 Task: Buy 4 Salt Mills from Kitchen Utensils & Gadgets section under best seller category for shipping address: Marie Turner, 1237 Ridge Road, Dodge City, Kansas 67801, Cell Number 6205197251. Pay from credit card ending with 7965, CVV 549
Action: Mouse moved to (21, 76)
Screenshot: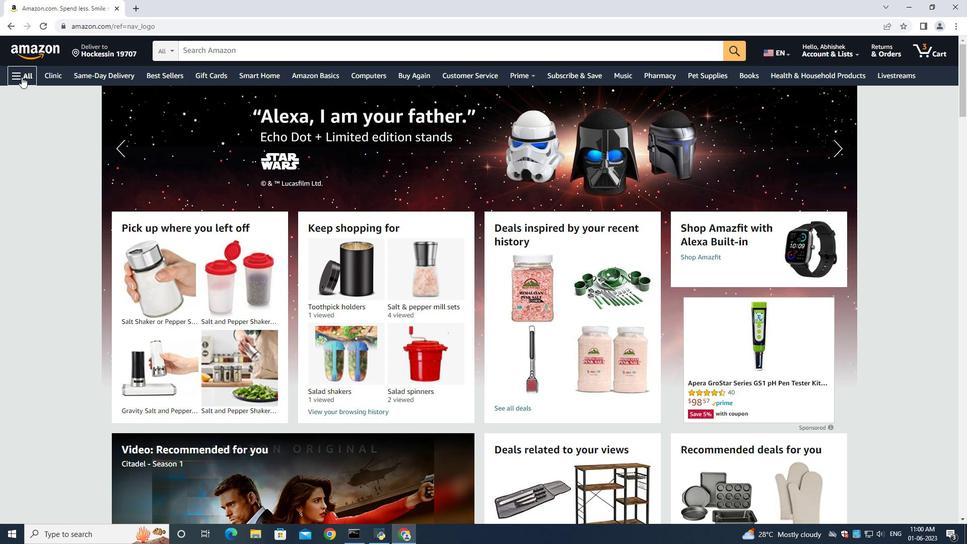 
Action: Mouse pressed left at (21, 76)
Screenshot: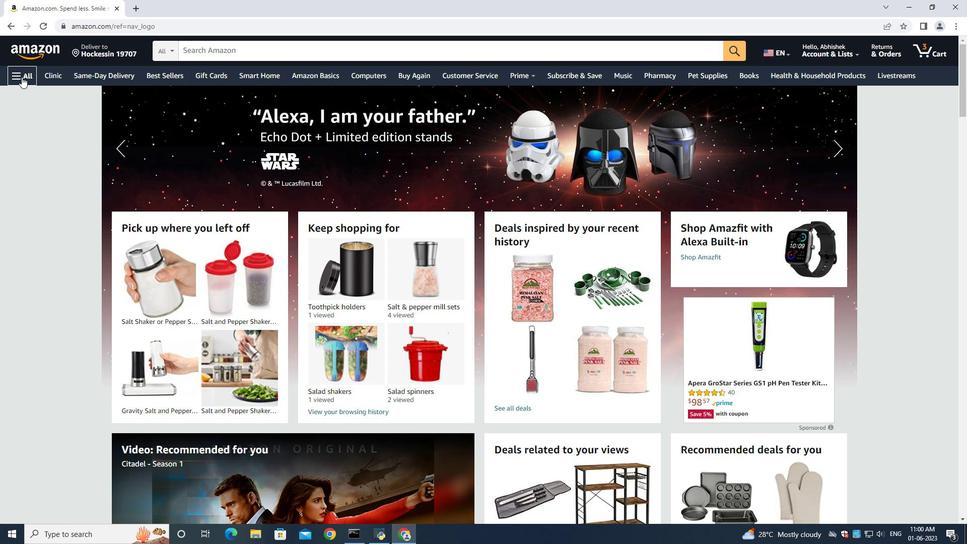 
Action: Mouse moved to (53, 96)
Screenshot: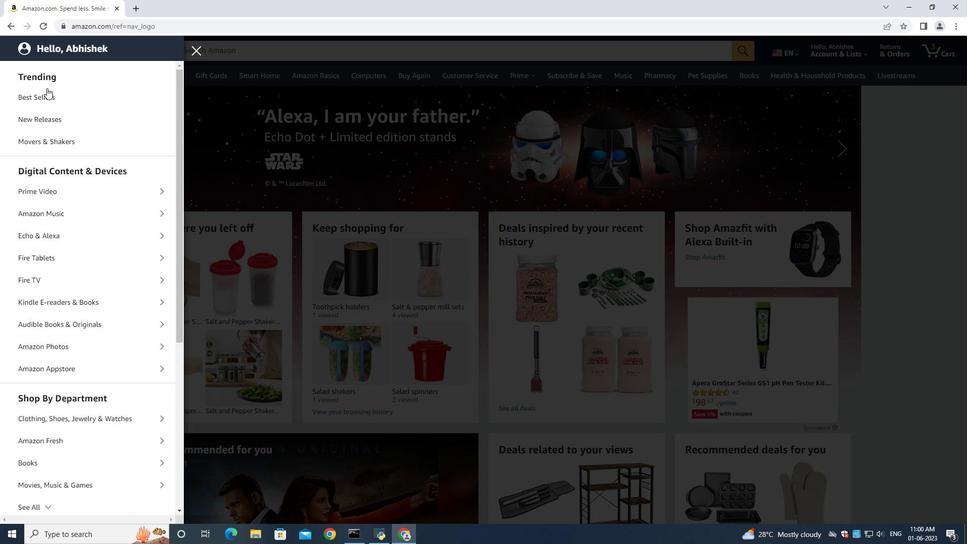 
Action: Mouse pressed left at (53, 96)
Screenshot: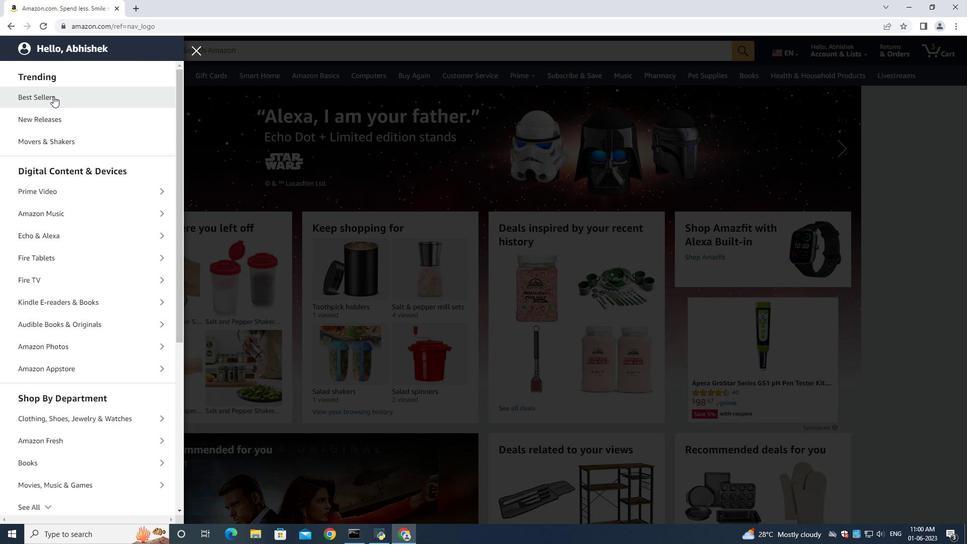 
Action: Mouse moved to (942, 212)
Screenshot: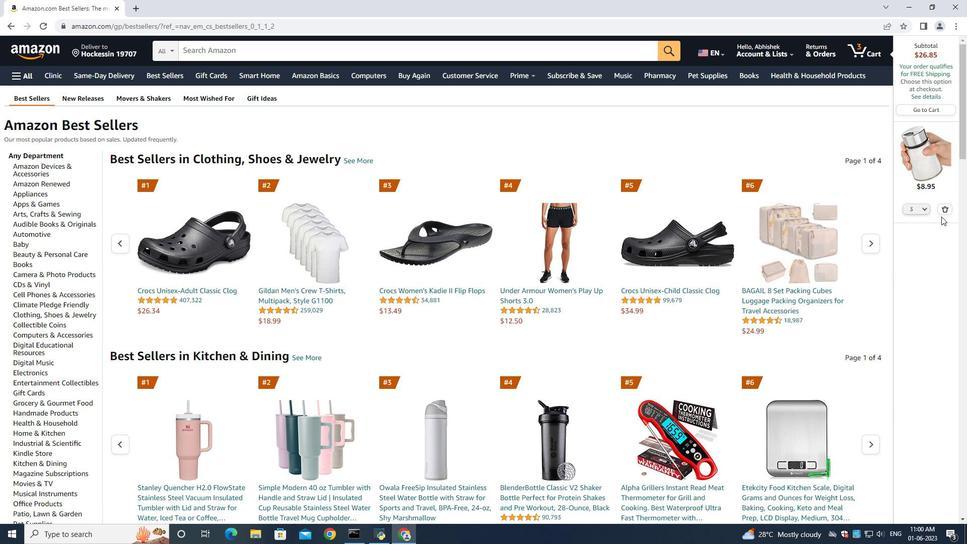 
Action: Mouse pressed left at (942, 212)
Screenshot: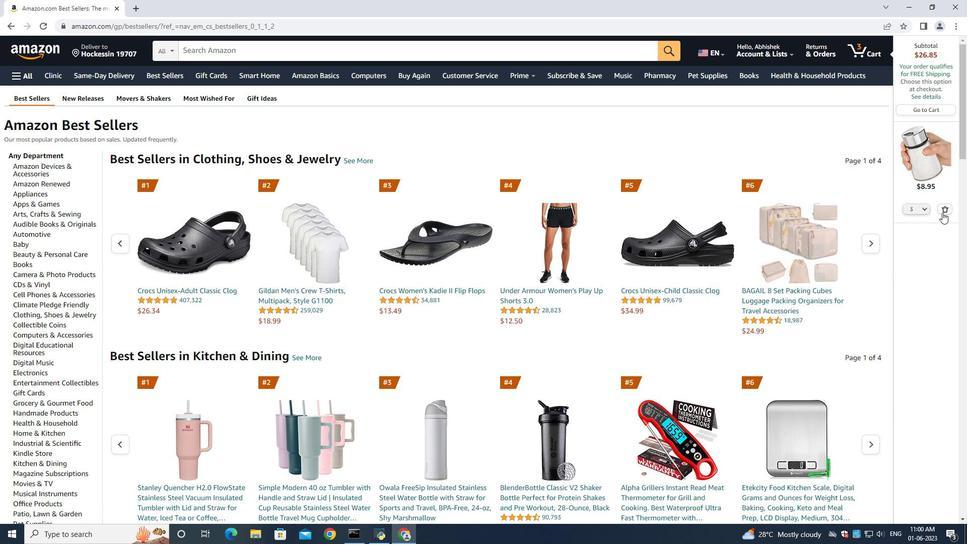 
Action: Mouse moved to (355, 56)
Screenshot: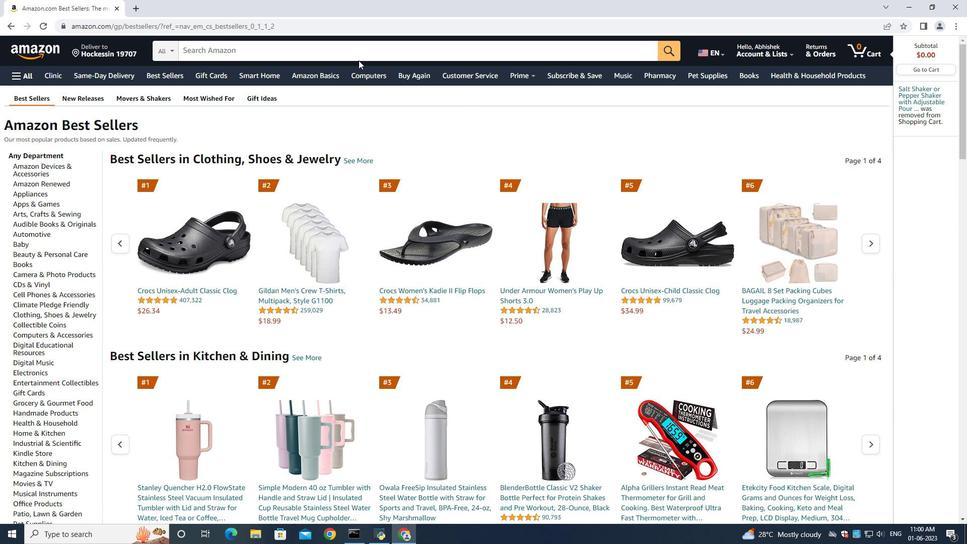 
Action: Mouse pressed left at (355, 56)
Screenshot: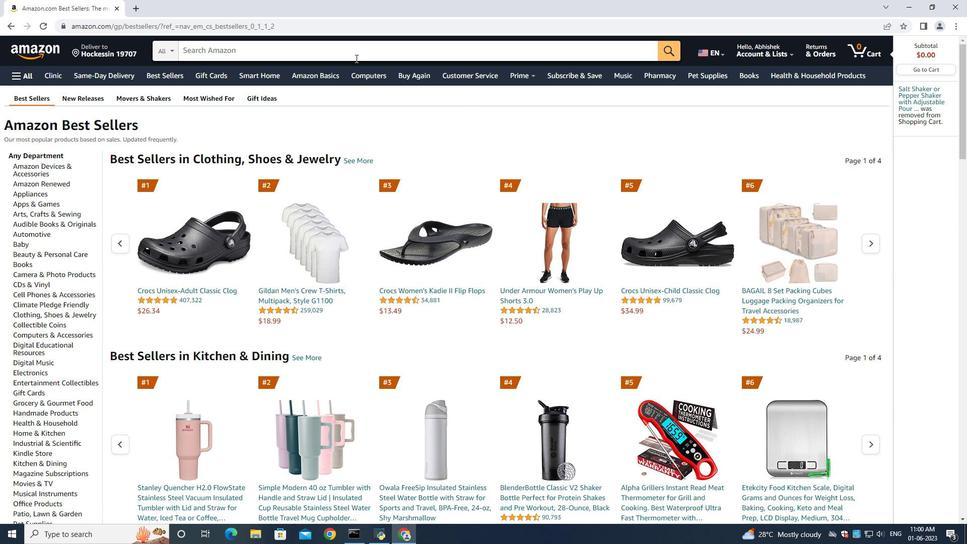 
Action: Key pressed <Key.shift>Salt<Key.space><Key.shift><Key.shift>Mills<Key.enter>
Screenshot: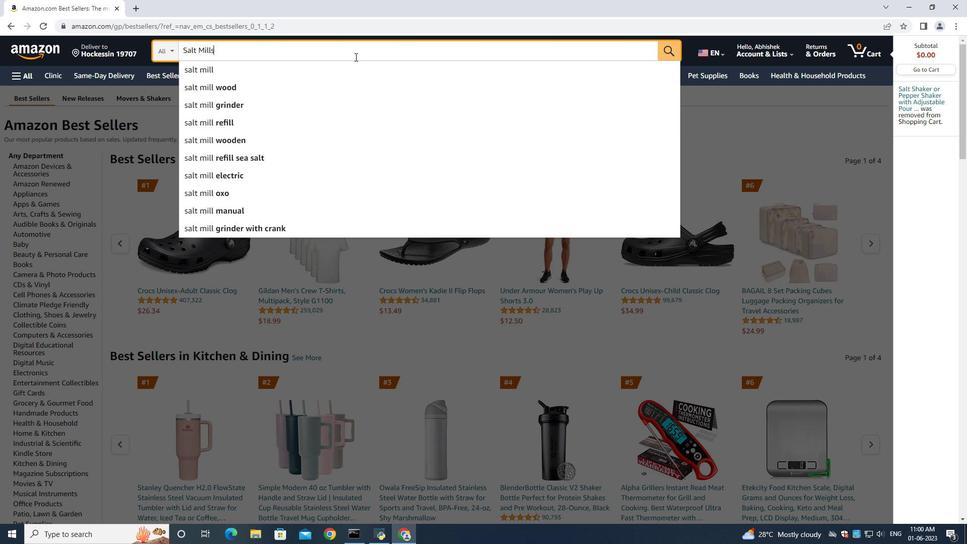 
Action: Mouse moved to (259, 54)
Screenshot: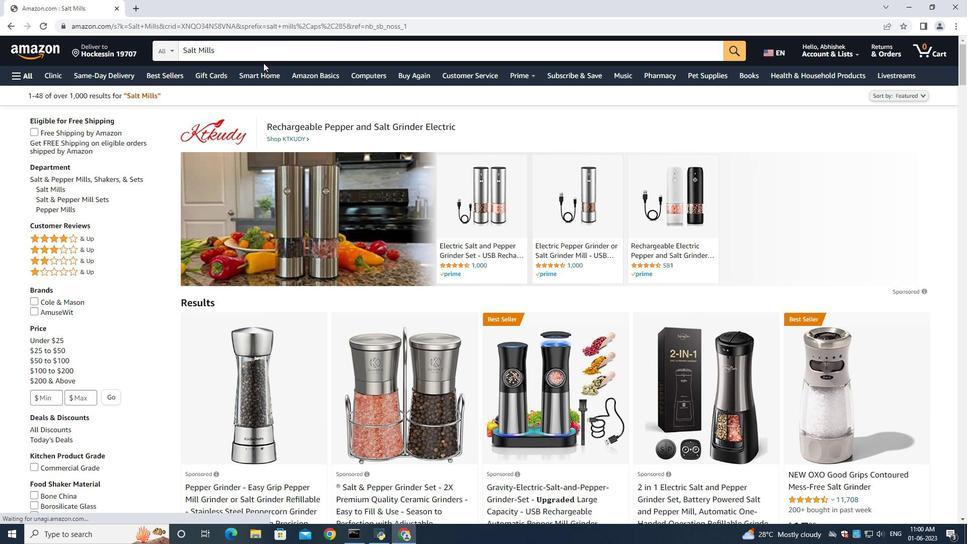
Action: Mouse pressed left at (259, 54)
Screenshot: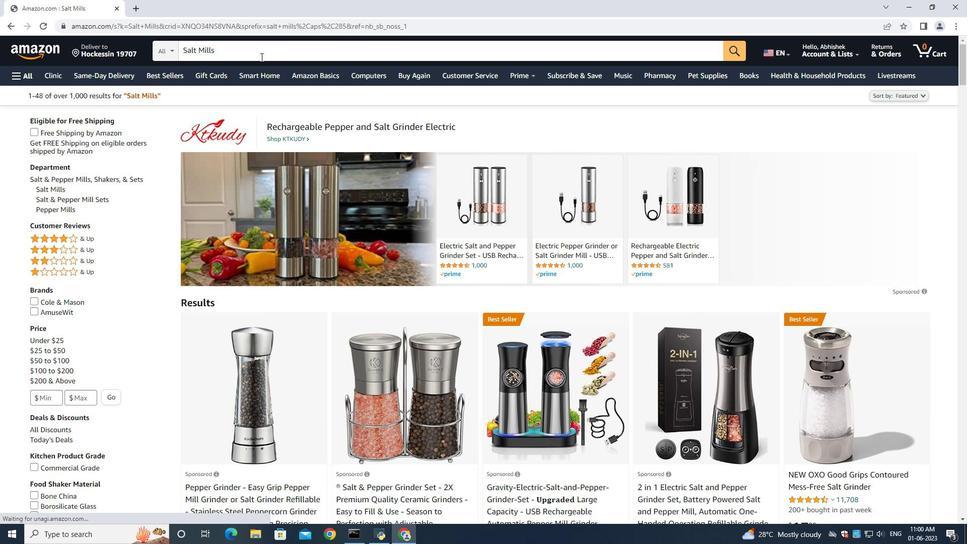 
Action: Mouse moved to (259, 54)
Screenshot: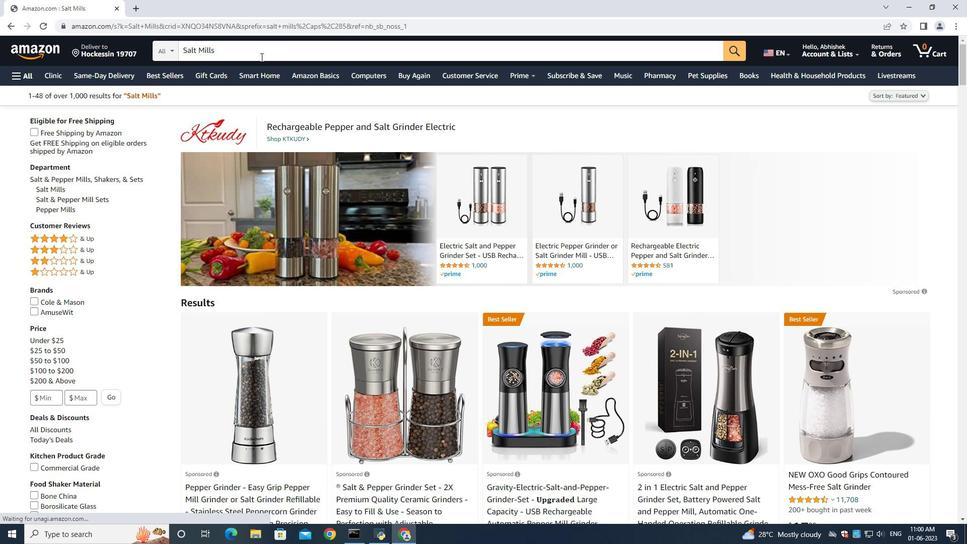 
Action: Key pressed <Key.space>kicthen<Key.enter>
Screenshot: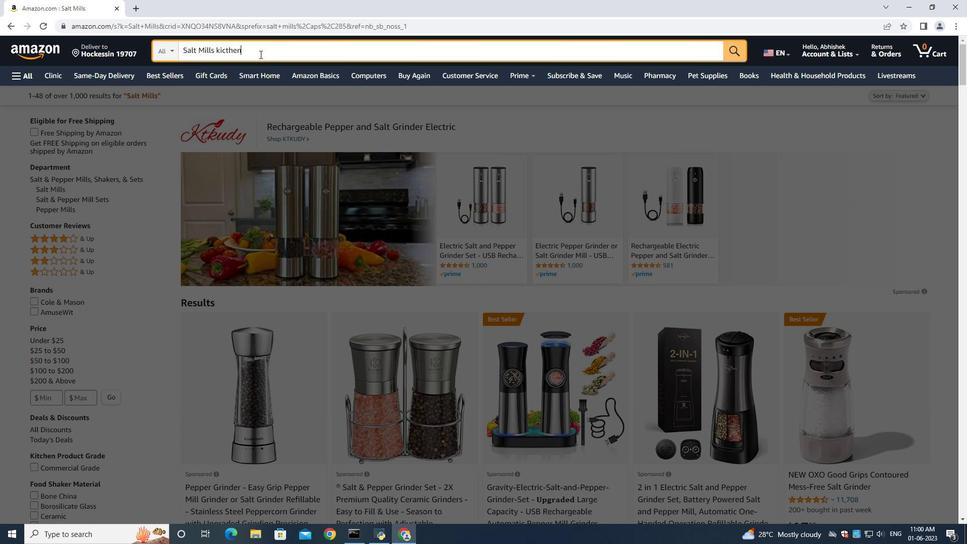 
Action: Mouse moved to (251, 57)
Screenshot: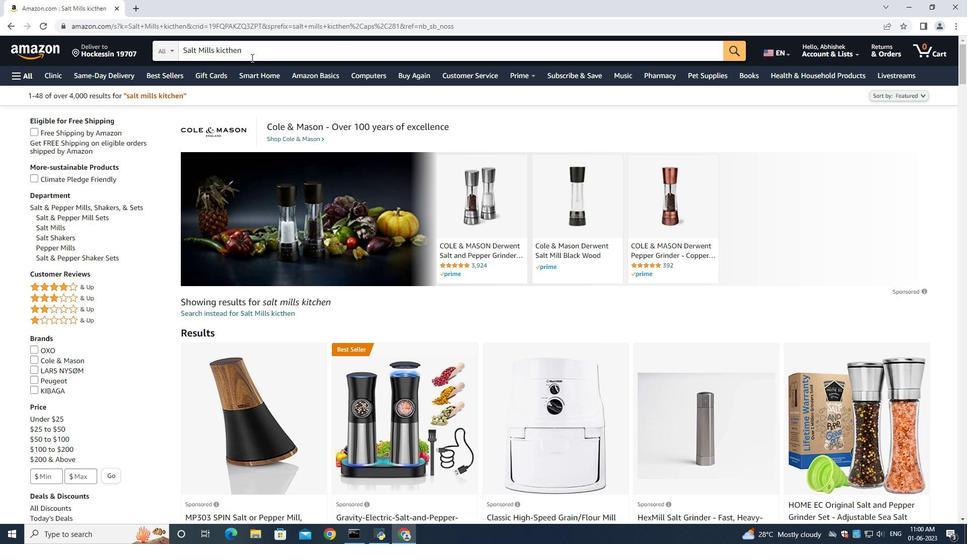 
Action: Mouse pressed left at (251, 57)
Screenshot: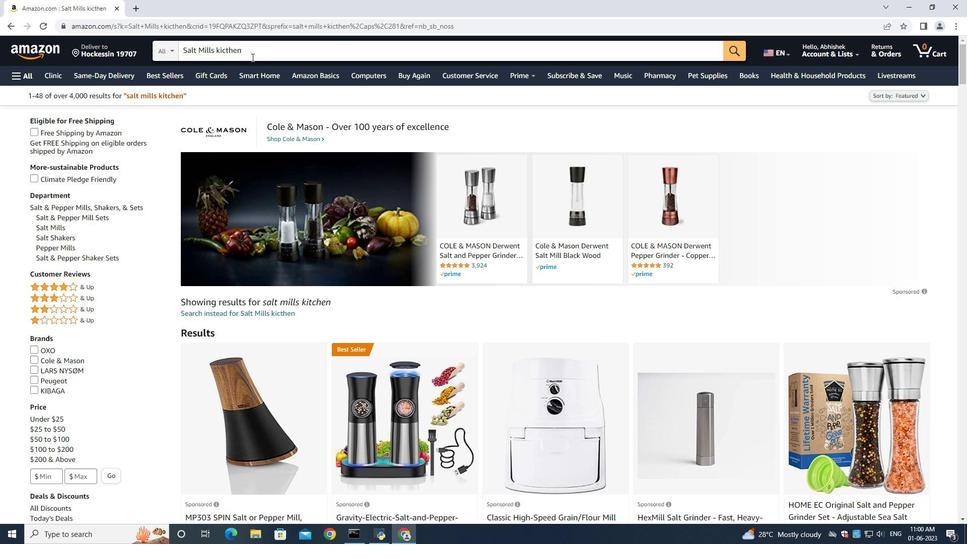 
Action: Mouse moved to (250, 53)
Screenshot: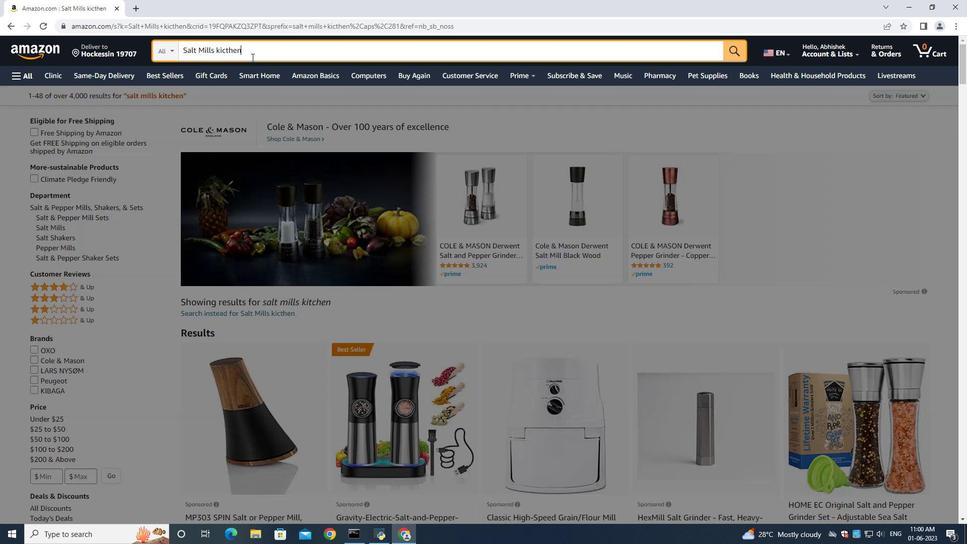 
Action: Key pressed <Key.space>
Screenshot: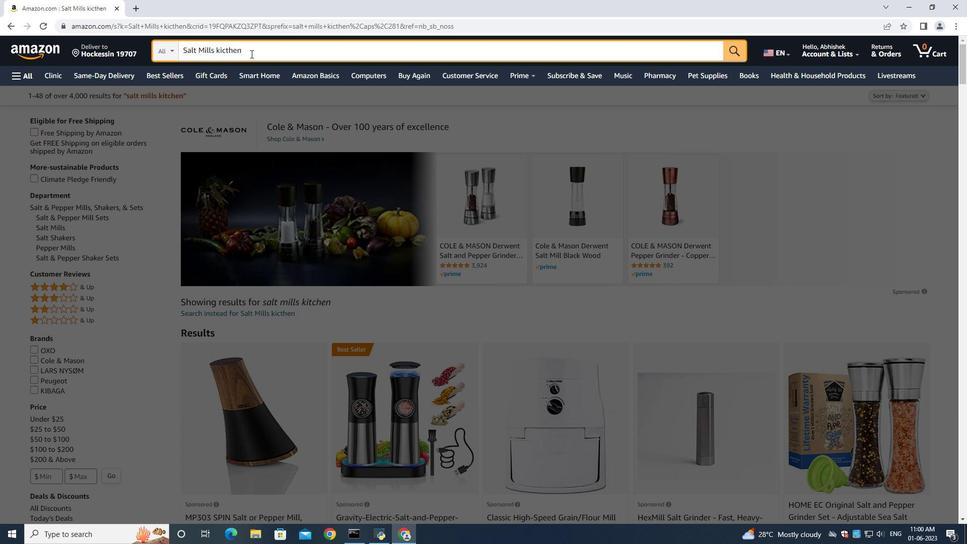 
Action: Mouse moved to (250, 53)
Screenshot: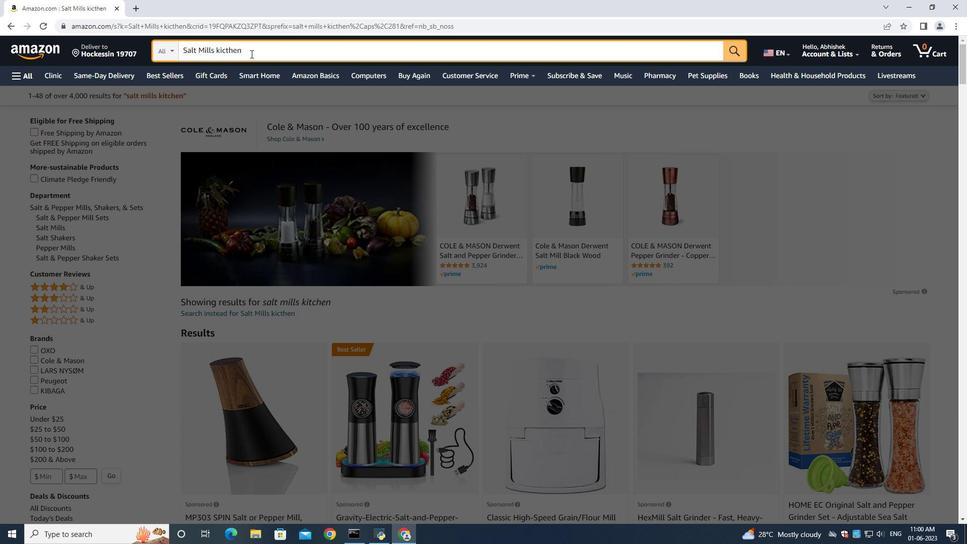 
Action: Key pressed utensils<Key.enter>
Screenshot: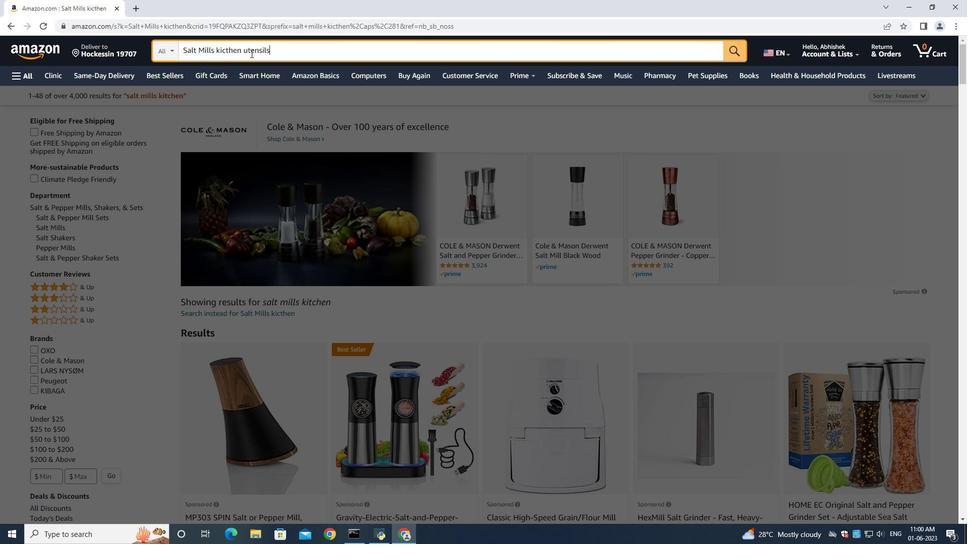 
Action: Mouse moved to (215, 47)
Screenshot: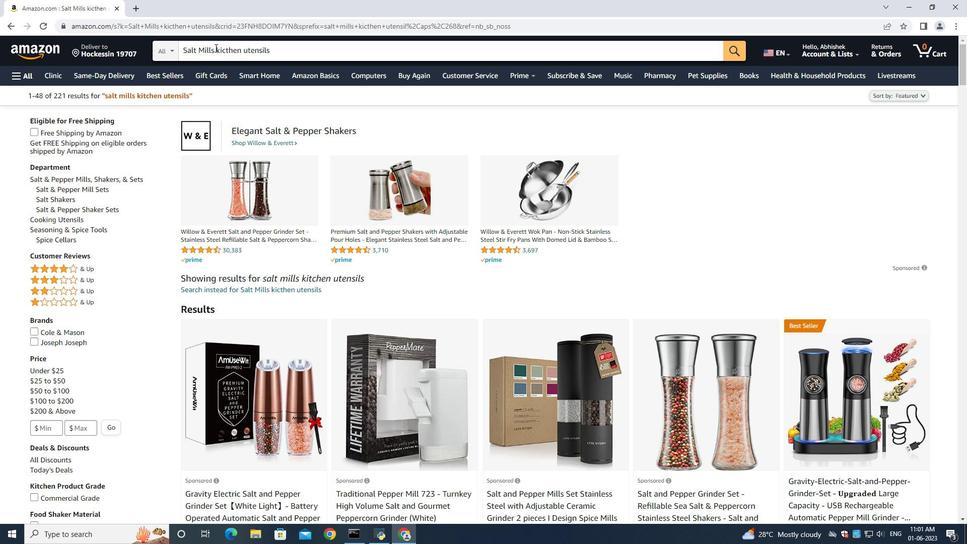 
Action: Mouse pressed left at (215, 47)
Screenshot: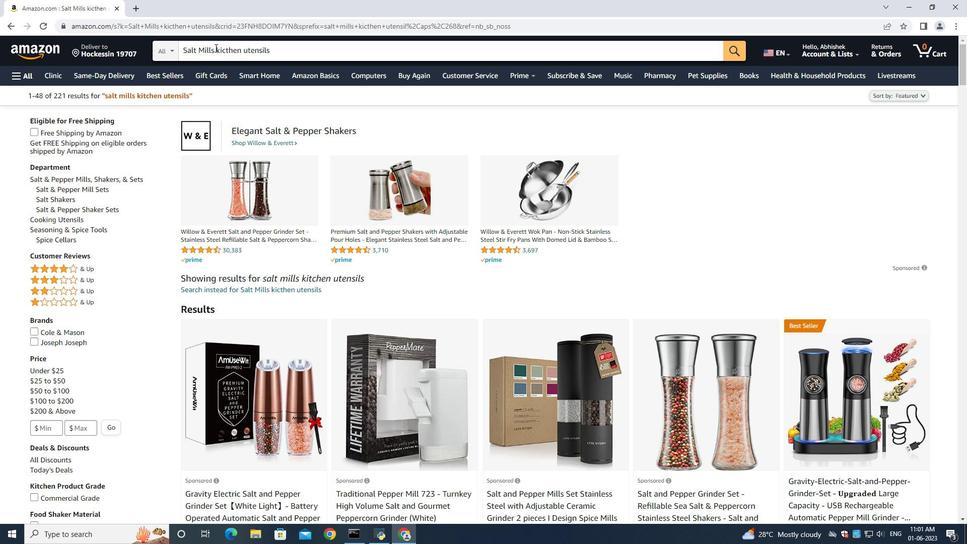 
Action: Mouse moved to (324, 57)
Screenshot: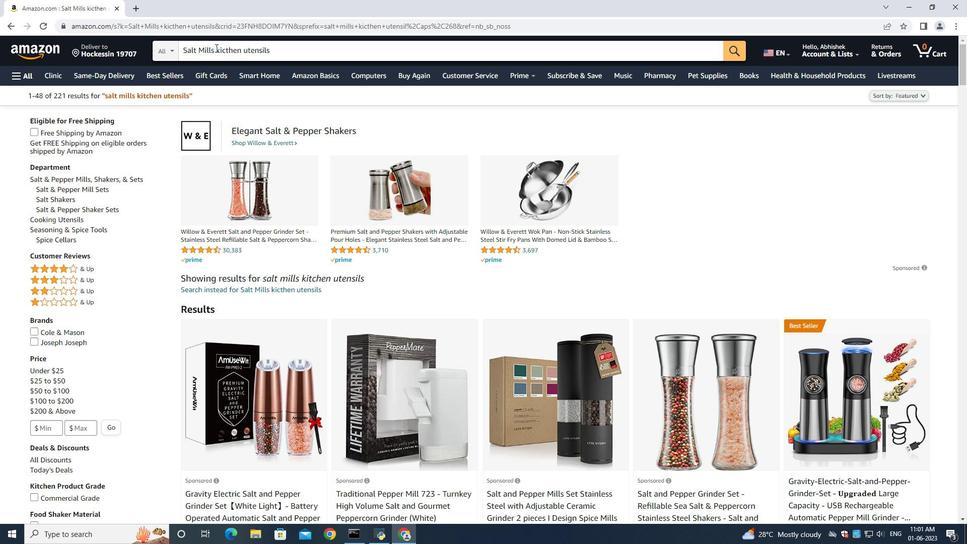 
Action: Key pressed <Key.backspace>
Screenshot: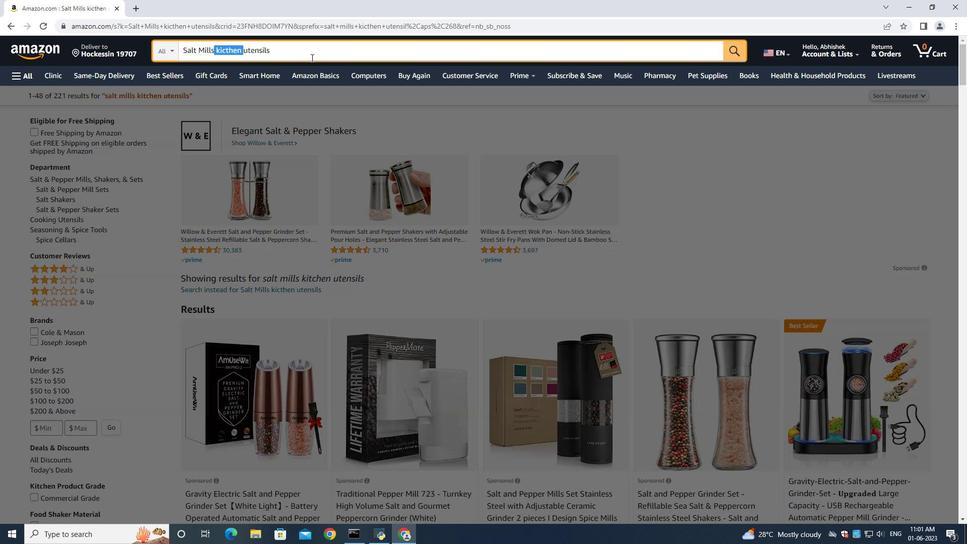 
Action: Mouse moved to (294, 75)
Screenshot: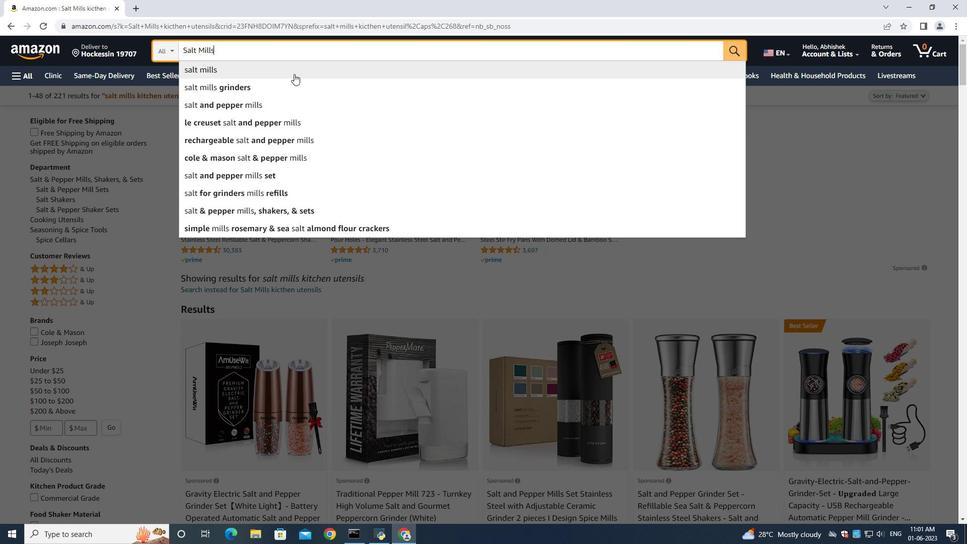 
Action: Key pressed <Key.enter>
Screenshot: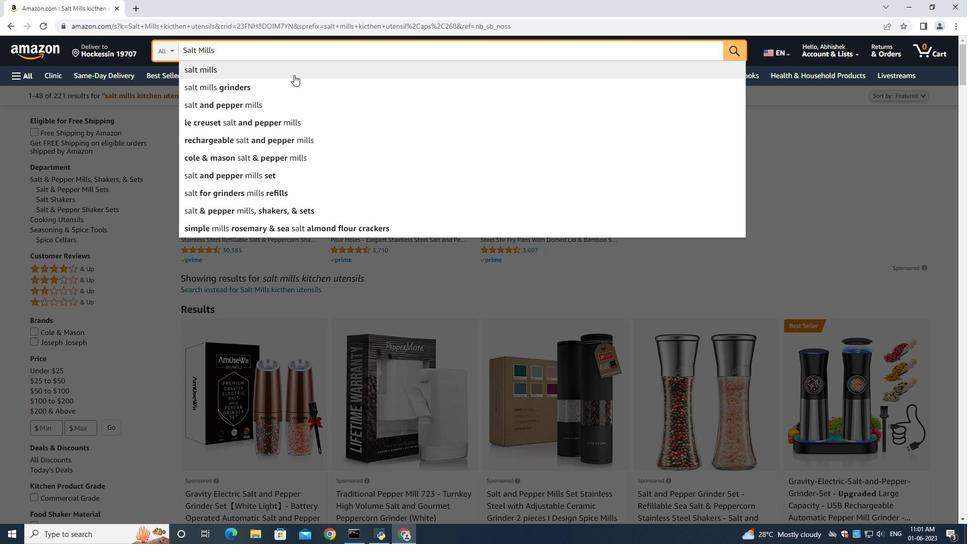 
Action: Mouse moved to (217, 50)
Screenshot: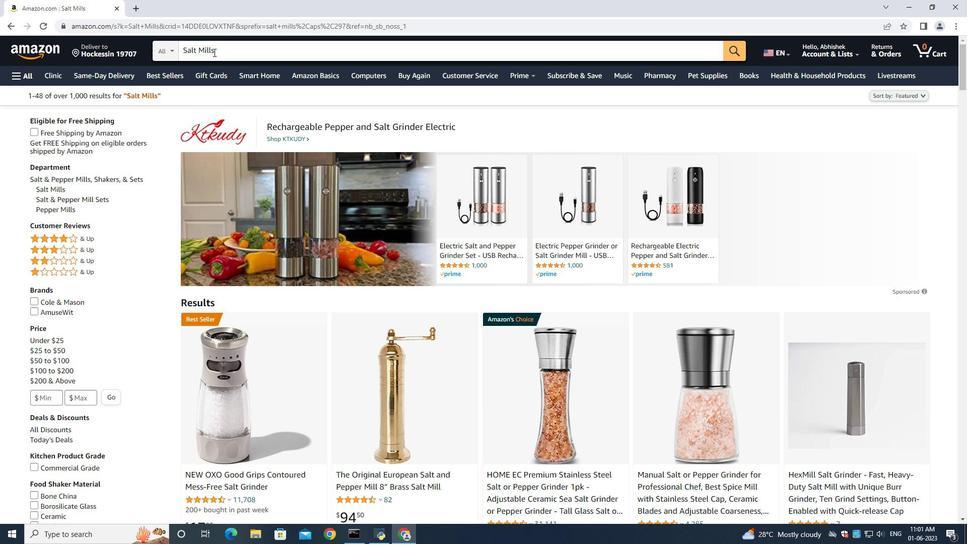 
Action: Mouse pressed left at (217, 50)
Screenshot: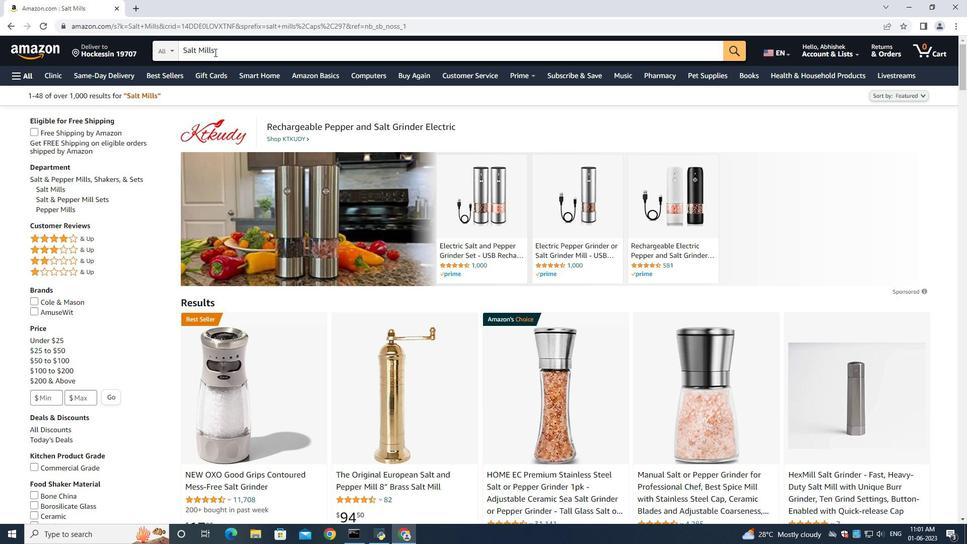 
Action: Mouse moved to (268, 74)
Screenshot: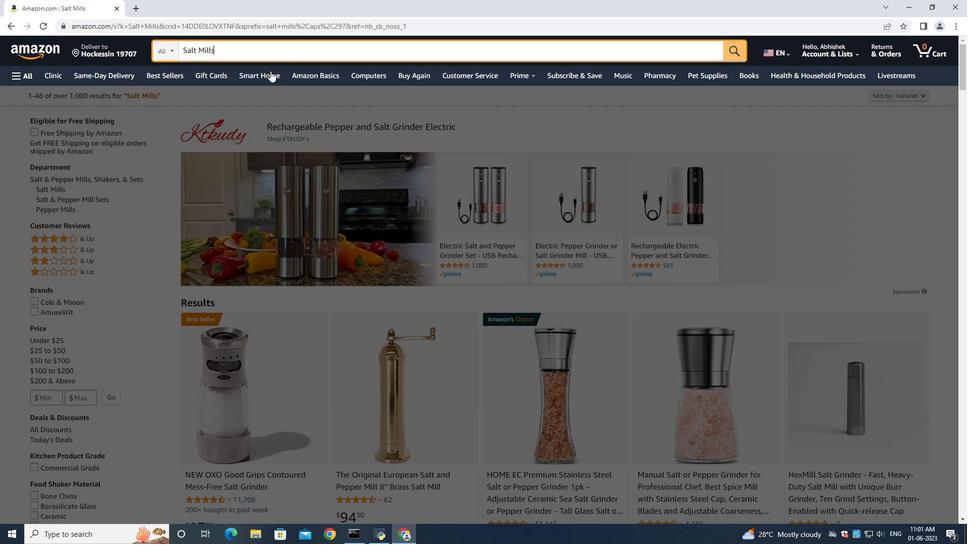 
Action: Key pressed <Key.space>
Screenshot: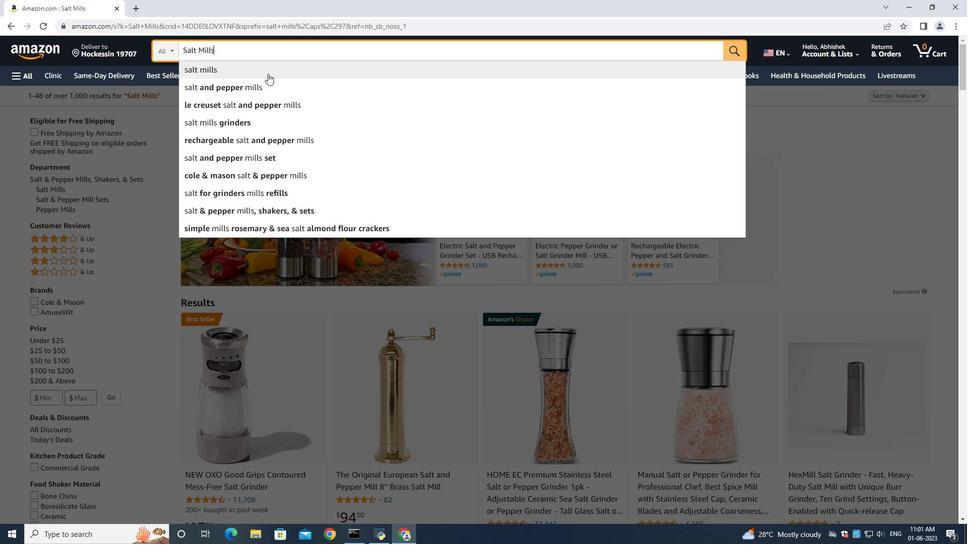 
Action: Mouse moved to (186, 135)
Screenshot: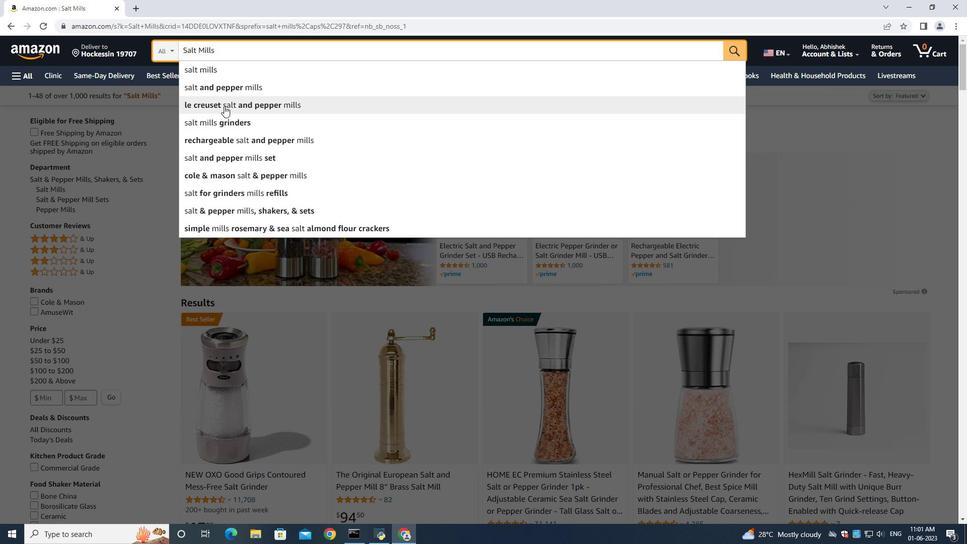 
Action: Key pressed kit<Key.enter>
Screenshot: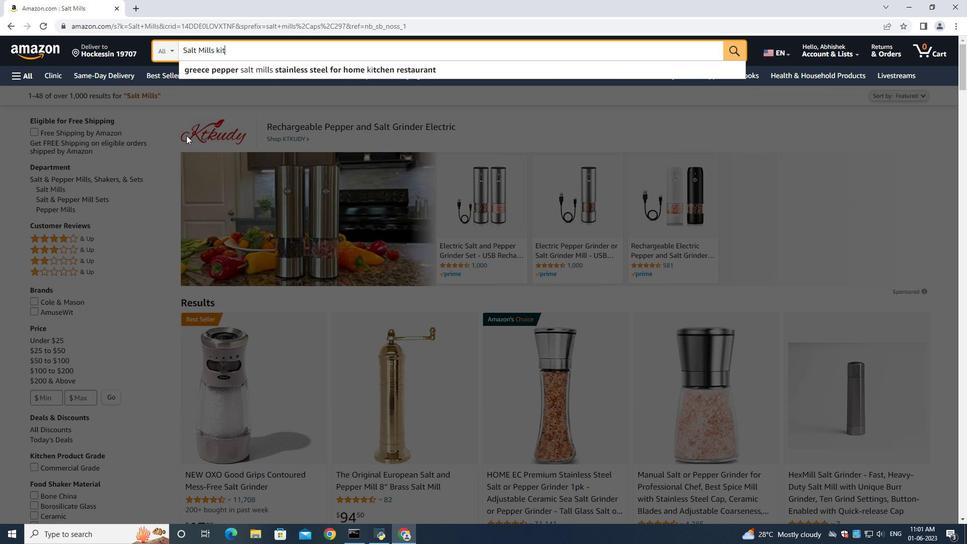 
Action: Mouse moved to (232, 54)
Screenshot: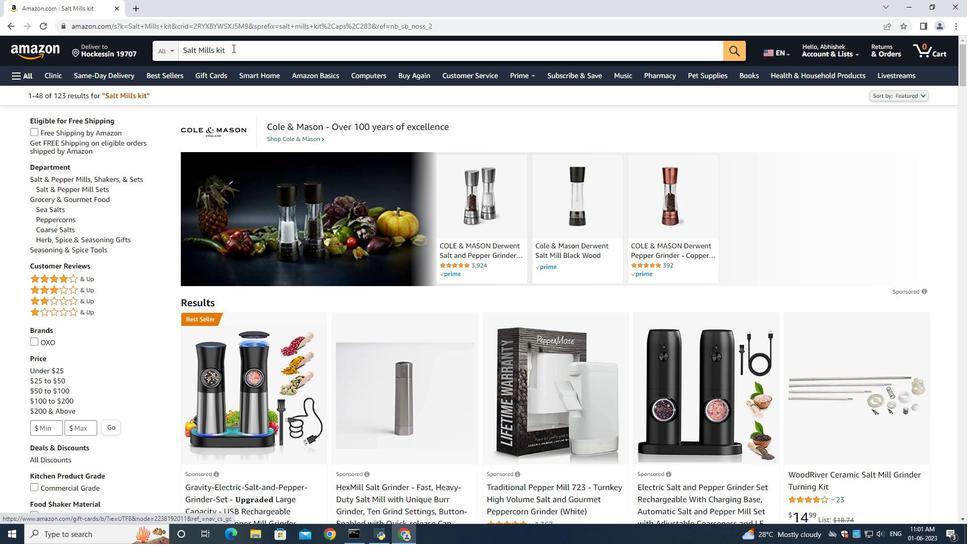 
Action: Mouse pressed left at (232, 54)
Screenshot: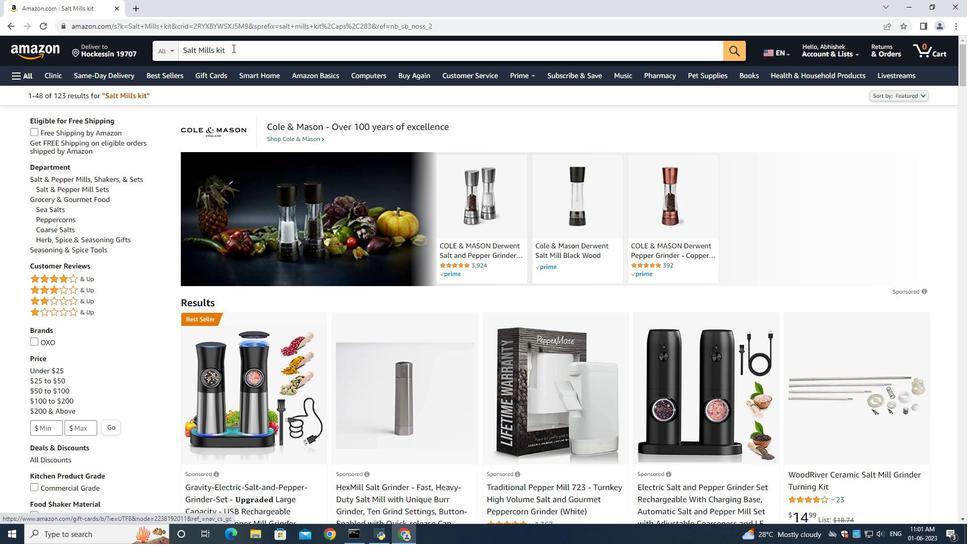 
Action: Key pressed <Key.backspace>
Screenshot: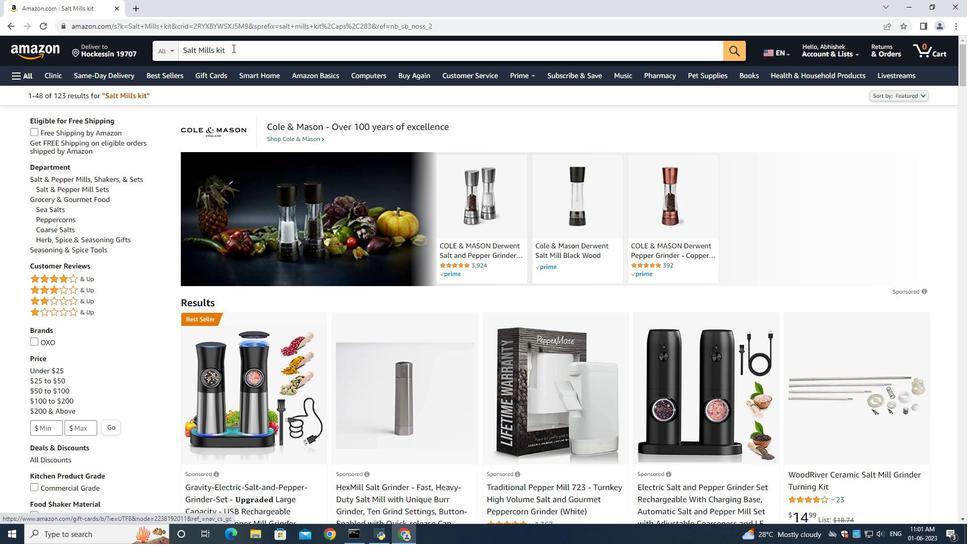 
Action: Mouse moved to (232, 54)
Screenshot: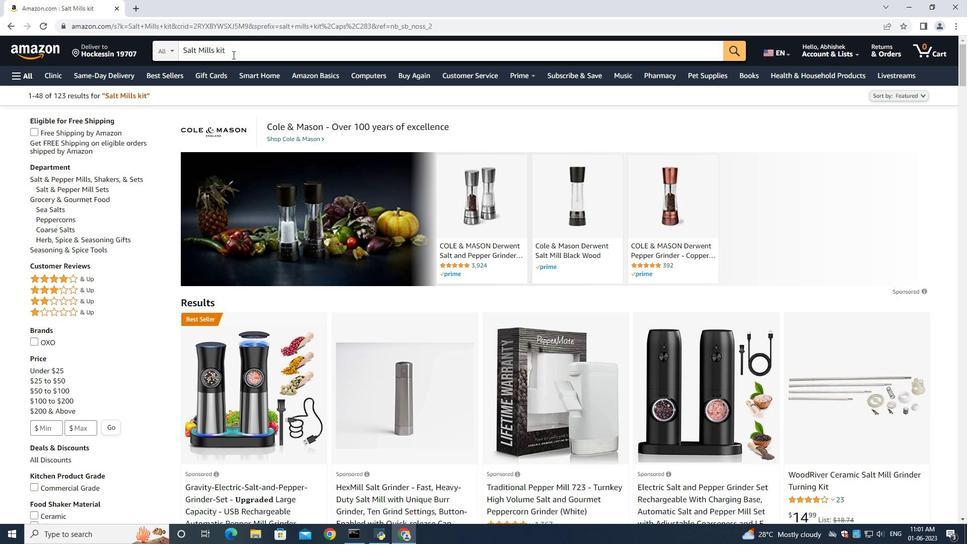 
Action: Key pressed <Key.backspace><Key.backspace><Key.enter>
Screenshot: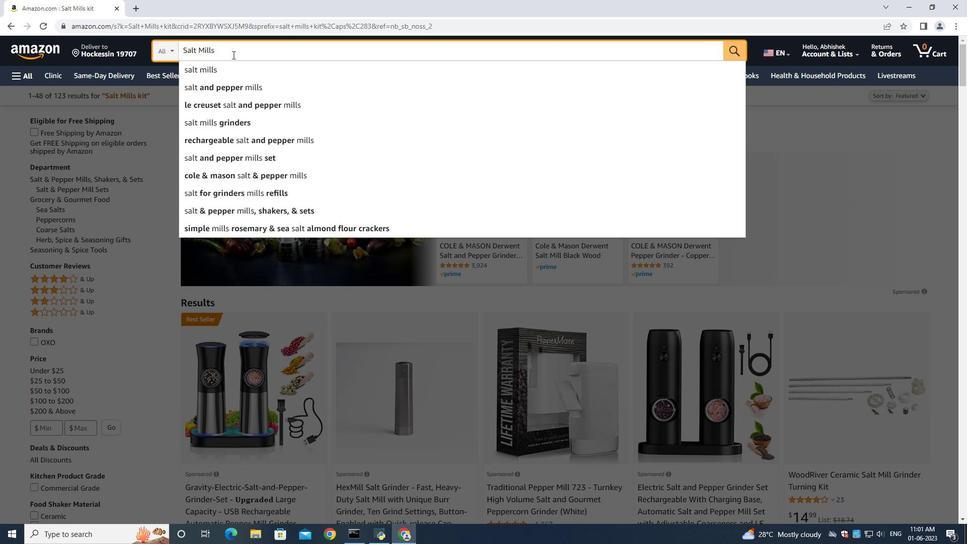 
Action: Mouse moved to (75, 177)
Screenshot: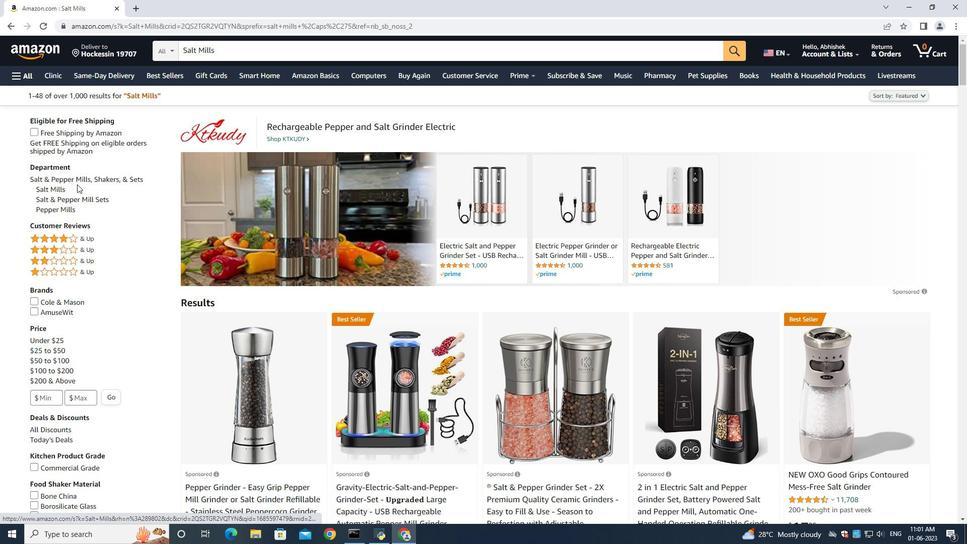 
Action: Mouse pressed left at (75, 177)
Screenshot: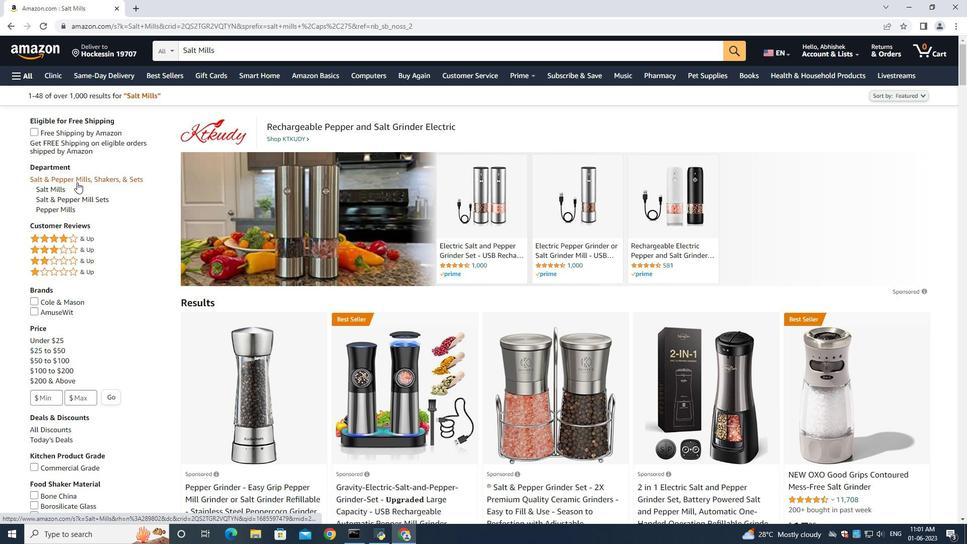 
Action: Mouse moved to (61, 295)
Screenshot: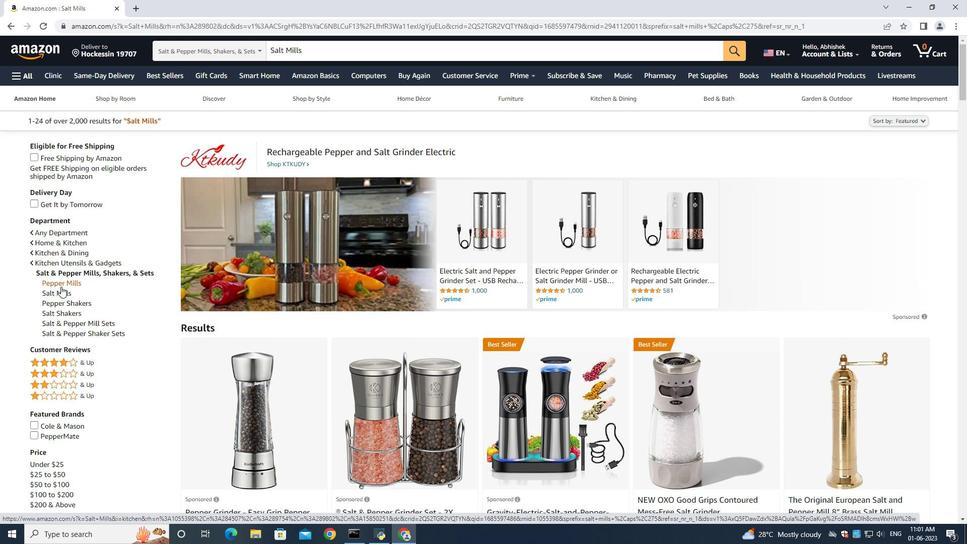 
Action: Mouse pressed left at (61, 295)
Screenshot: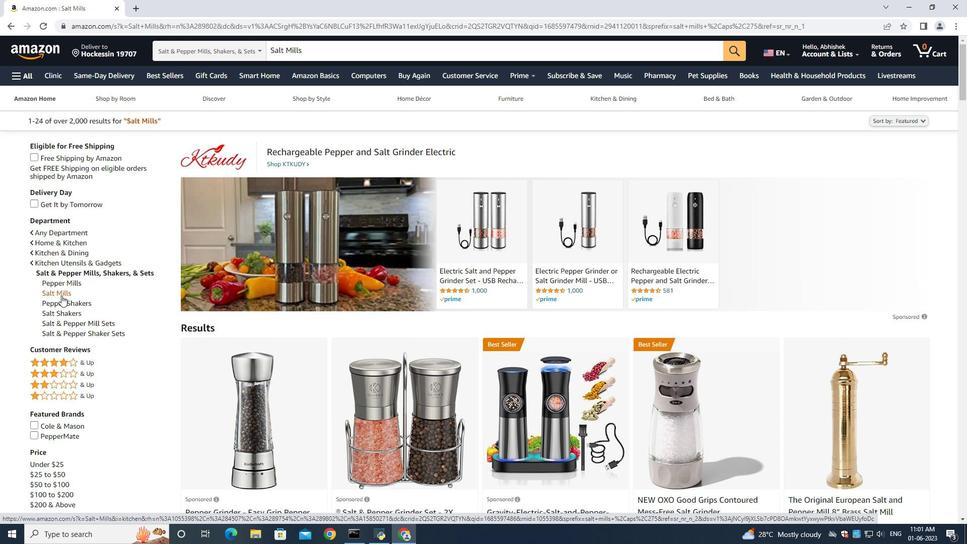 
Action: Mouse moved to (7, 29)
Screenshot: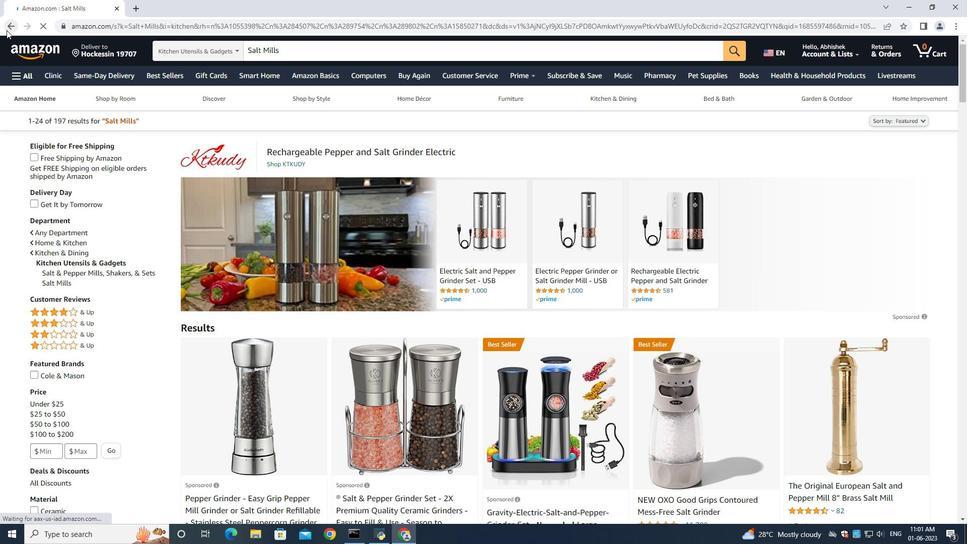
Action: Mouse pressed left at (7, 29)
Screenshot: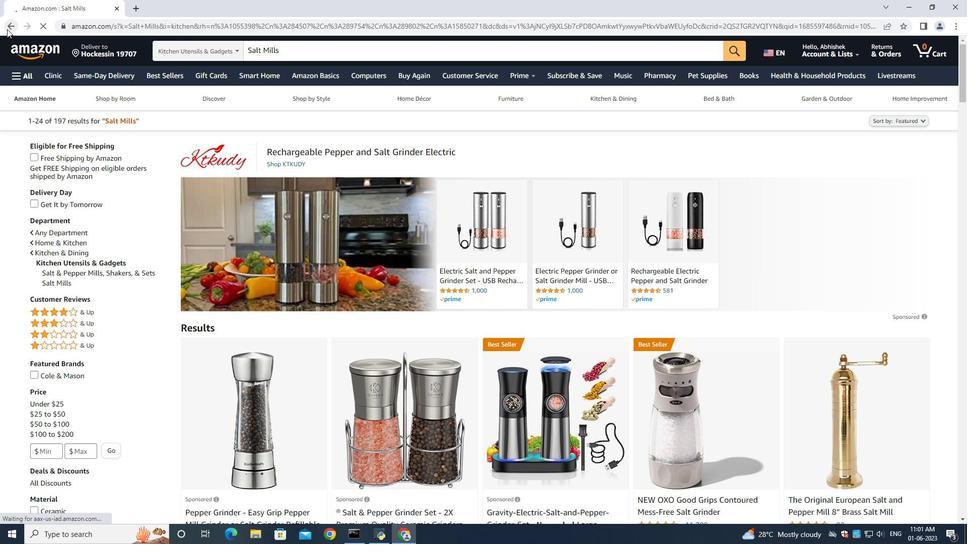 
Action: Mouse moved to (64, 269)
Screenshot: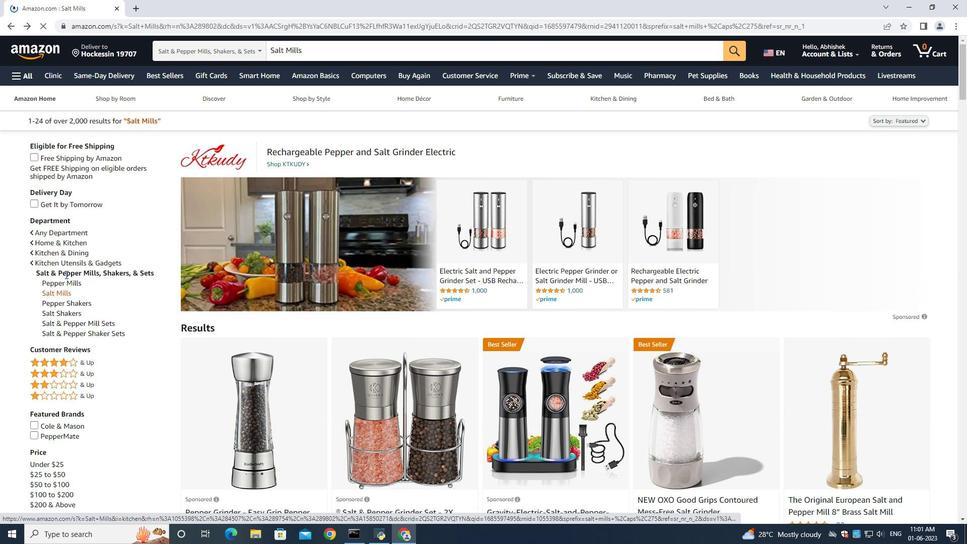 
Action: Mouse pressed left at (64, 269)
Screenshot: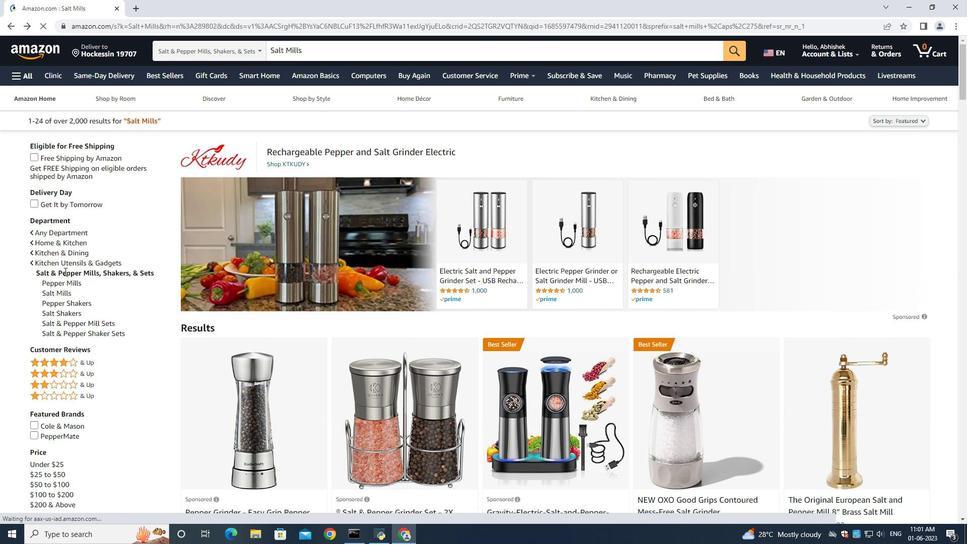 
Action: Mouse moved to (62, 267)
Screenshot: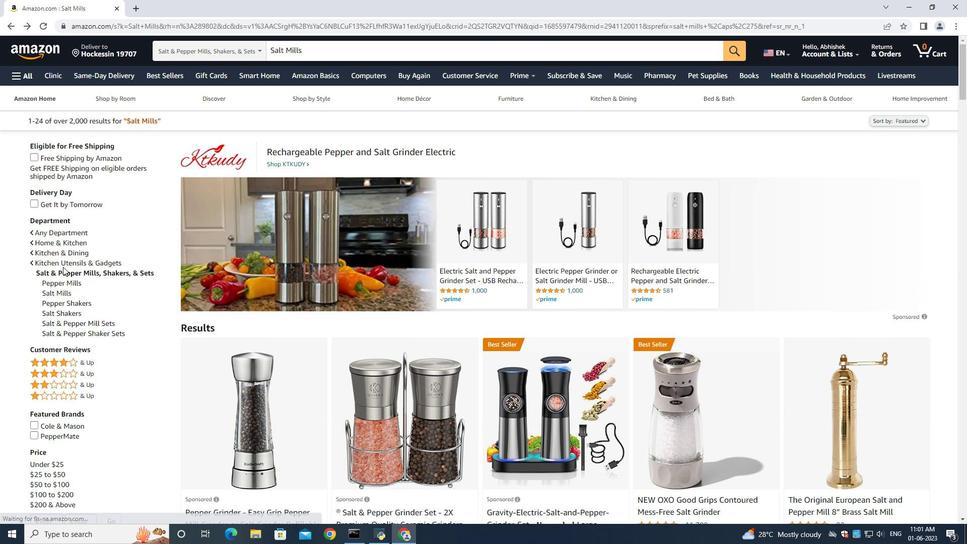 
Action: Mouse pressed left at (62, 267)
Screenshot: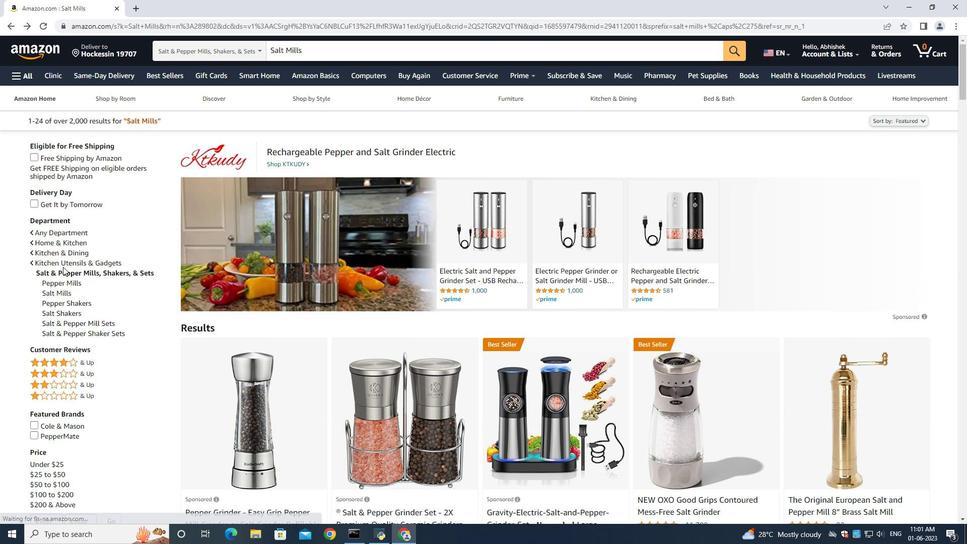 
Action: Mouse moved to (493, 319)
Screenshot: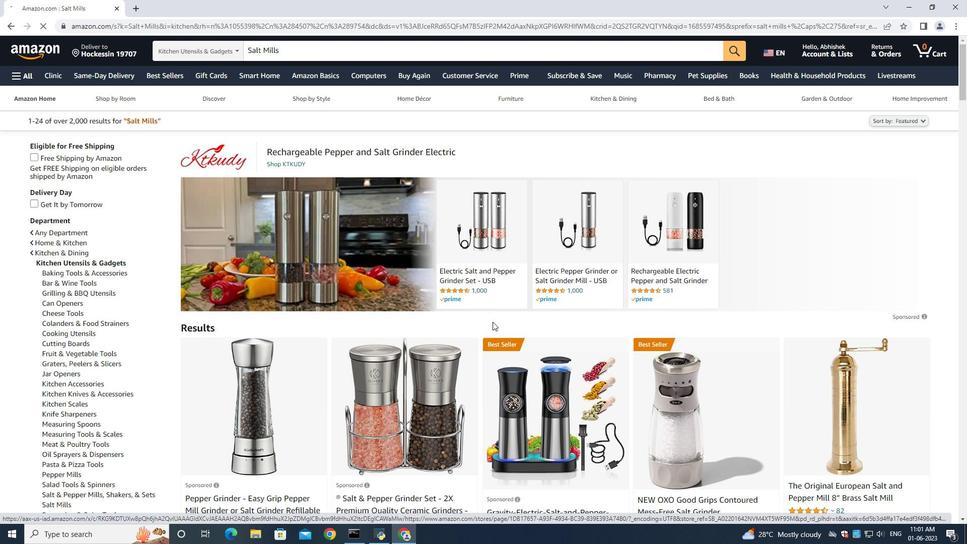 
Action: Mouse scrolled (493, 318) with delta (0, 0)
Screenshot: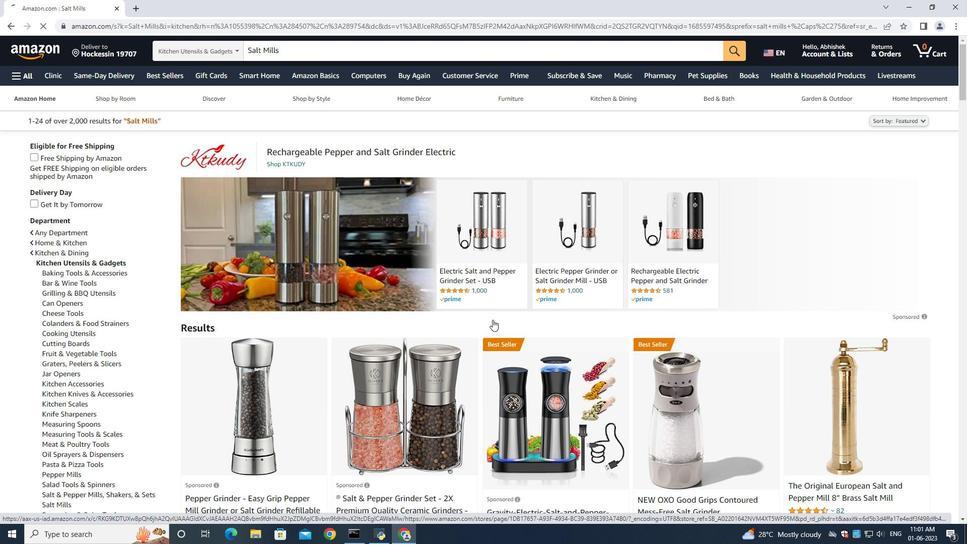 
Action: Mouse scrolled (493, 318) with delta (0, 0)
Screenshot: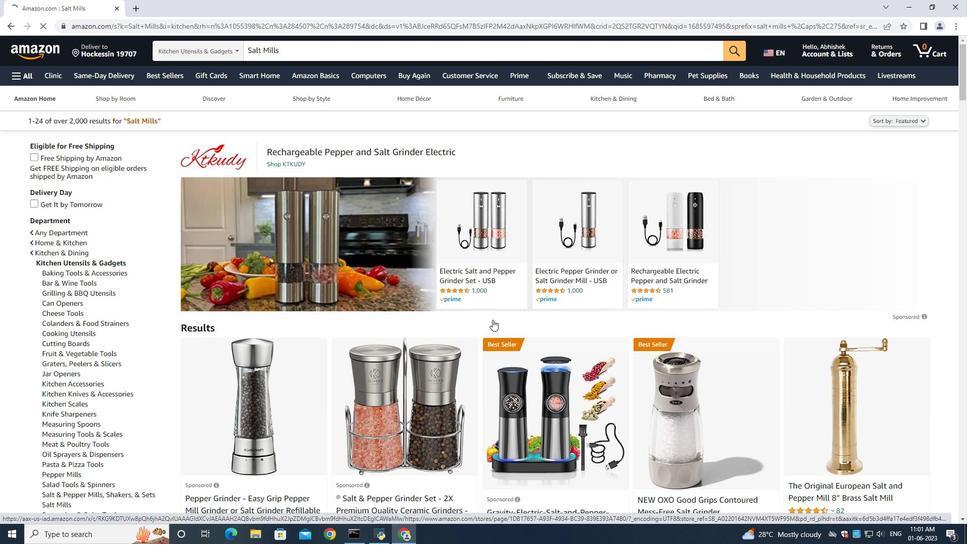 
Action: Mouse scrolled (493, 318) with delta (0, 0)
Screenshot: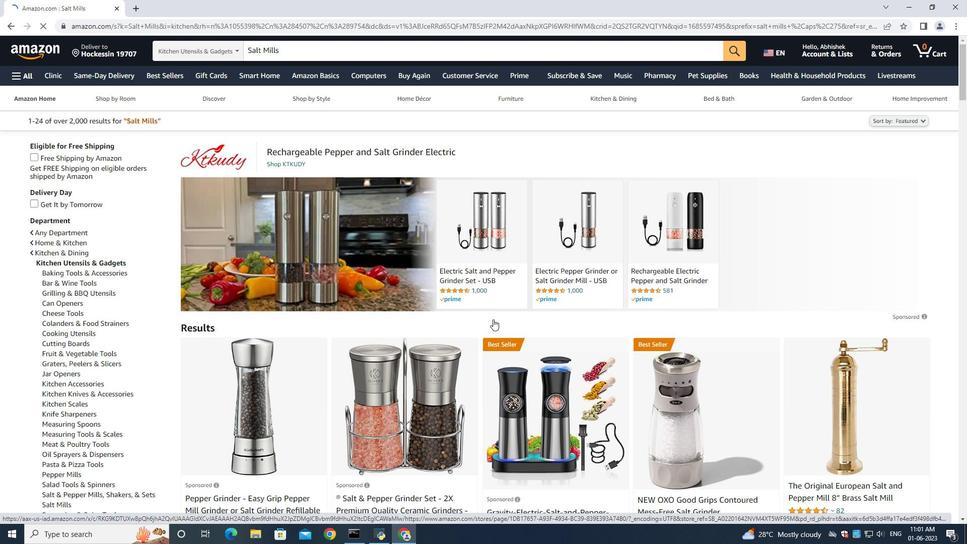 
Action: Mouse scrolled (493, 318) with delta (0, 0)
Screenshot: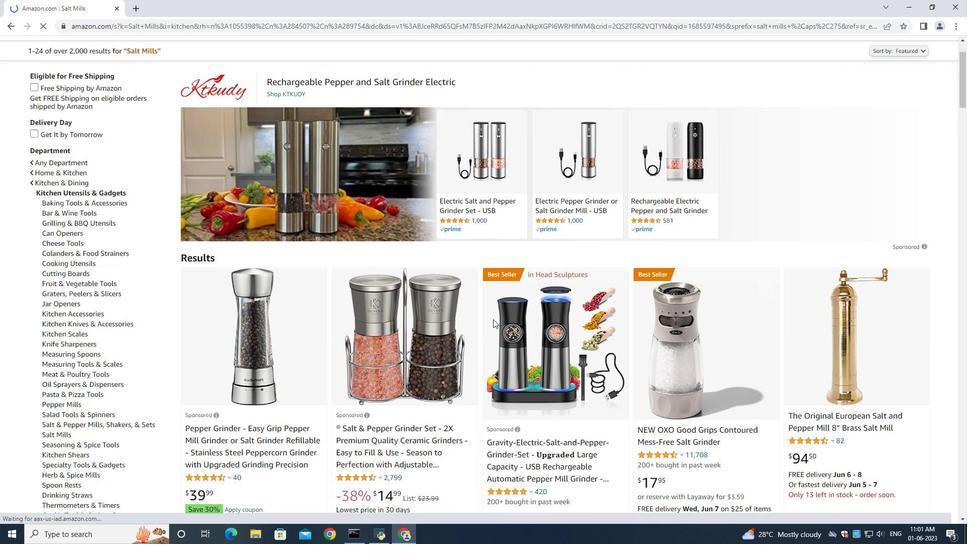 
Action: Mouse scrolled (493, 318) with delta (0, 0)
Screenshot: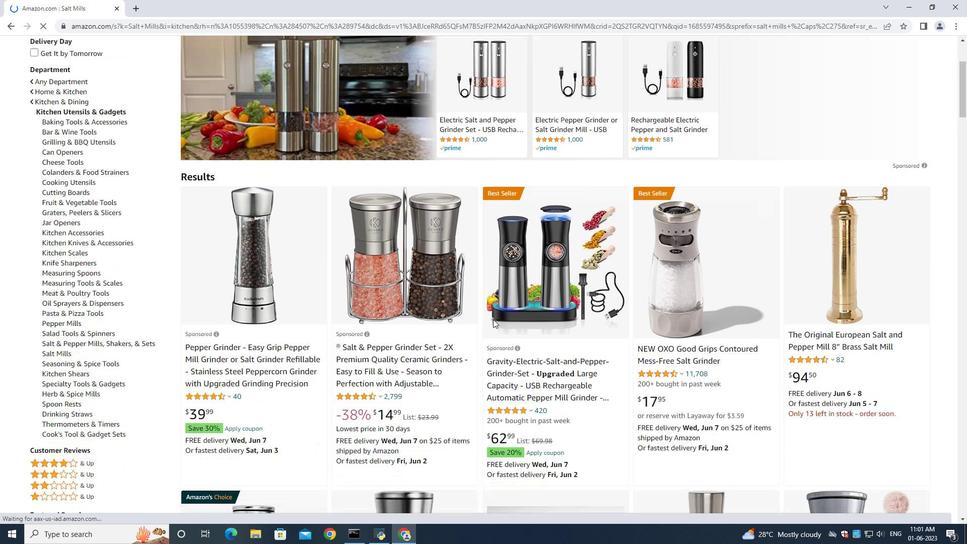 
Action: Mouse scrolled (493, 318) with delta (0, 0)
Screenshot: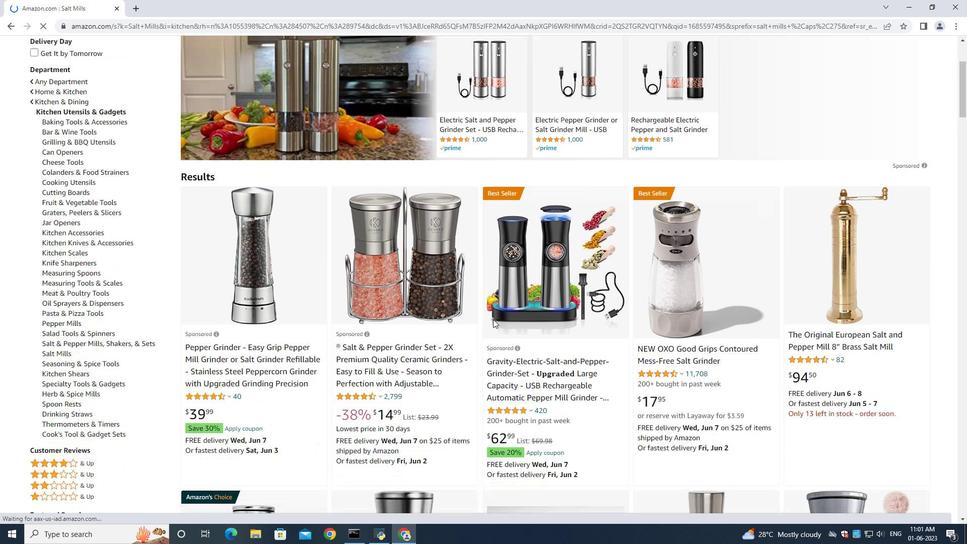 
Action: Mouse moved to (884, 192)
Screenshot: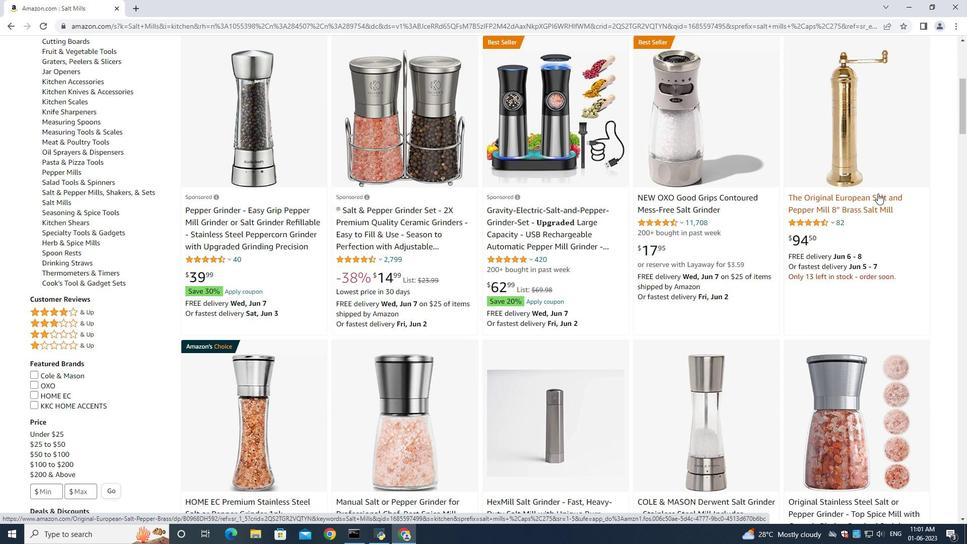 
Action: Mouse scrolled (894, 192) with delta (0, 0)
Screenshot: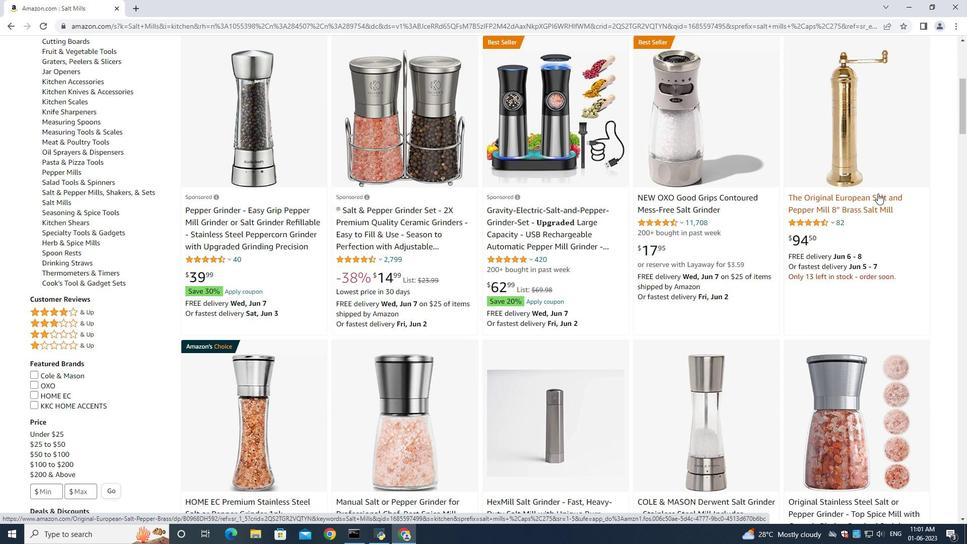 
Action: Mouse moved to (879, 195)
Screenshot: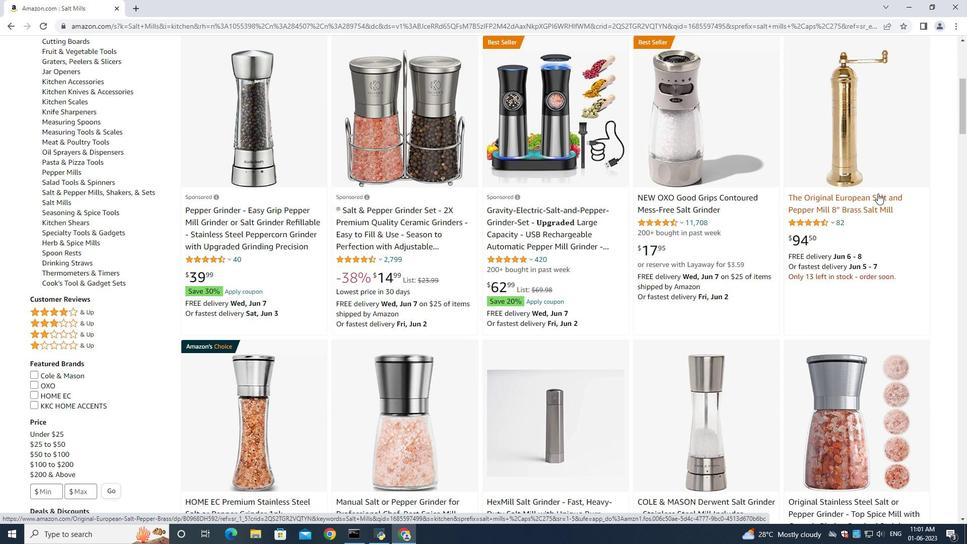 
Action: Mouse scrolled (884, 192) with delta (0, 0)
Screenshot: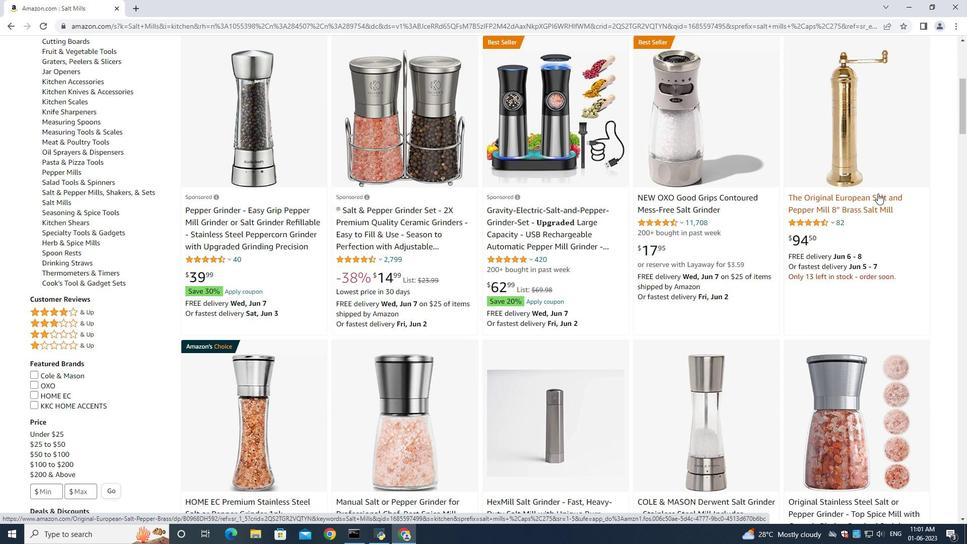 
Action: Mouse moved to (874, 197)
Screenshot: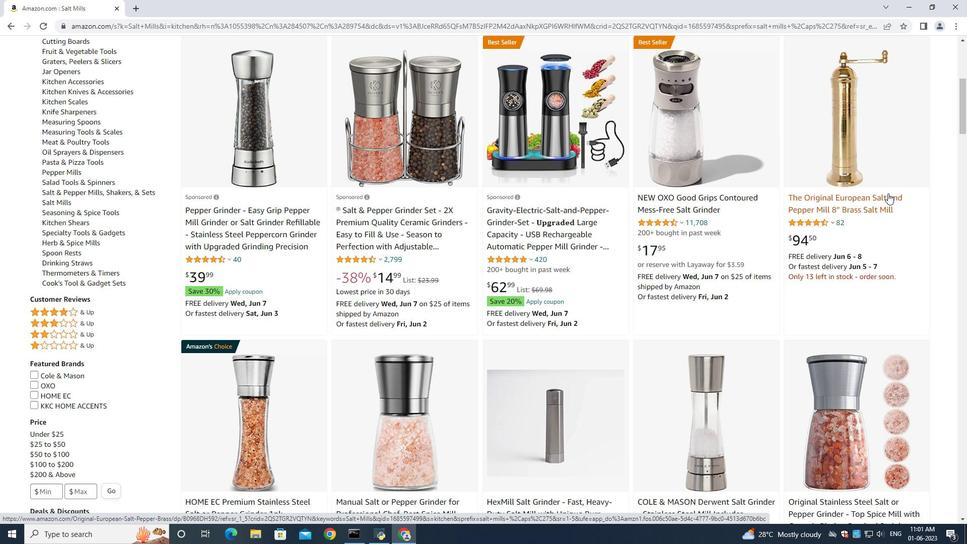 
Action: Mouse scrolled (879, 195) with delta (0, 0)
Screenshot: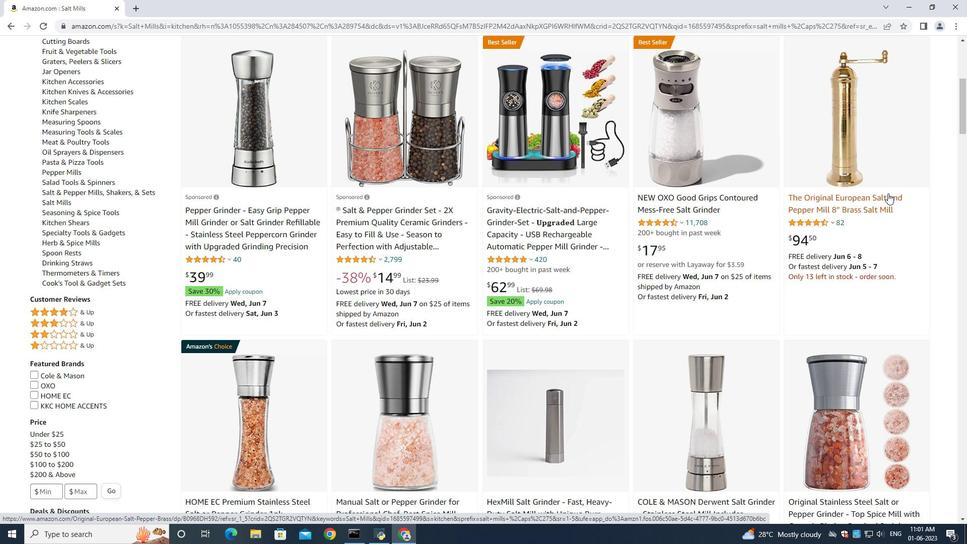 
Action: Mouse moved to (869, 198)
Screenshot: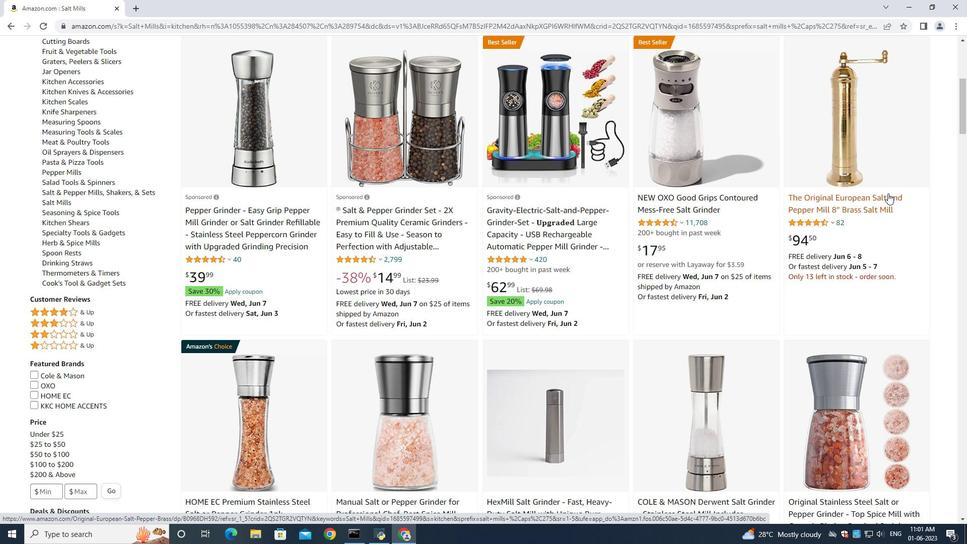 
Action: Mouse scrolled (872, 198) with delta (0, 0)
Screenshot: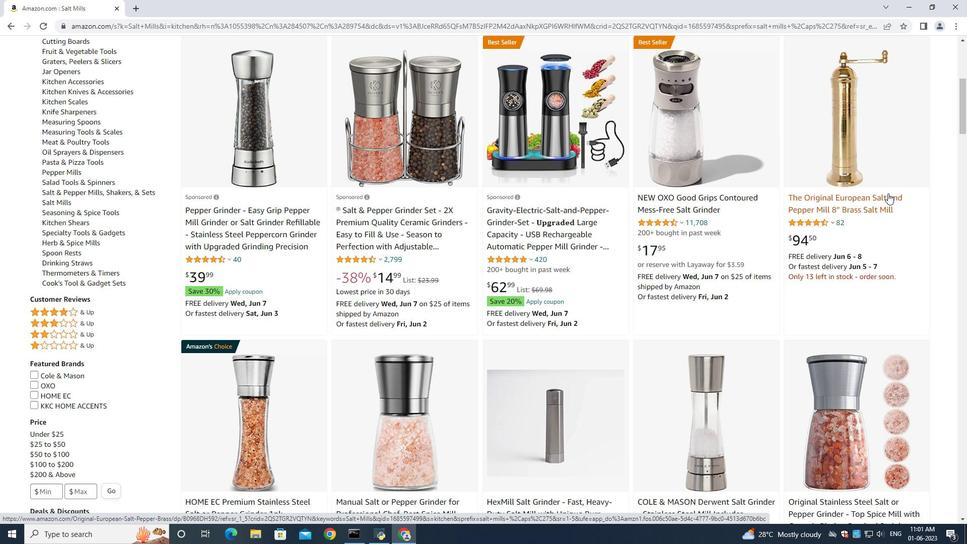 
Action: Mouse scrolled (871, 198) with delta (0, 0)
Screenshot: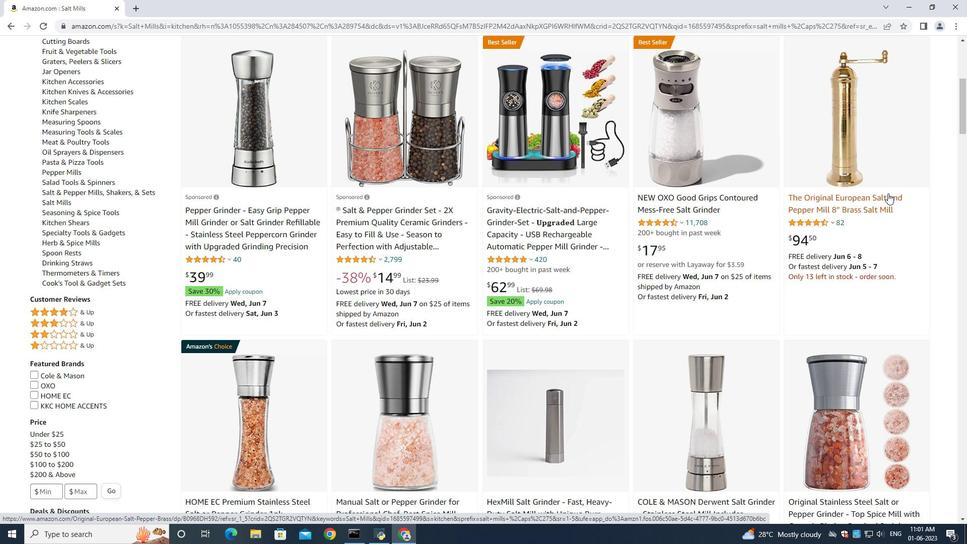
Action: Mouse scrolled (870, 198) with delta (0, 0)
Screenshot: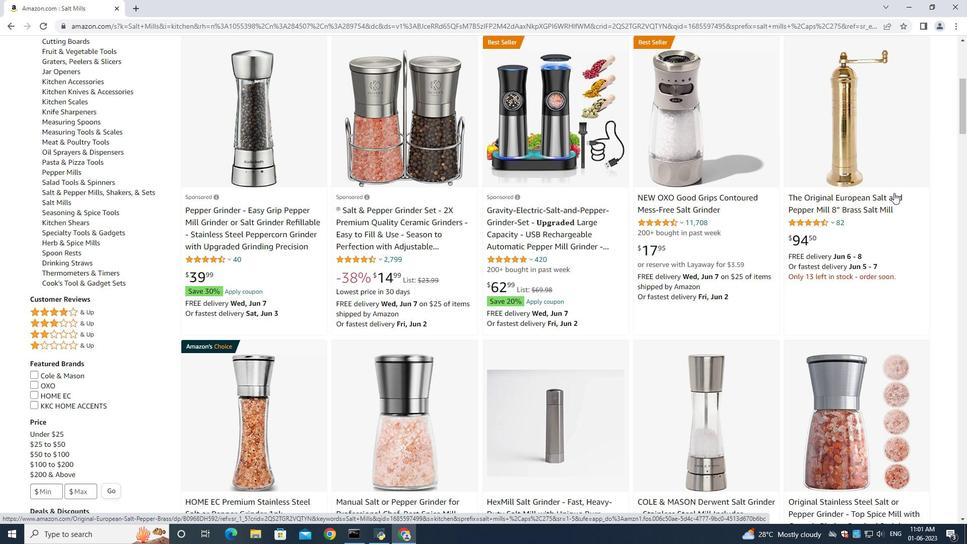 
Action: Mouse scrolled (869, 198) with delta (0, 0)
Screenshot: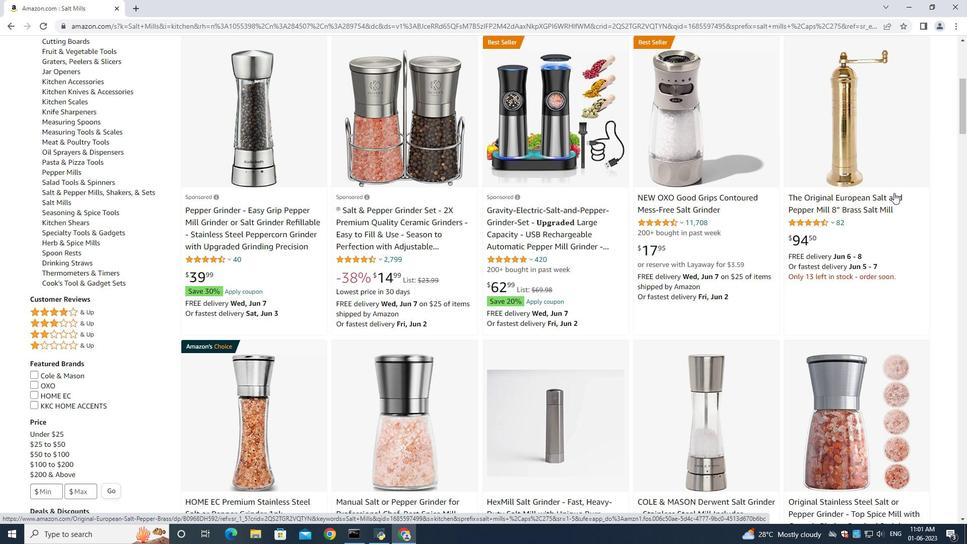 
Action: Mouse moved to (616, 185)
Screenshot: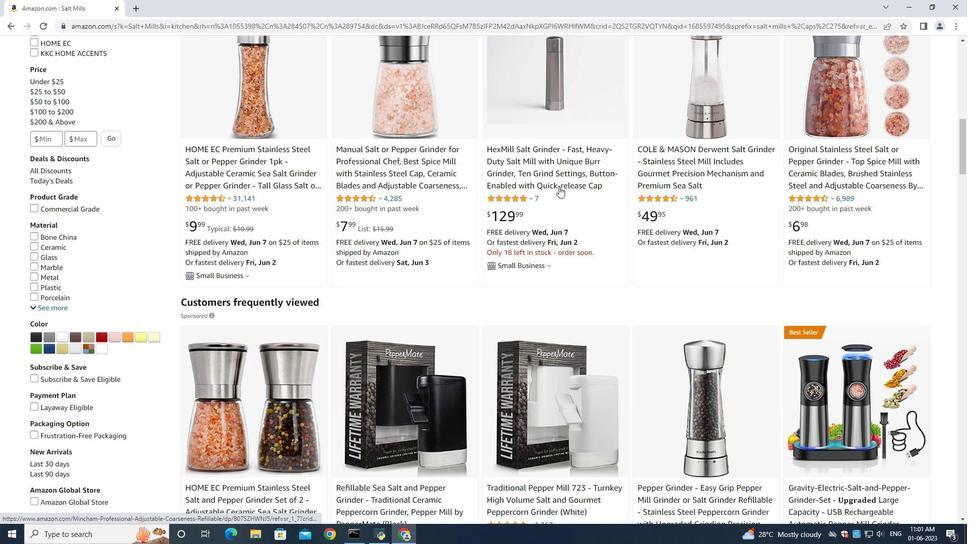 
Action: Mouse scrolled (616, 185) with delta (0, 0)
Screenshot: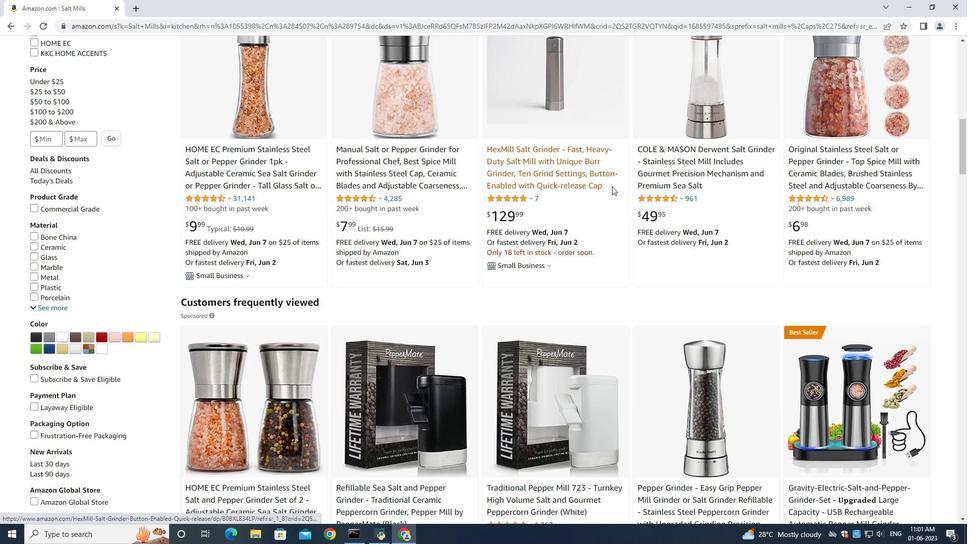 
Action: Mouse scrolled (616, 185) with delta (0, 0)
Screenshot: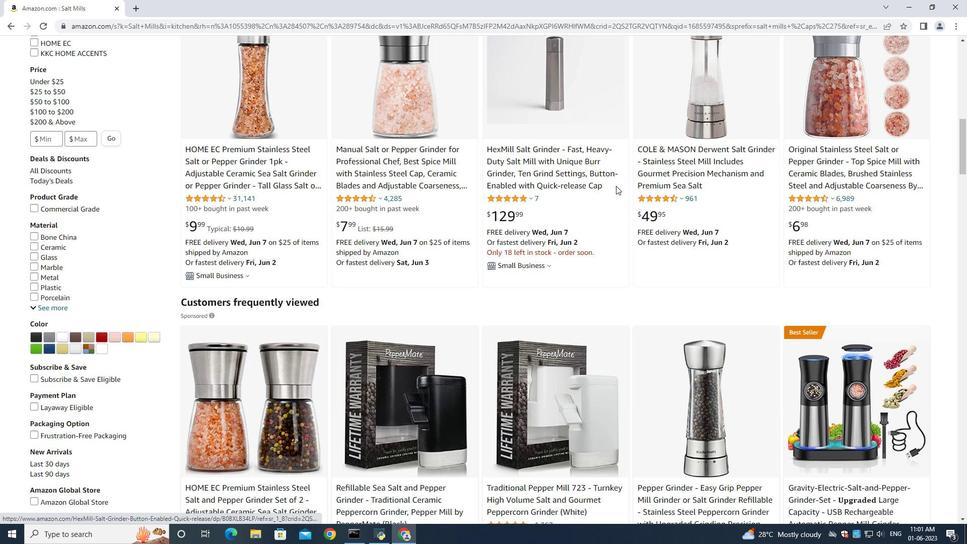 
Action: Mouse scrolled (616, 185) with delta (0, 0)
Screenshot: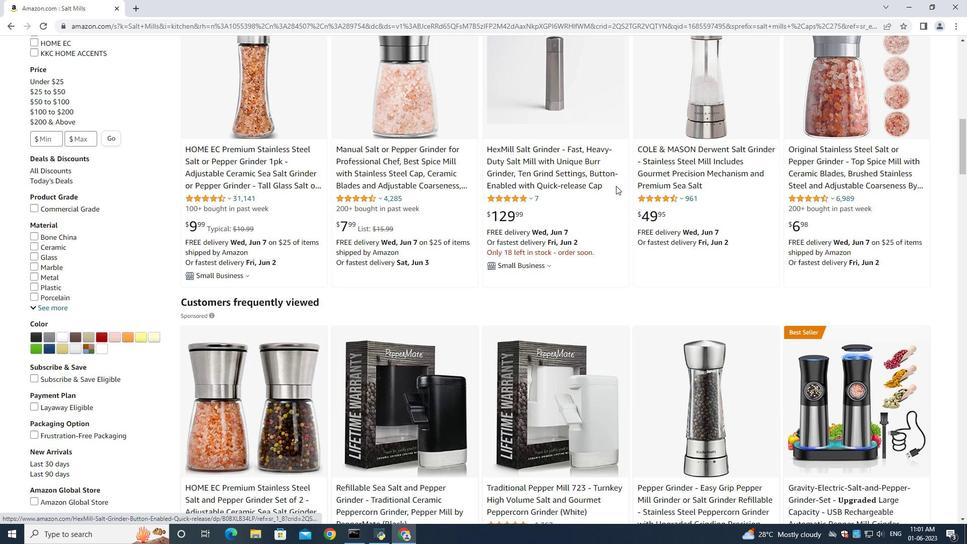 
Action: Mouse moved to (698, 348)
Screenshot: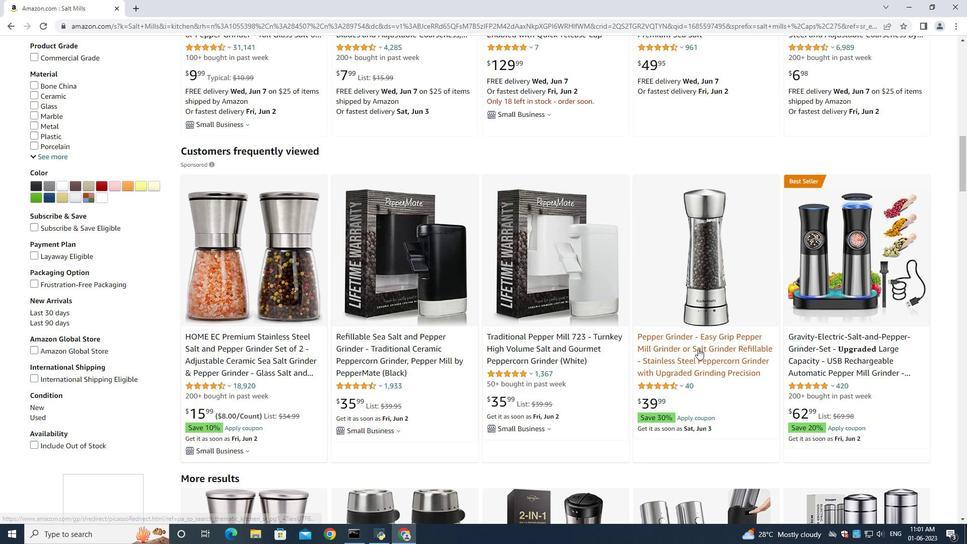 
Action: Mouse pressed left at (698, 348)
Screenshot: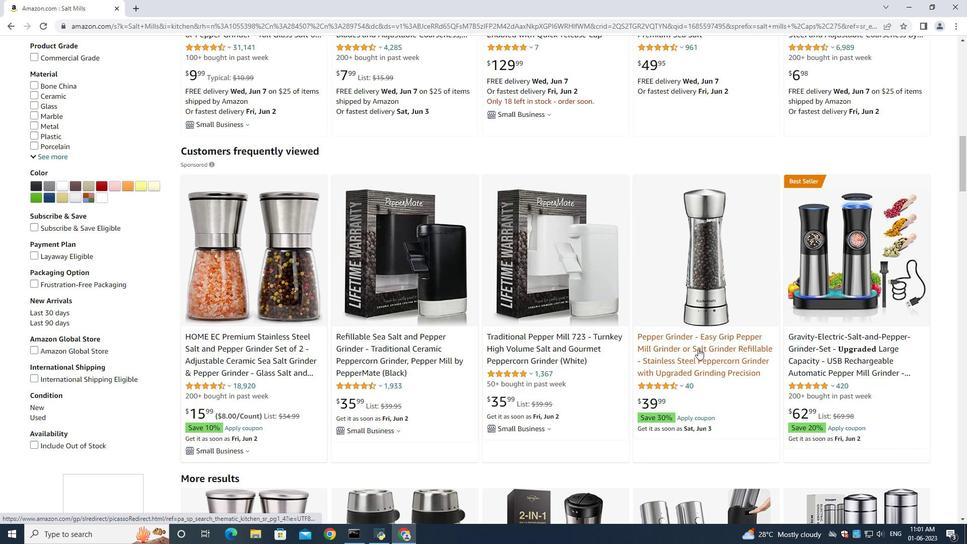 
Action: Mouse moved to (741, 374)
Screenshot: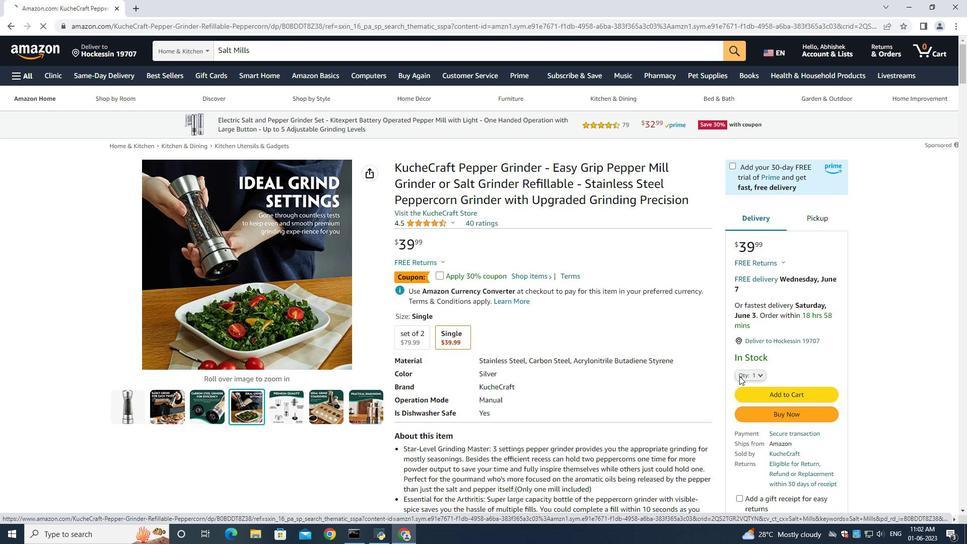 
Action: Mouse pressed left at (741, 374)
Screenshot: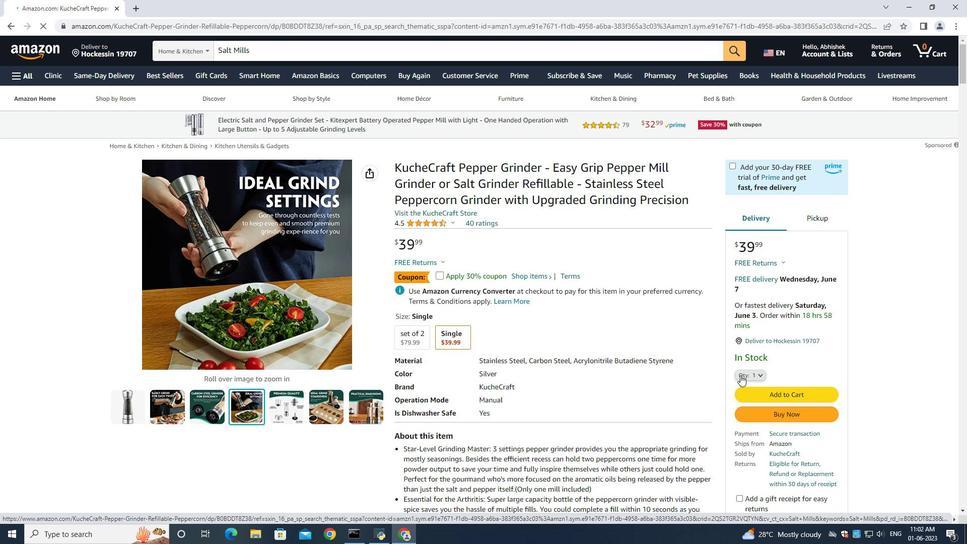 
Action: Mouse moved to (742, 416)
Screenshot: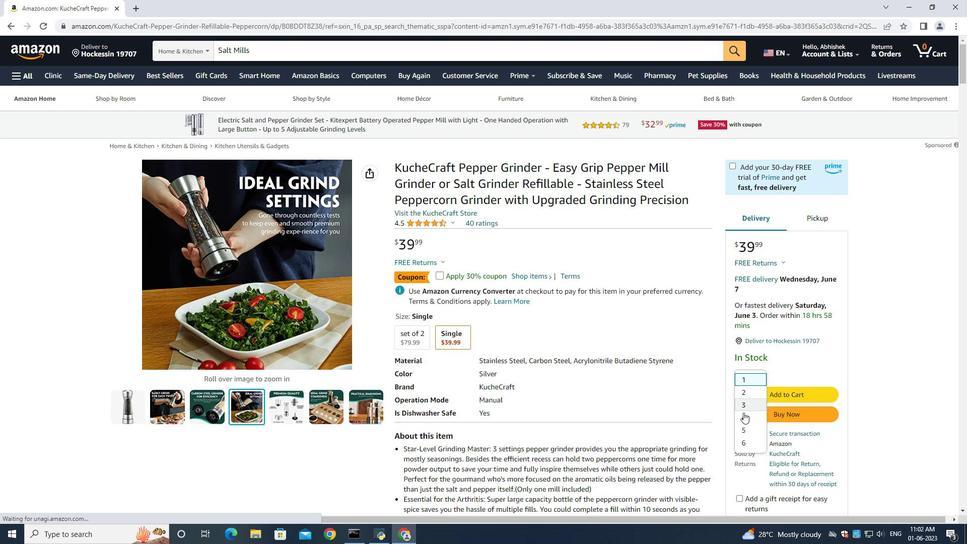 
Action: Mouse pressed left at (742, 416)
Screenshot: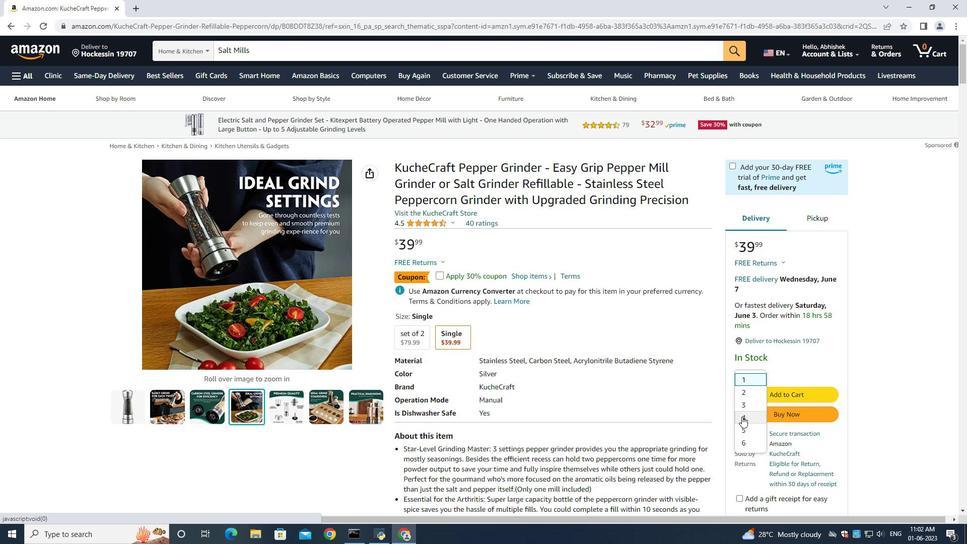 
Action: Mouse moved to (782, 416)
Screenshot: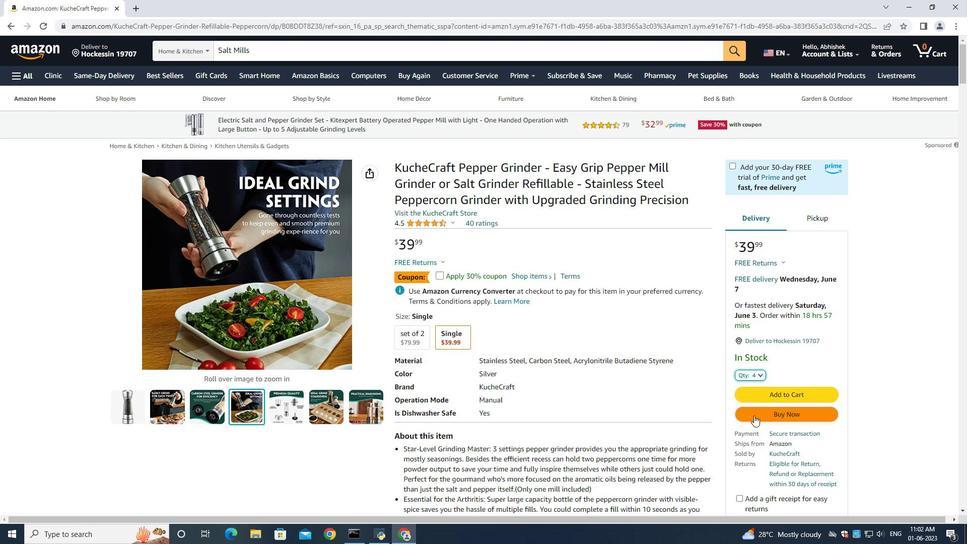
Action: Mouse pressed left at (782, 416)
Screenshot: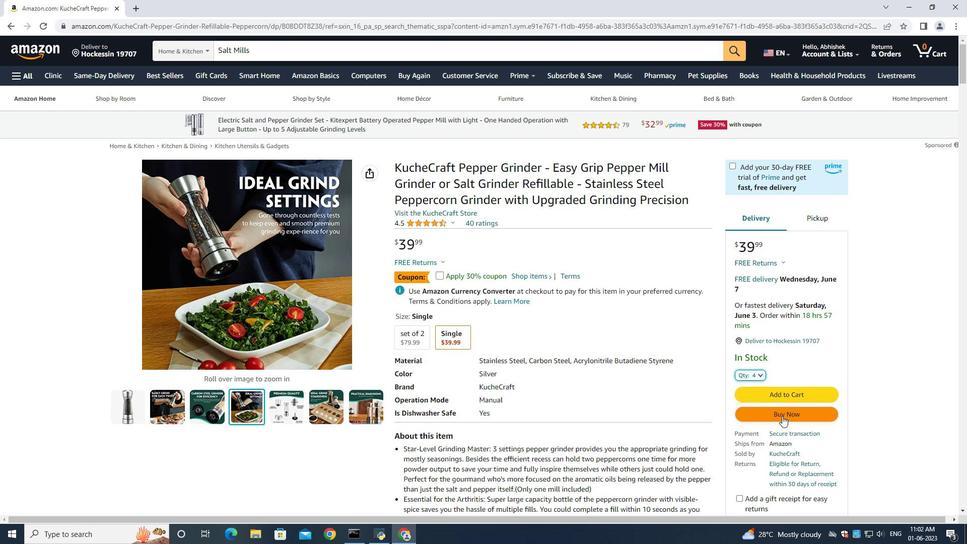 
Action: Mouse moved to (219, 297)
Screenshot: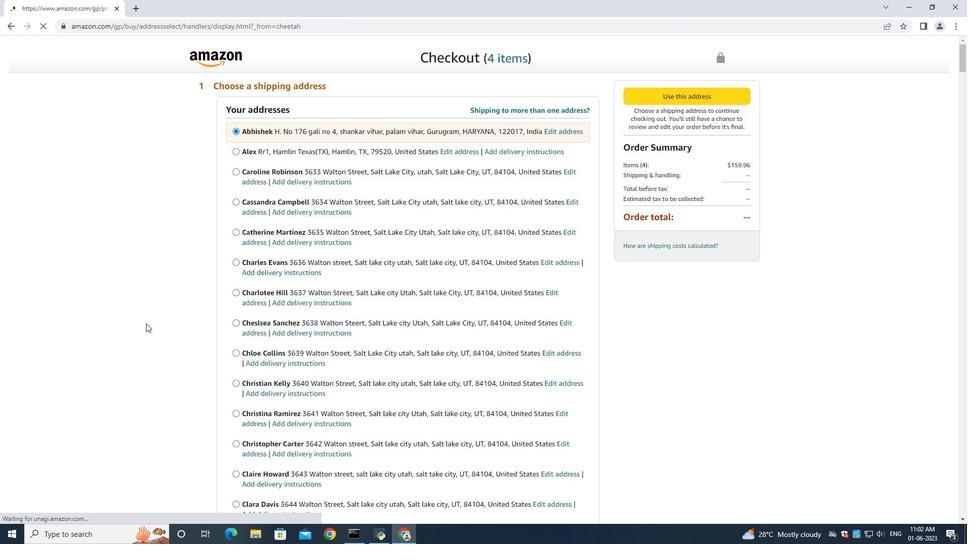
Action: Mouse scrolled (219, 296) with delta (0, 0)
Screenshot: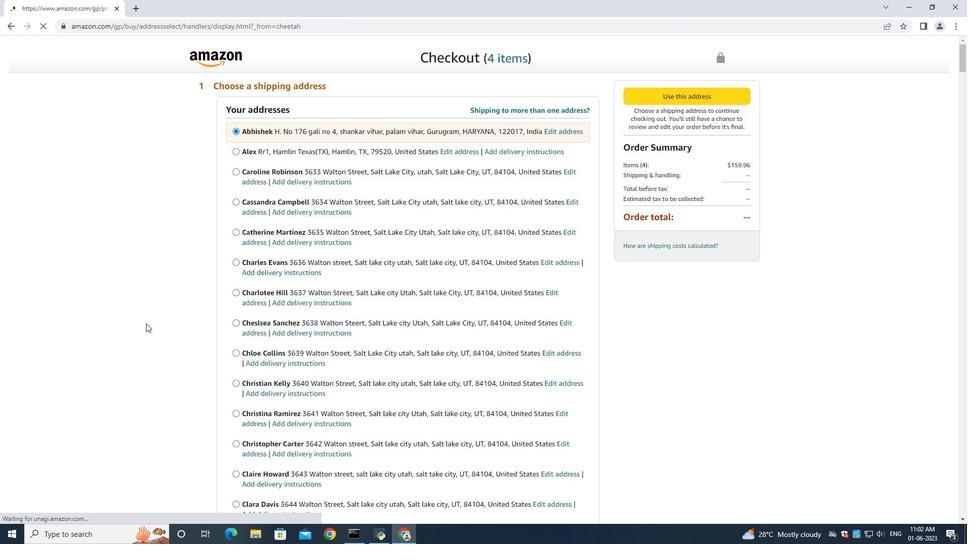 
Action: Mouse scrolled (219, 296) with delta (0, 0)
Screenshot: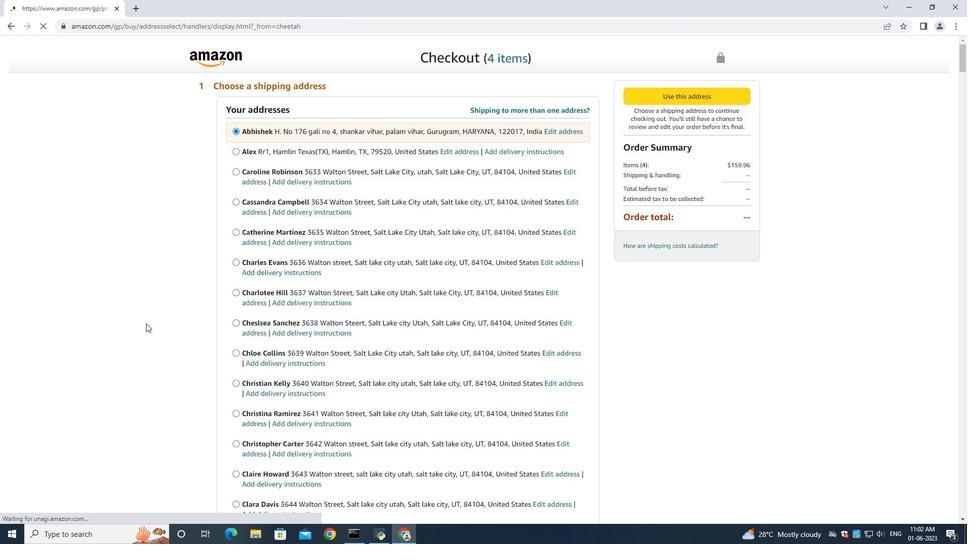 
Action: Mouse scrolled (219, 296) with delta (0, 0)
Screenshot: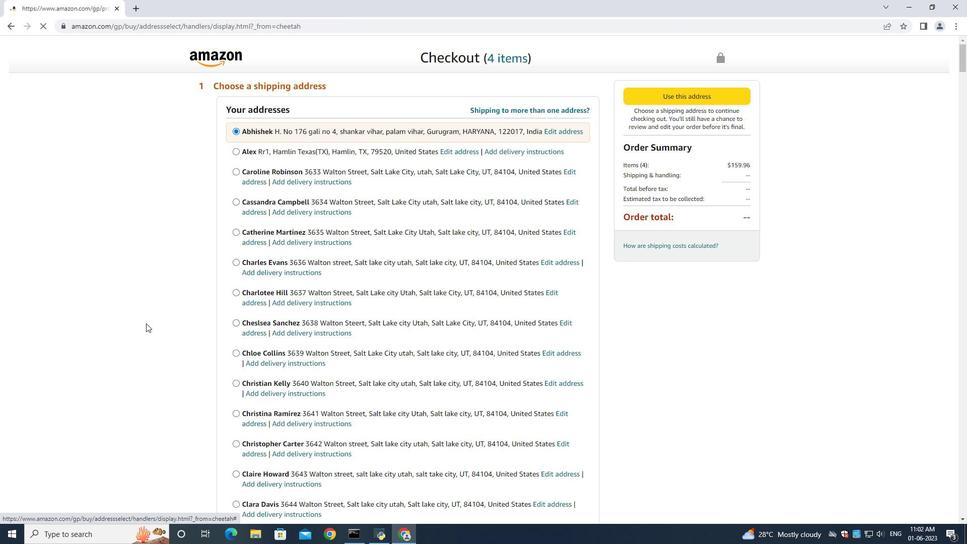 
Action: Mouse moved to (222, 297)
Screenshot: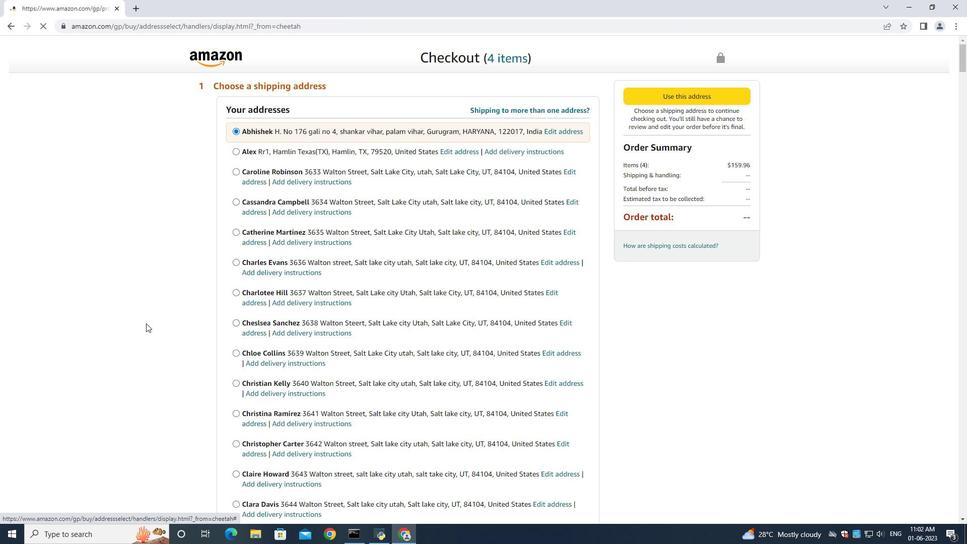 
Action: Mouse scrolled (220, 296) with delta (0, 0)
Screenshot: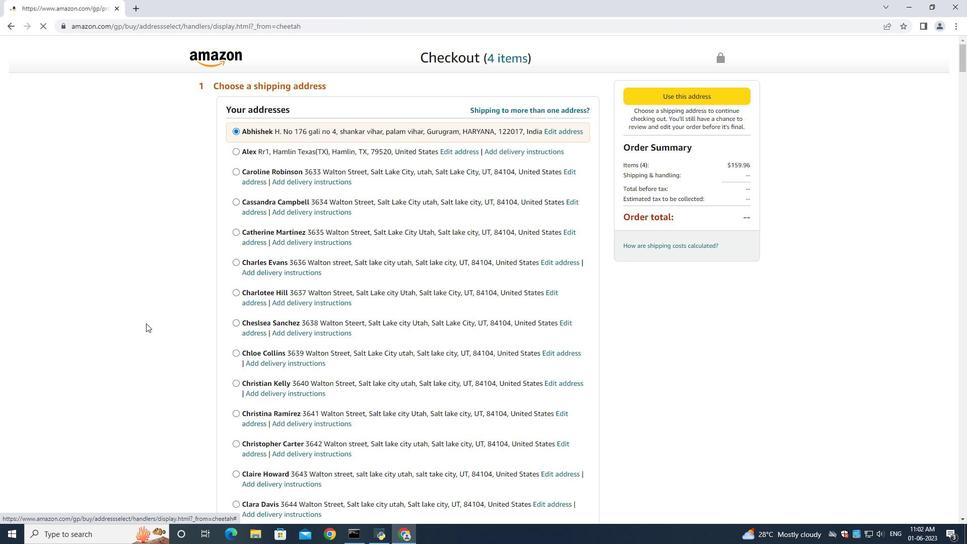 
Action: Mouse moved to (226, 295)
Screenshot: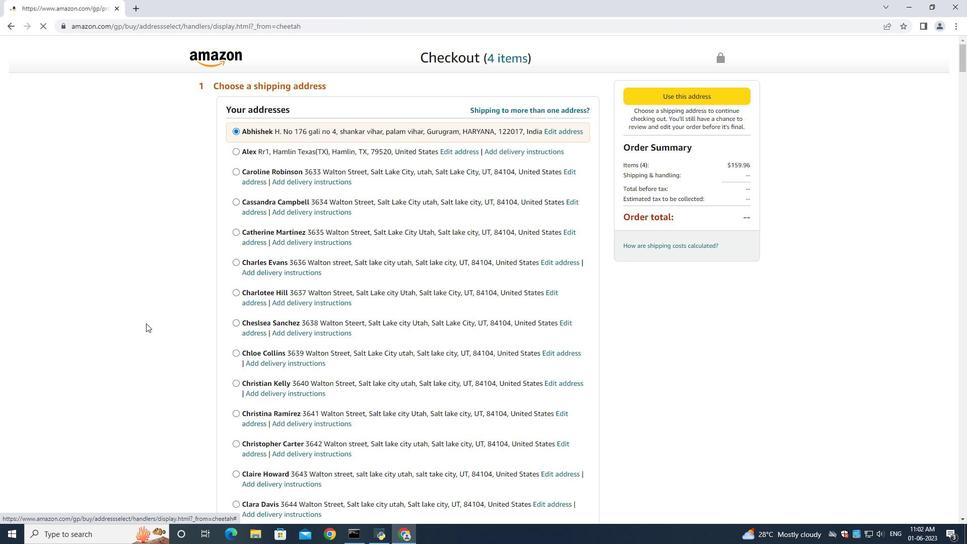 
Action: Mouse scrolled (222, 296) with delta (0, 0)
Screenshot: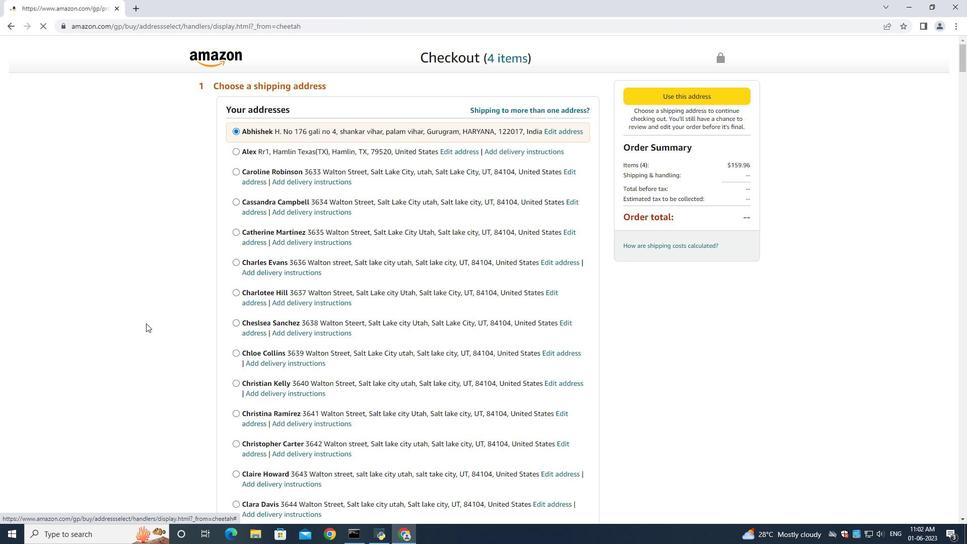 
Action: Mouse moved to (229, 294)
Screenshot: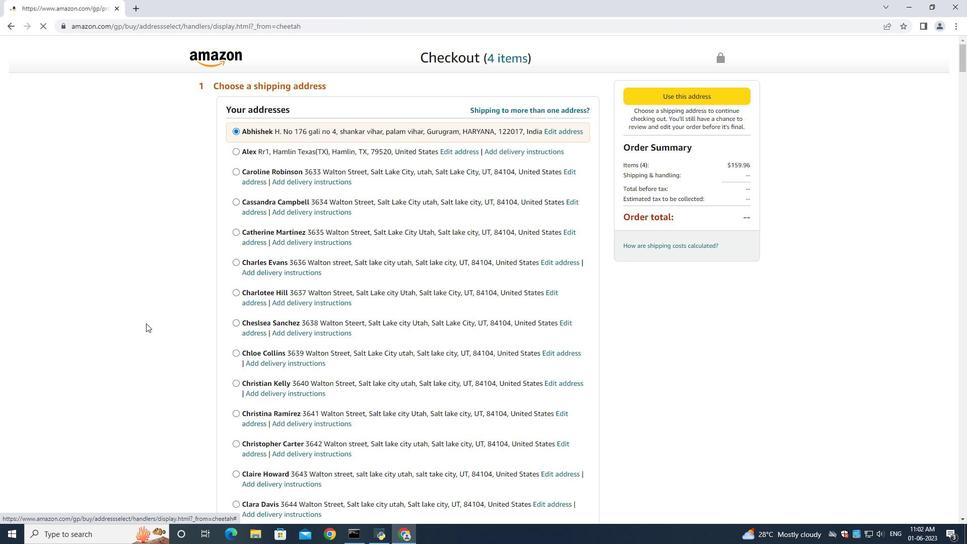 
Action: Mouse scrolled (226, 295) with delta (0, 0)
Screenshot: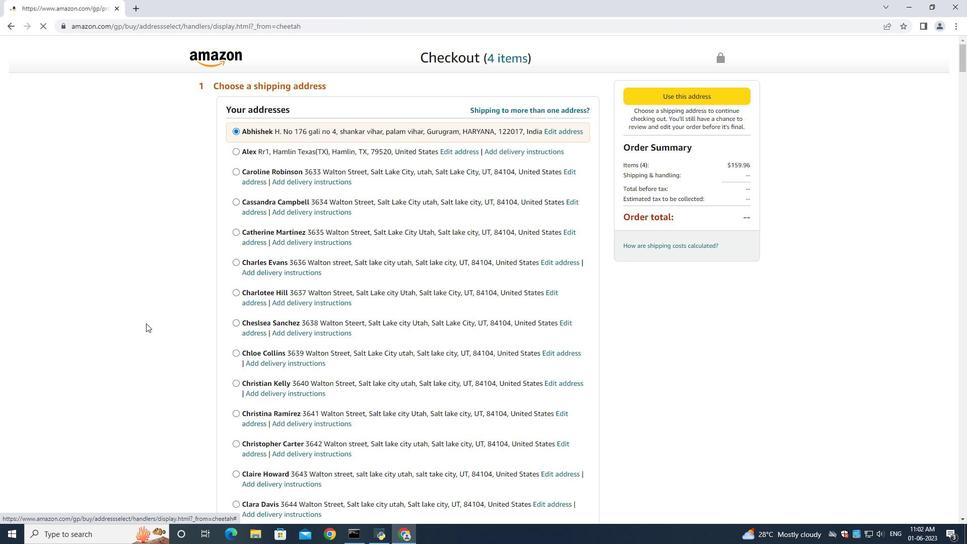
Action: Mouse moved to (232, 294)
Screenshot: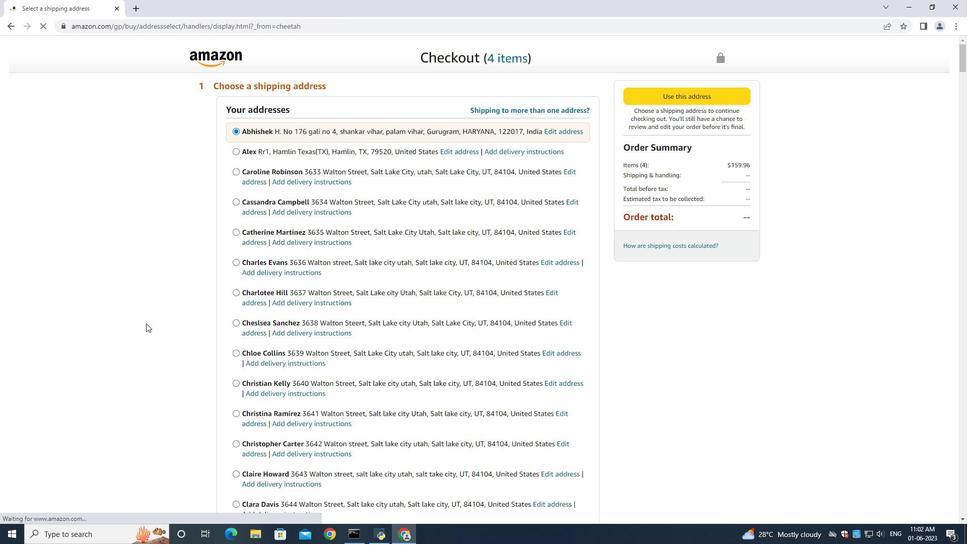 
Action: Mouse scrolled (229, 294) with delta (0, 0)
Screenshot: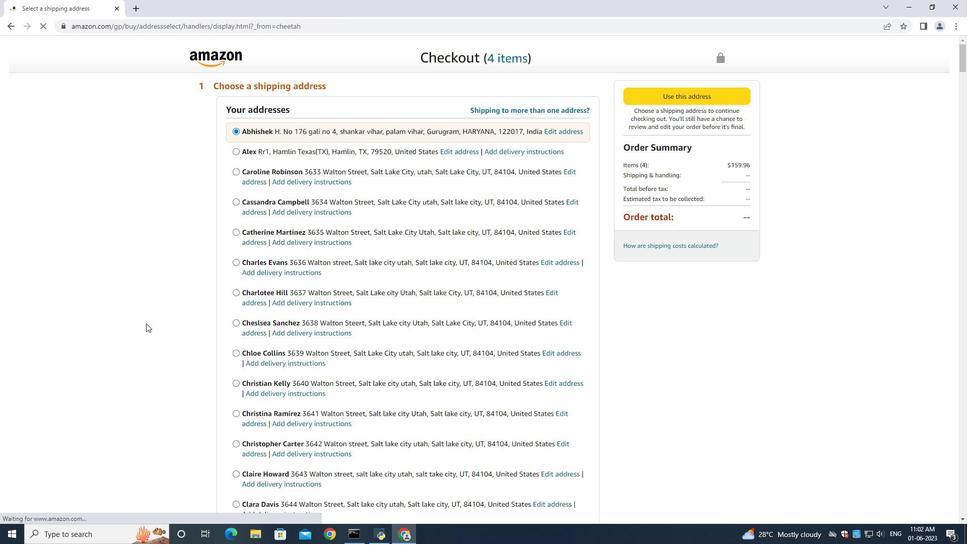 
Action: Mouse moved to (305, 300)
Screenshot: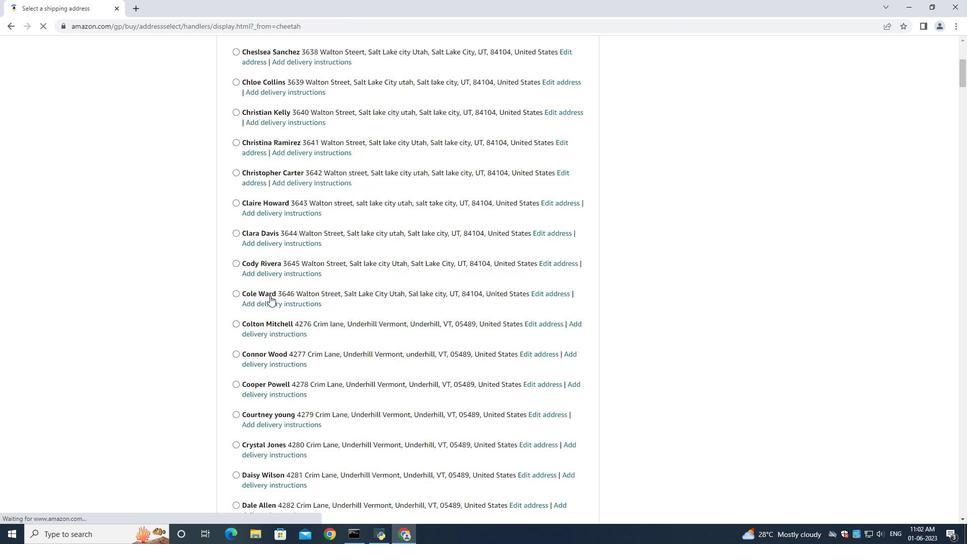 
Action: Mouse scrolled (305, 299) with delta (0, 0)
Screenshot: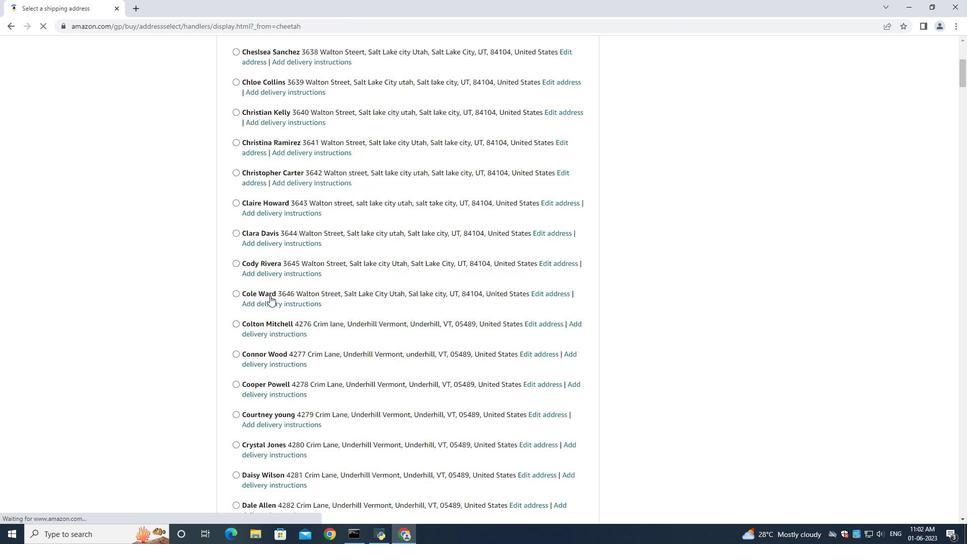 
Action: Mouse scrolled (305, 299) with delta (0, 0)
Screenshot: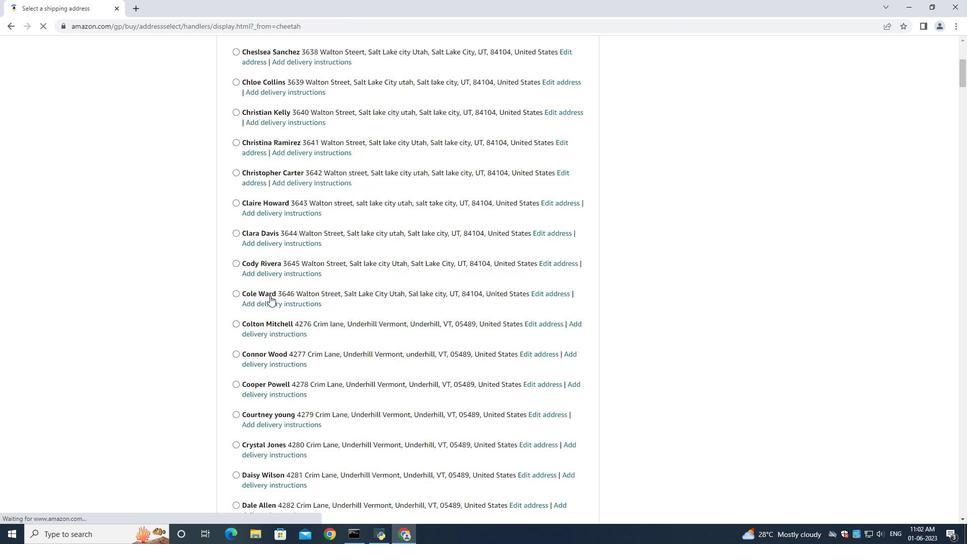 
Action: Mouse scrolled (305, 299) with delta (0, 0)
Screenshot: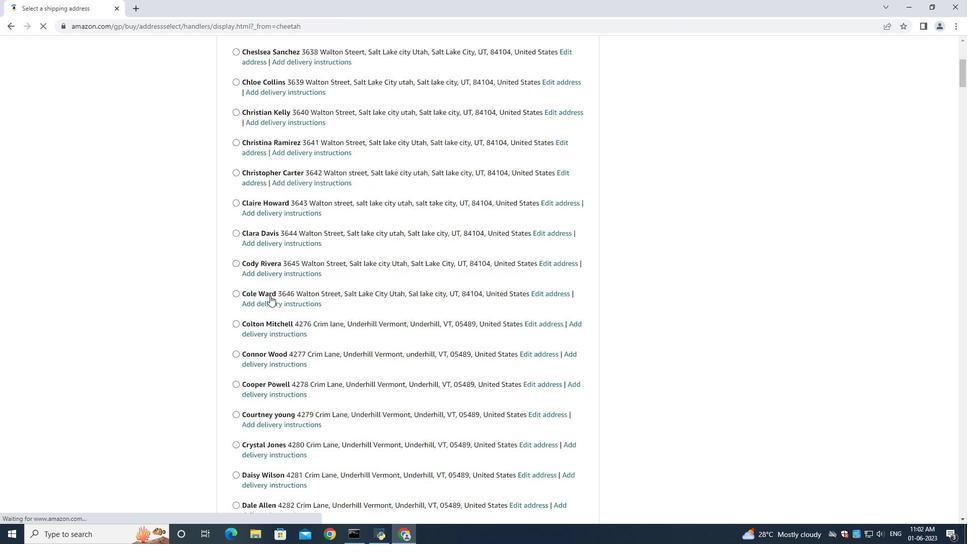 
Action: Mouse scrolled (305, 299) with delta (0, 0)
Screenshot: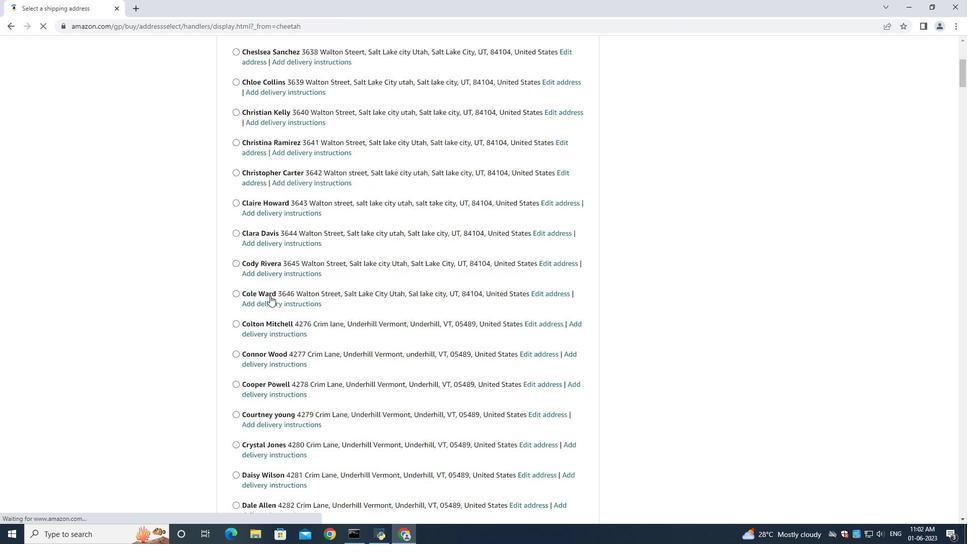 
Action: Mouse scrolled (305, 299) with delta (0, 0)
Screenshot: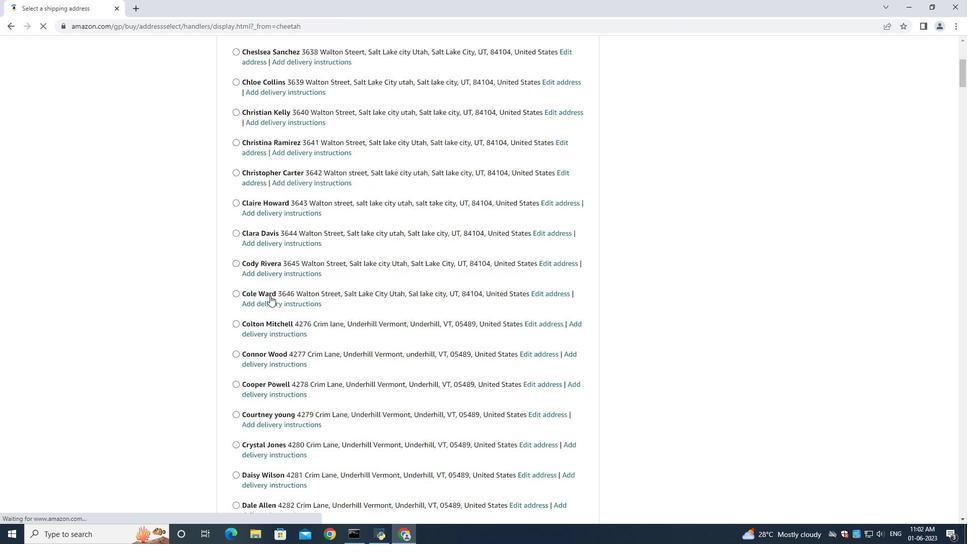 
Action: Mouse scrolled (305, 299) with delta (0, 0)
Screenshot: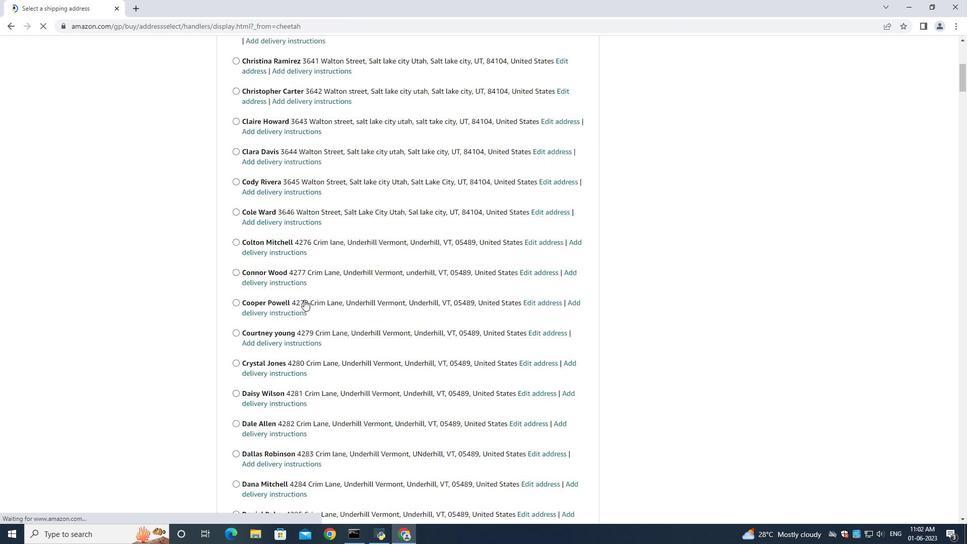 
Action: Mouse moved to (372, 321)
Screenshot: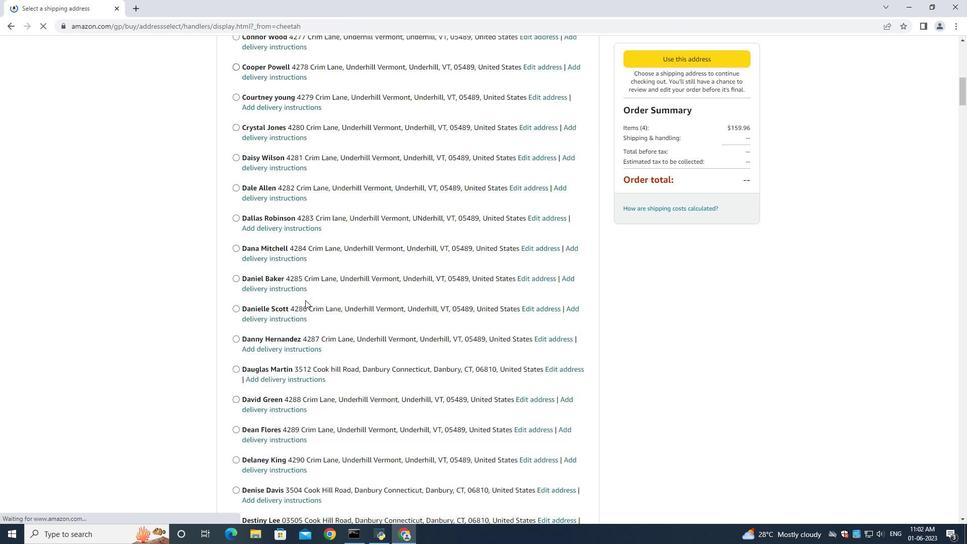 
Action: Mouse scrolled (369, 320) with delta (0, 0)
Screenshot: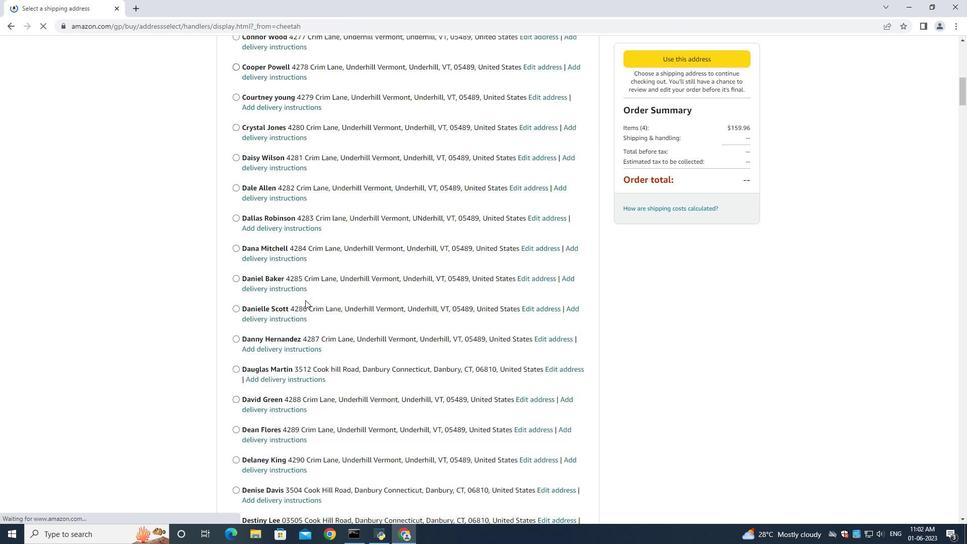 
Action: Mouse moved to (374, 322)
Screenshot: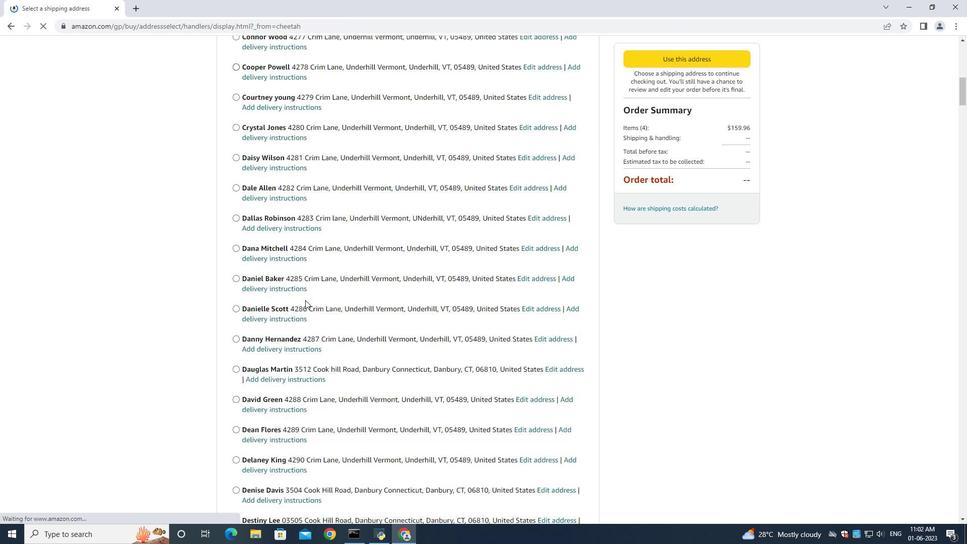 
Action: Mouse scrolled (373, 321) with delta (0, 0)
Screenshot: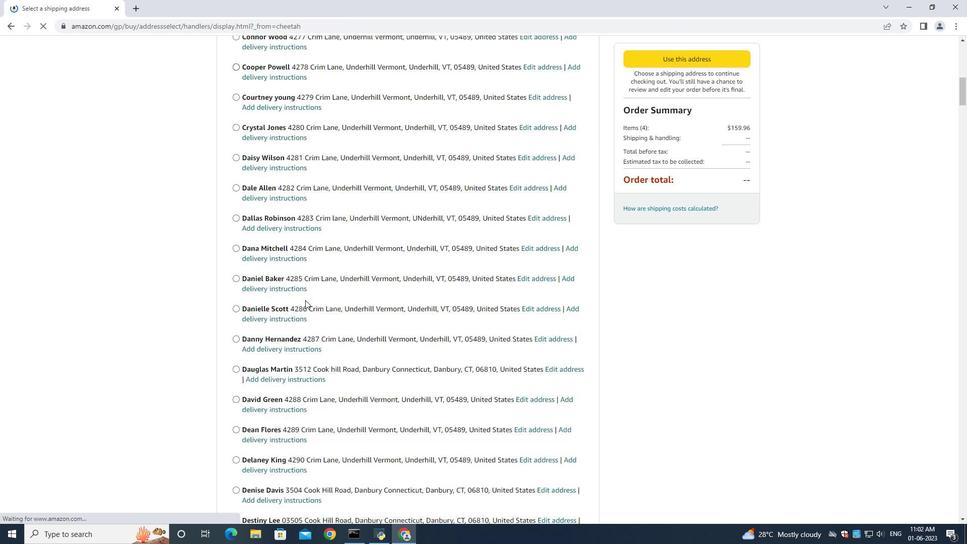 
Action: Mouse moved to (375, 322)
Screenshot: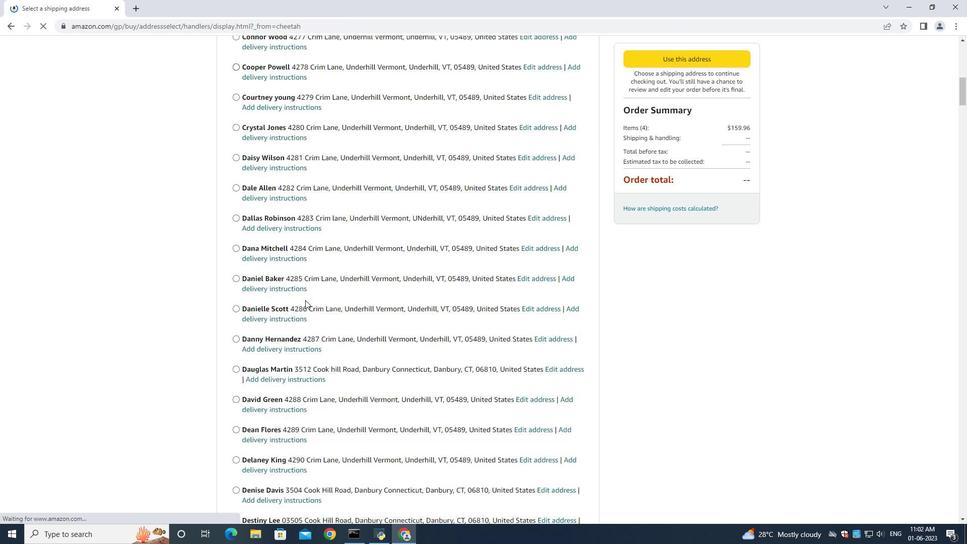 
Action: Mouse scrolled (374, 322) with delta (0, 0)
Screenshot: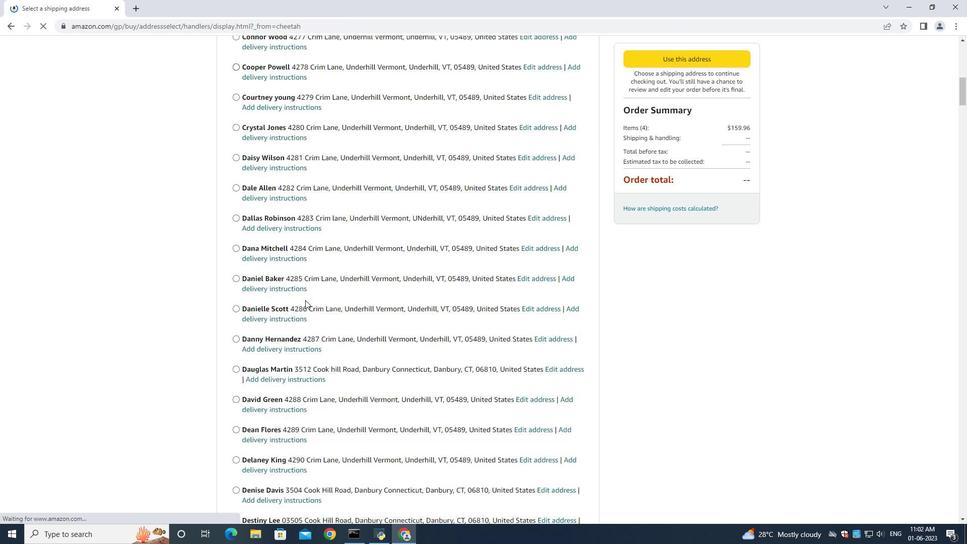 
Action: Mouse moved to (375, 322)
Screenshot: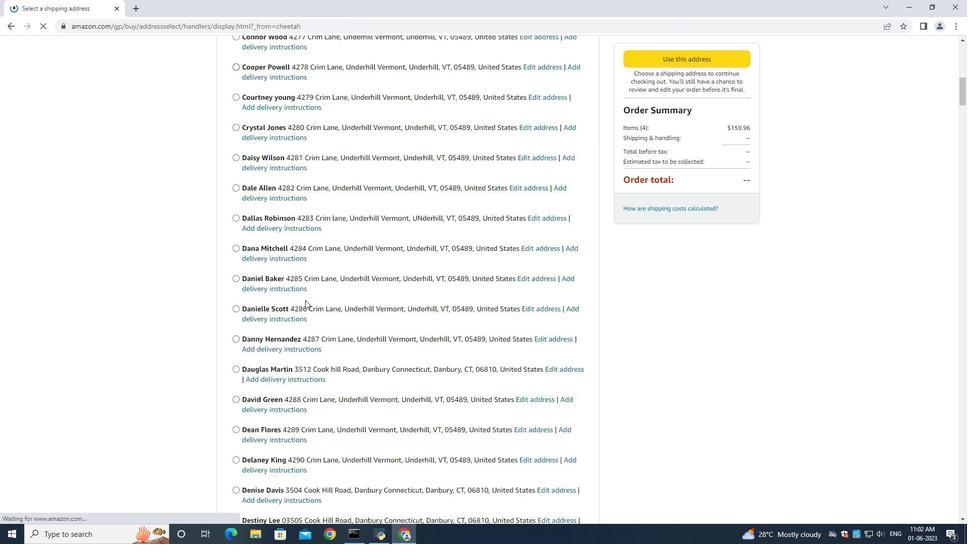 
Action: Mouse scrolled (375, 322) with delta (0, 0)
Screenshot: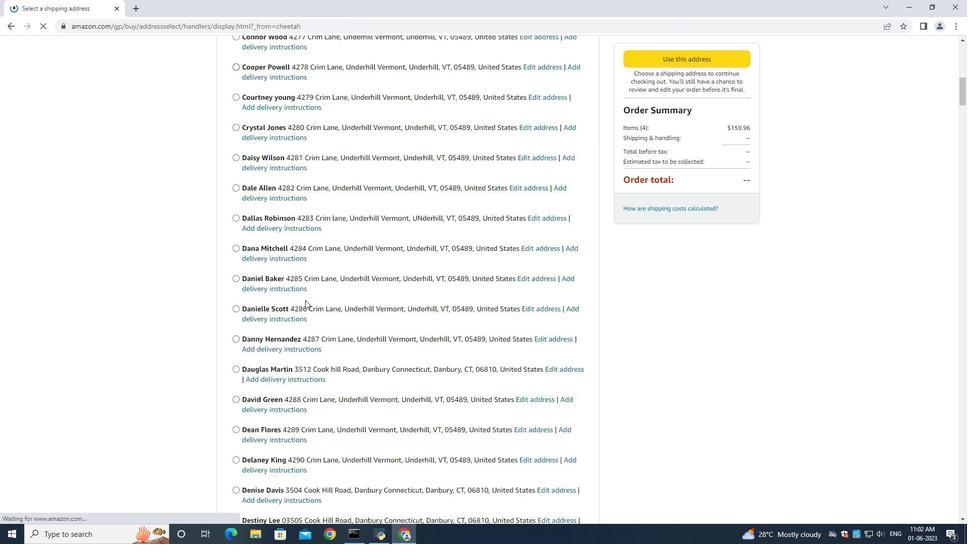 
Action: Mouse moved to (376, 322)
Screenshot: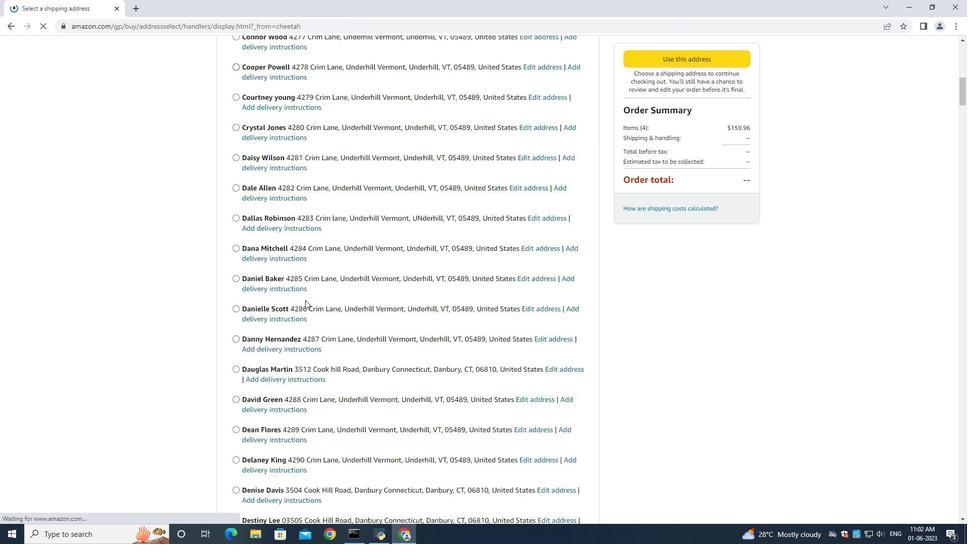 
Action: Mouse scrolled (375, 322) with delta (0, 0)
Screenshot: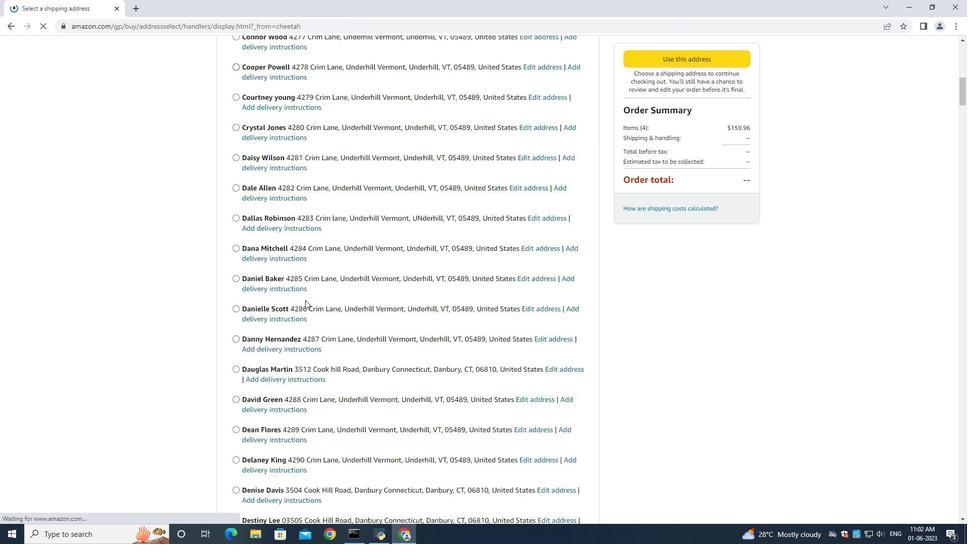 
Action: Mouse moved to (376, 323)
Screenshot: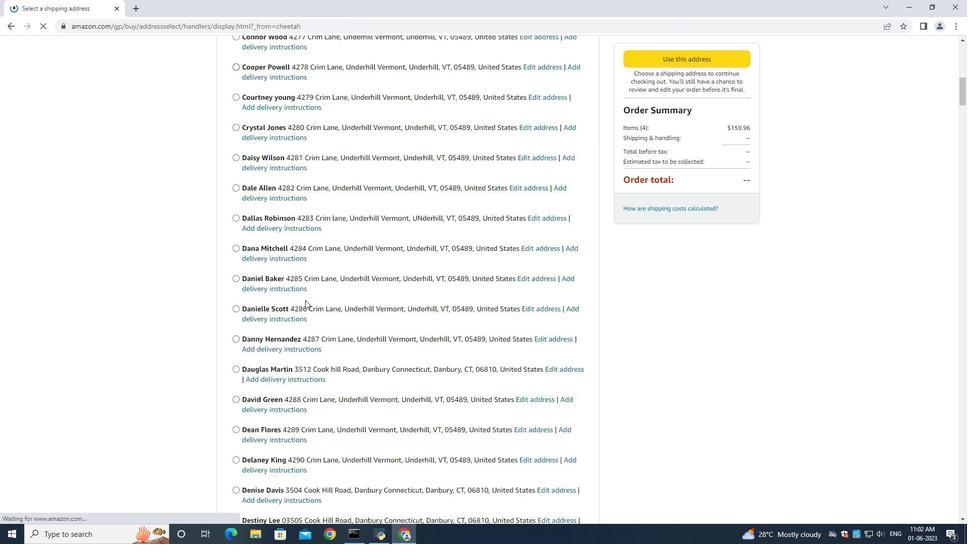 
Action: Mouse scrolled (376, 322) with delta (0, 0)
Screenshot: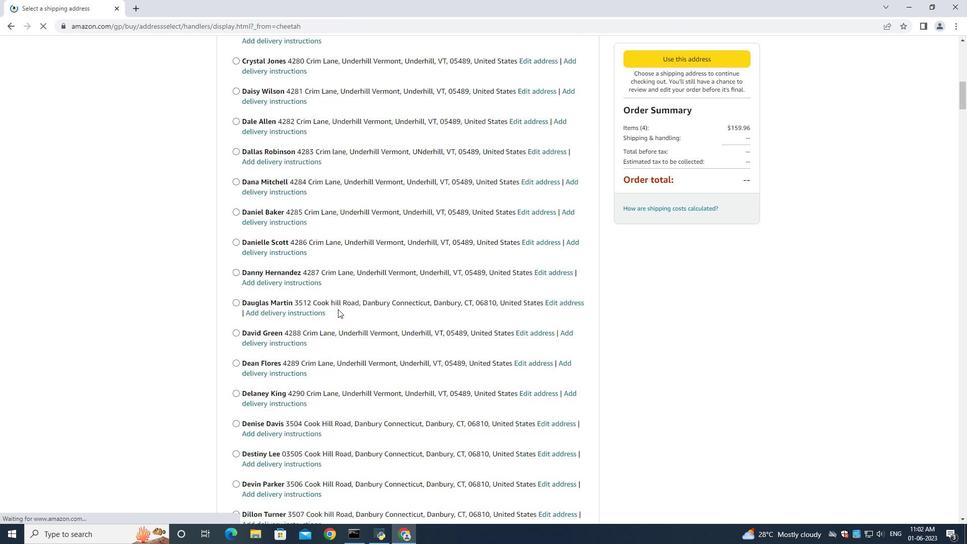 
Action: Mouse scrolled (376, 322) with delta (0, 0)
Screenshot: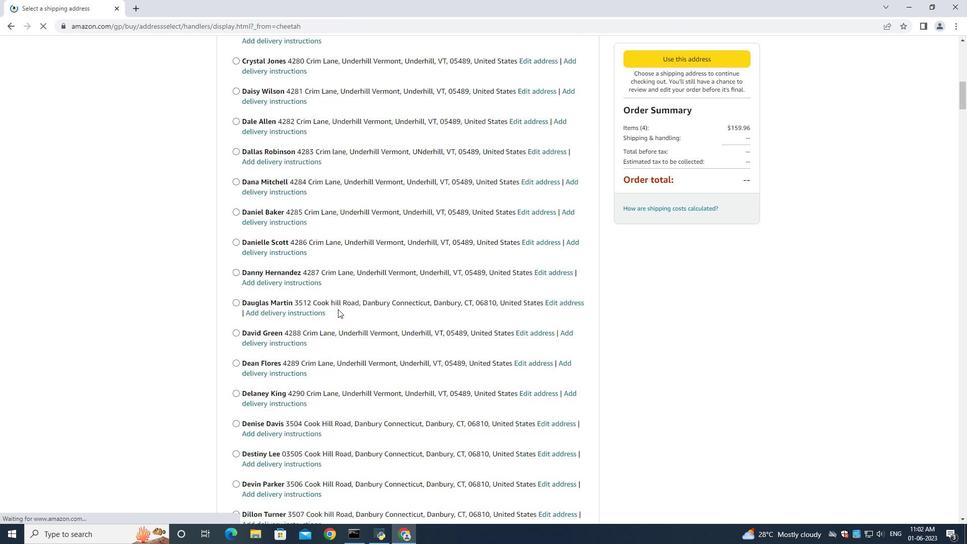 
Action: Mouse moved to (373, 323)
Screenshot: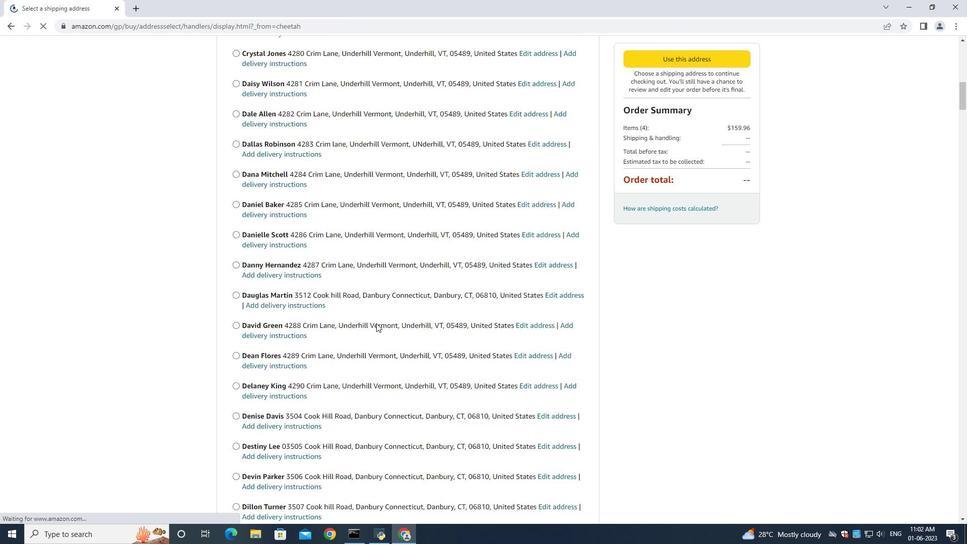 
Action: Mouse scrolled (373, 322) with delta (0, 0)
Screenshot: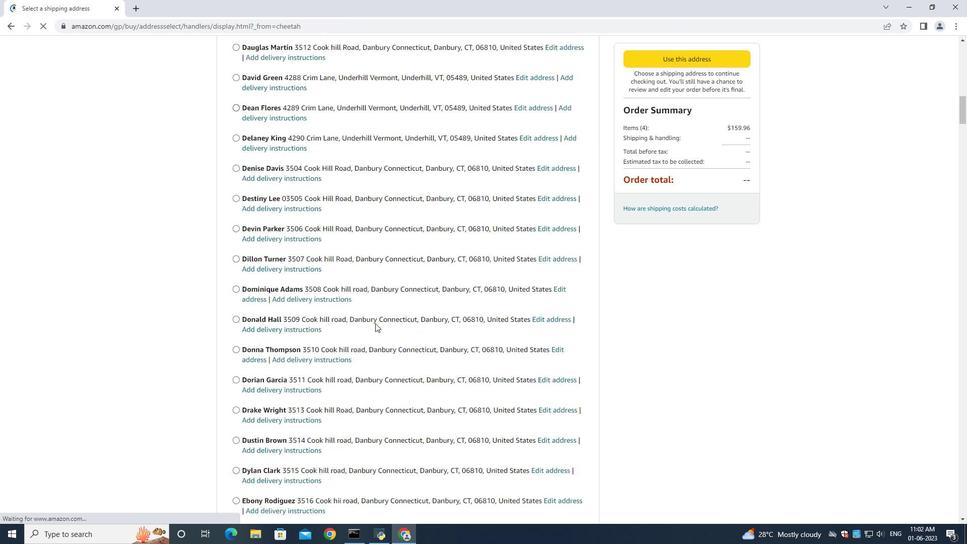 
Action: Mouse scrolled (373, 322) with delta (0, 0)
Screenshot: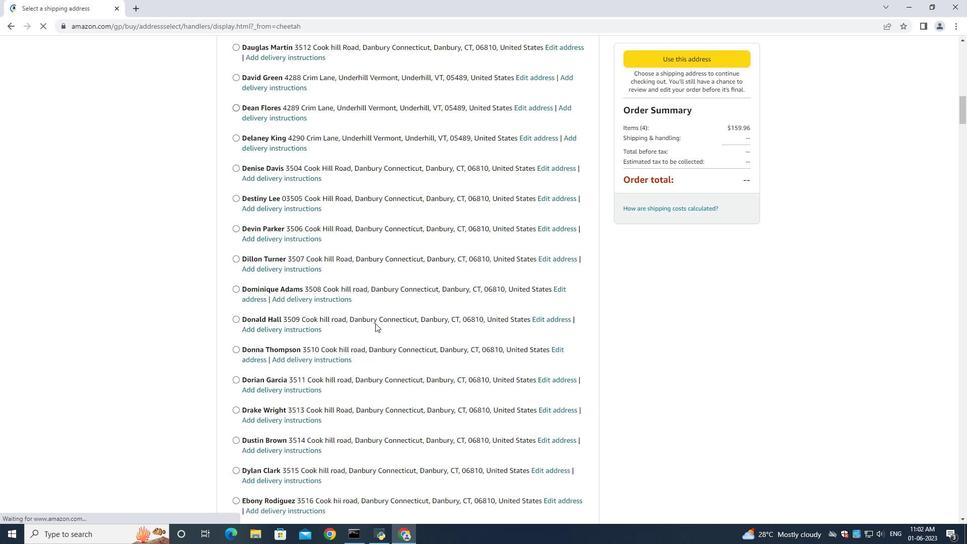 
Action: Mouse scrolled (373, 322) with delta (0, 0)
Screenshot: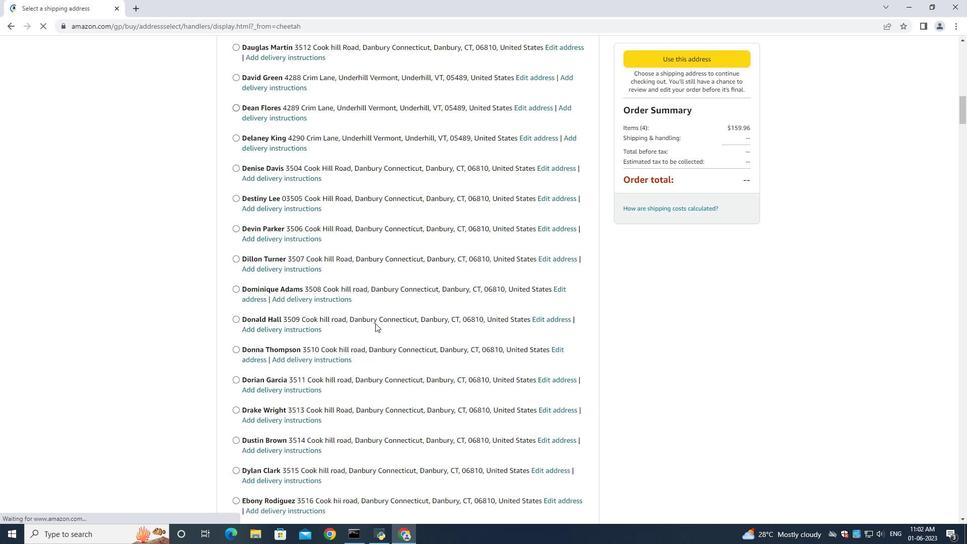 
Action: Mouse scrolled (373, 322) with delta (0, 0)
Screenshot: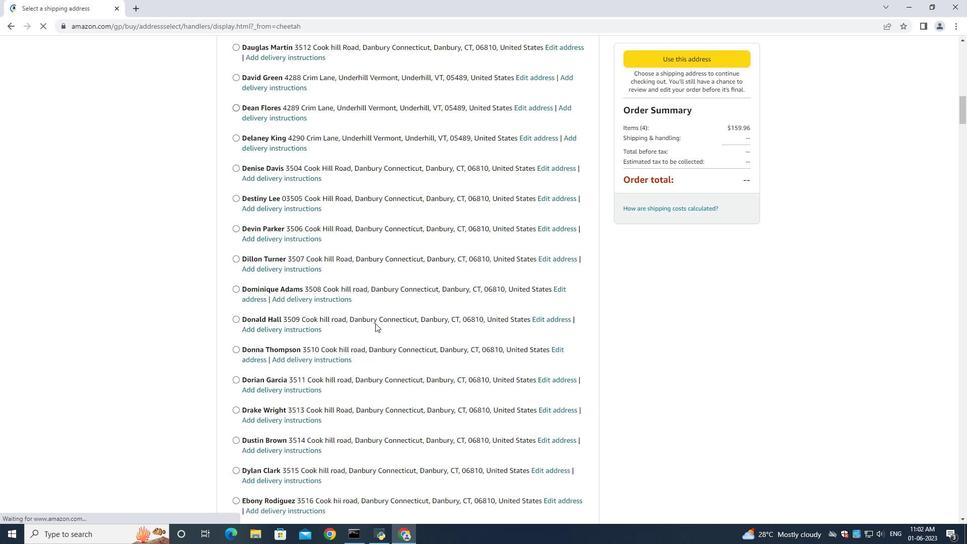 
Action: Mouse scrolled (373, 322) with delta (0, 0)
Screenshot: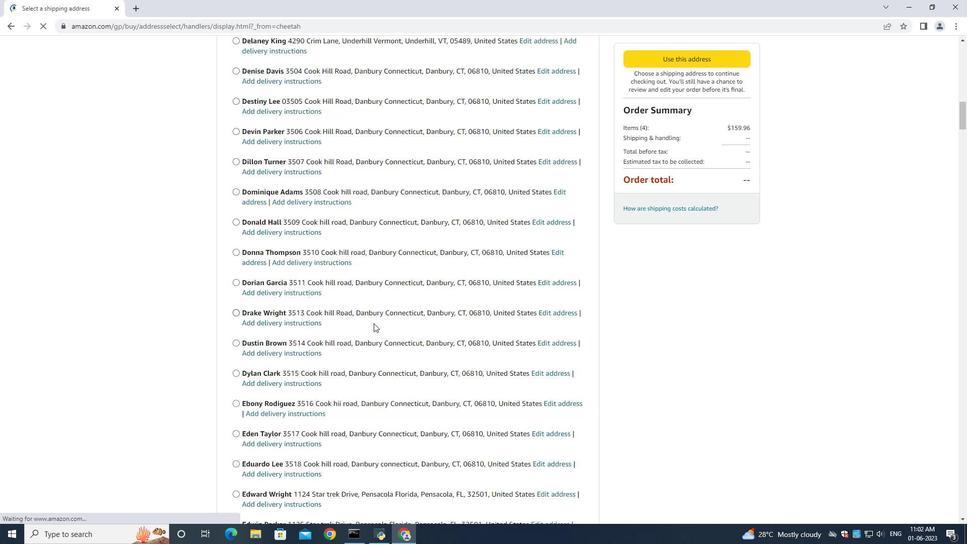 
Action: Mouse moved to (371, 319)
Screenshot: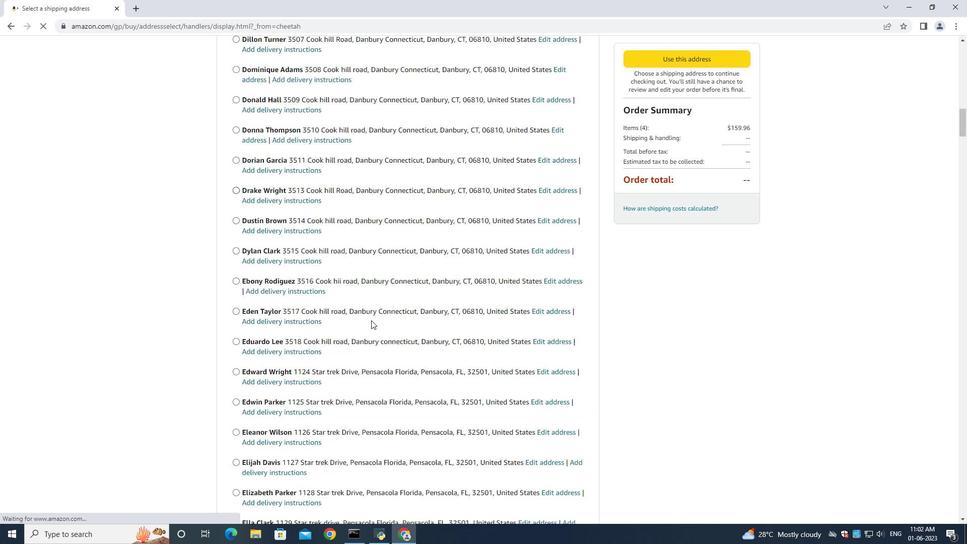 
Action: Mouse scrolled (371, 319) with delta (0, 0)
Screenshot: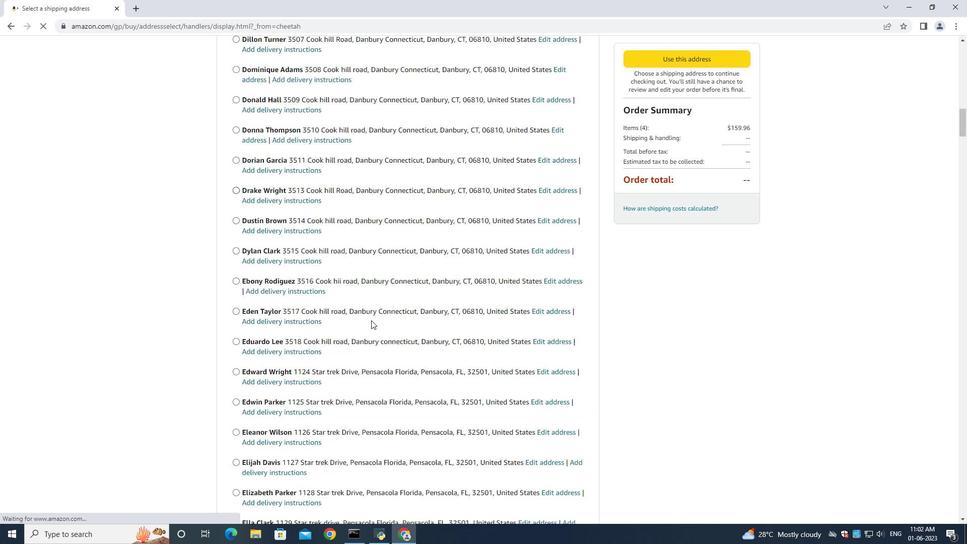 
Action: Mouse scrolled (371, 319) with delta (0, 0)
Screenshot: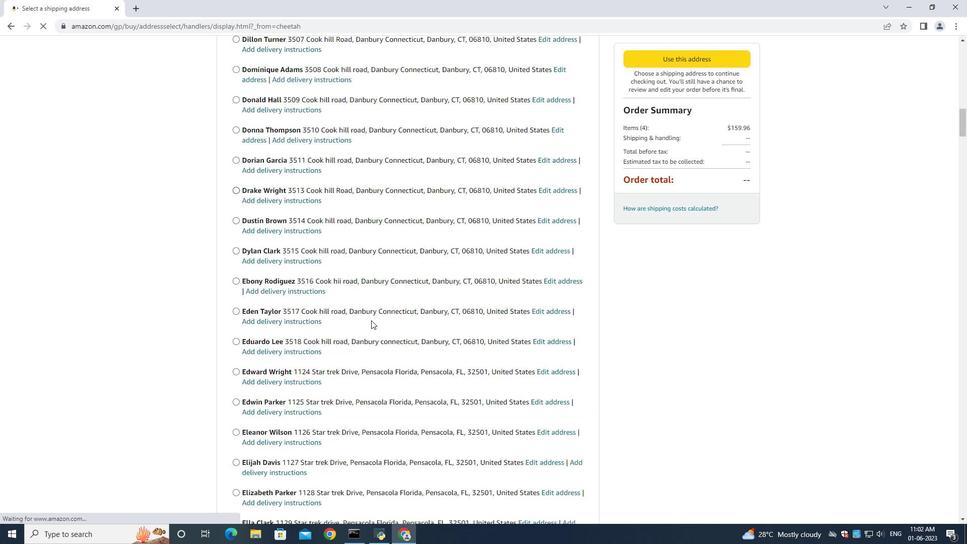 
Action: Mouse scrolled (371, 319) with delta (0, 0)
Screenshot: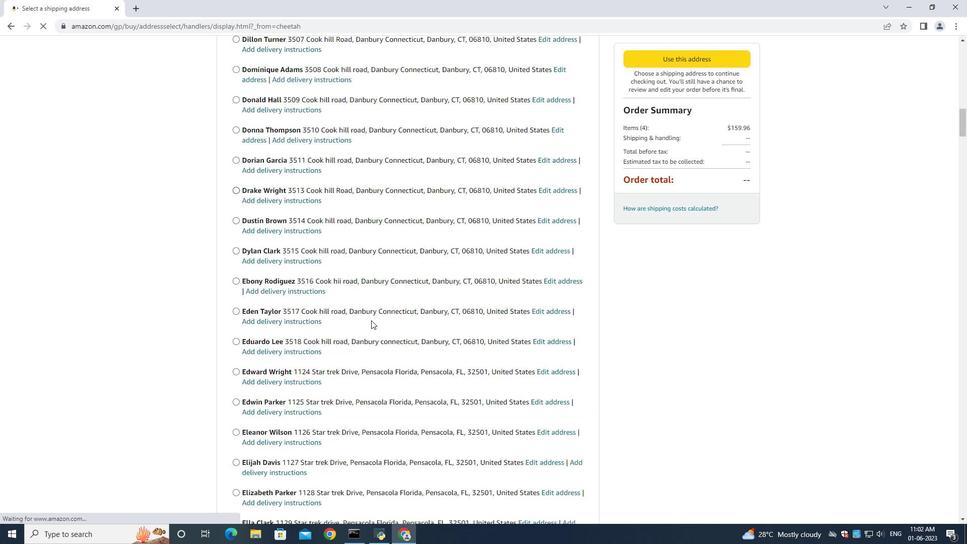 
Action: Mouse scrolled (371, 319) with delta (0, 0)
Screenshot: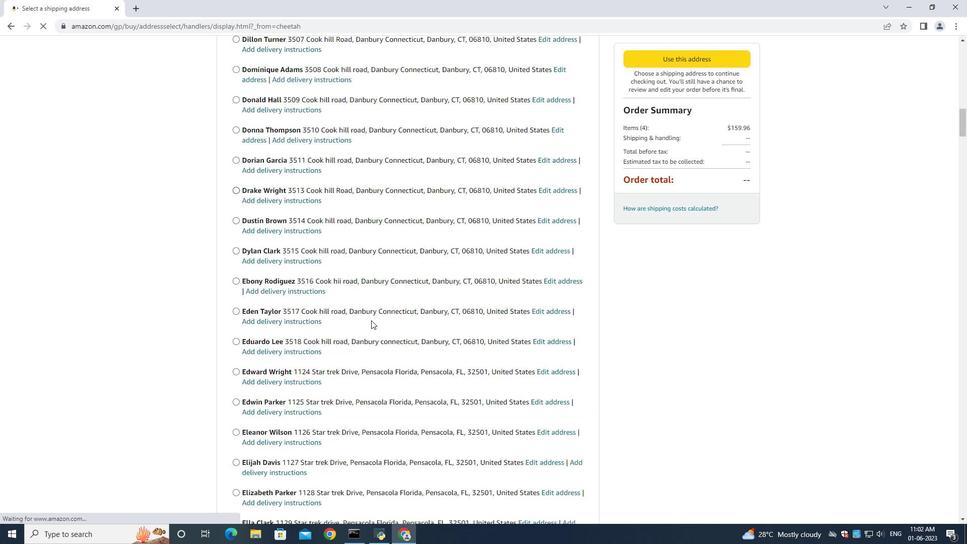 
Action: Mouse scrolled (371, 319) with delta (0, 0)
Screenshot: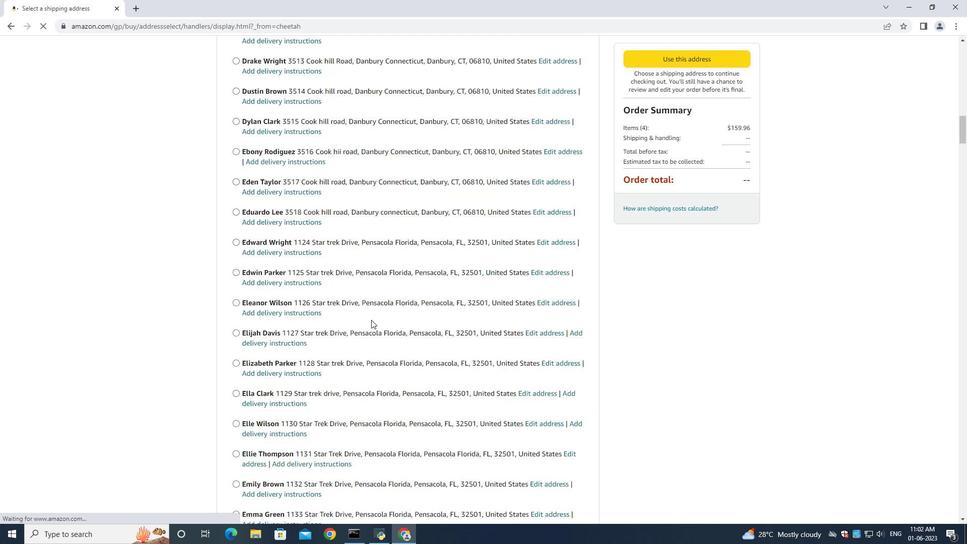 
Action: Mouse moved to (371, 319)
Screenshot: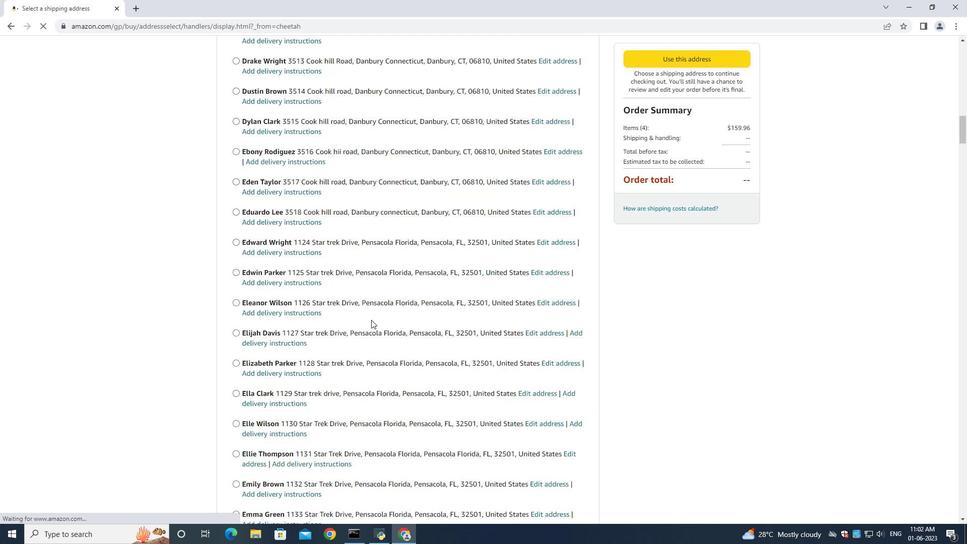
Action: Mouse scrolled (371, 319) with delta (0, 0)
Screenshot: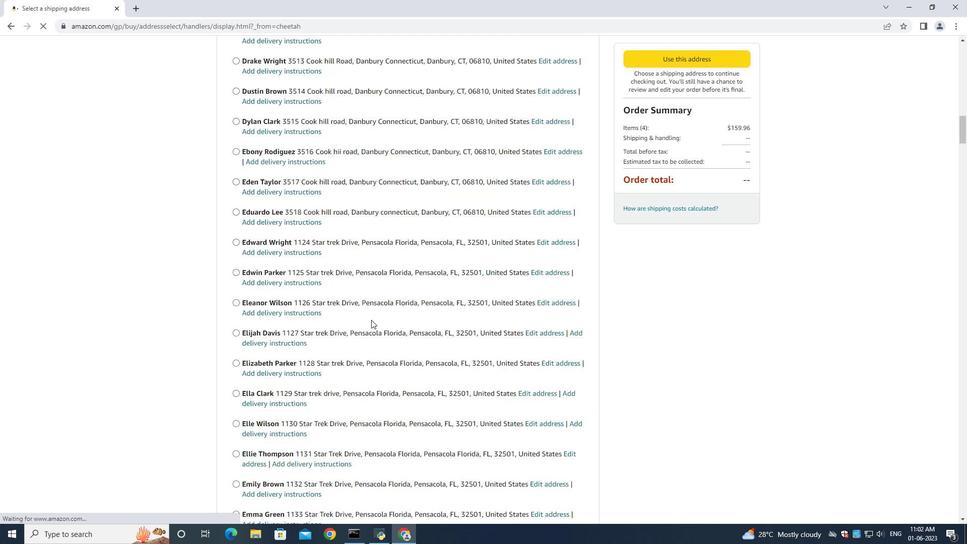 
Action: Mouse scrolled (371, 319) with delta (0, 0)
Screenshot: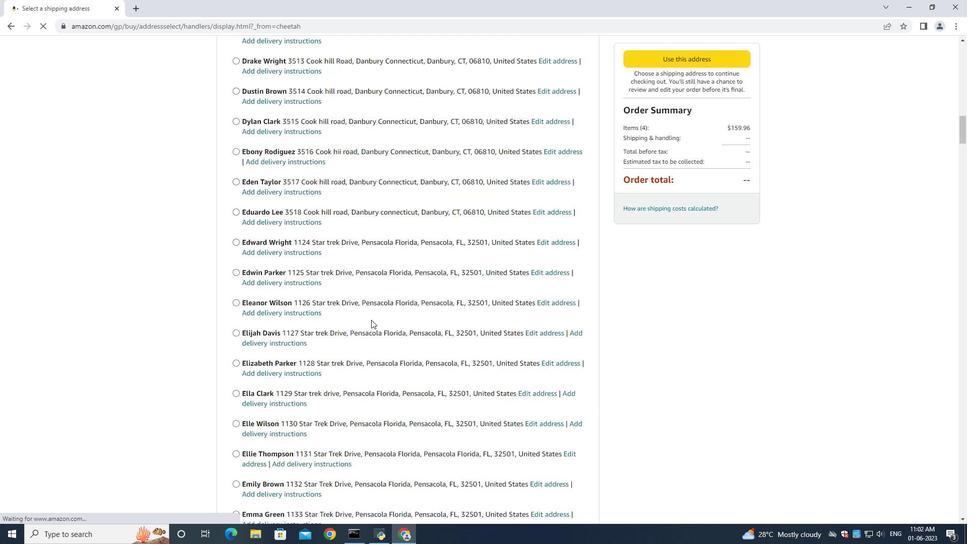 
Action: Mouse moved to (371, 319)
Screenshot: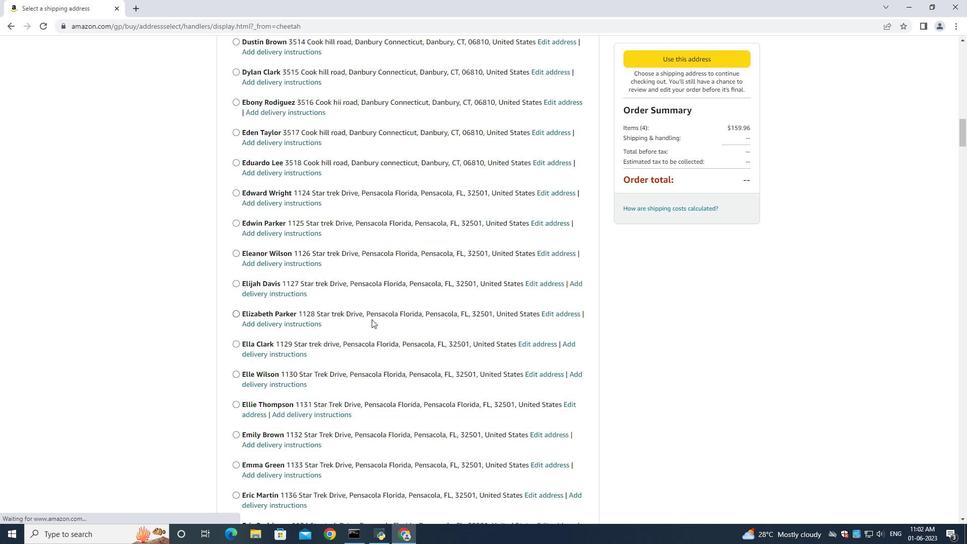 
Action: Mouse scrolled (371, 318) with delta (0, 0)
Screenshot: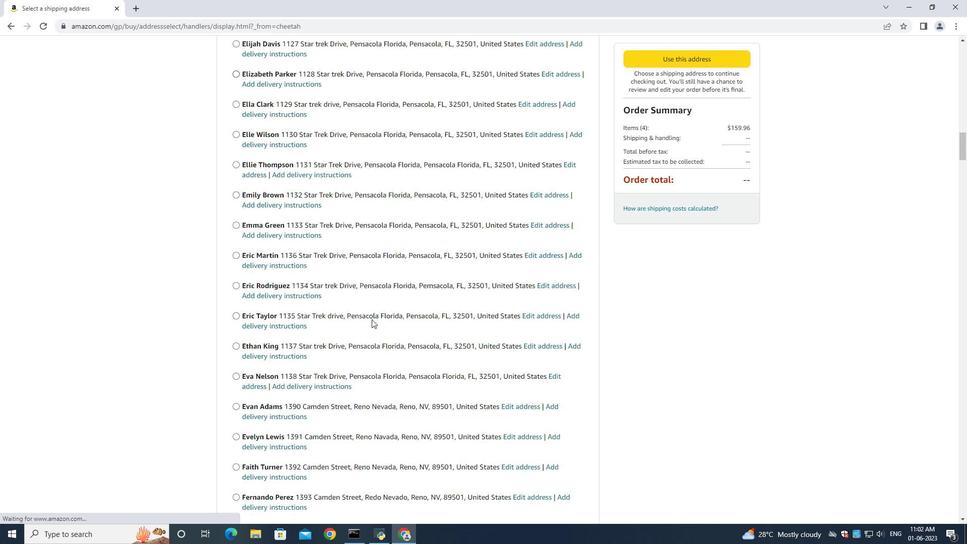 
Action: Mouse scrolled (371, 318) with delta (0, 0)
Screenshot: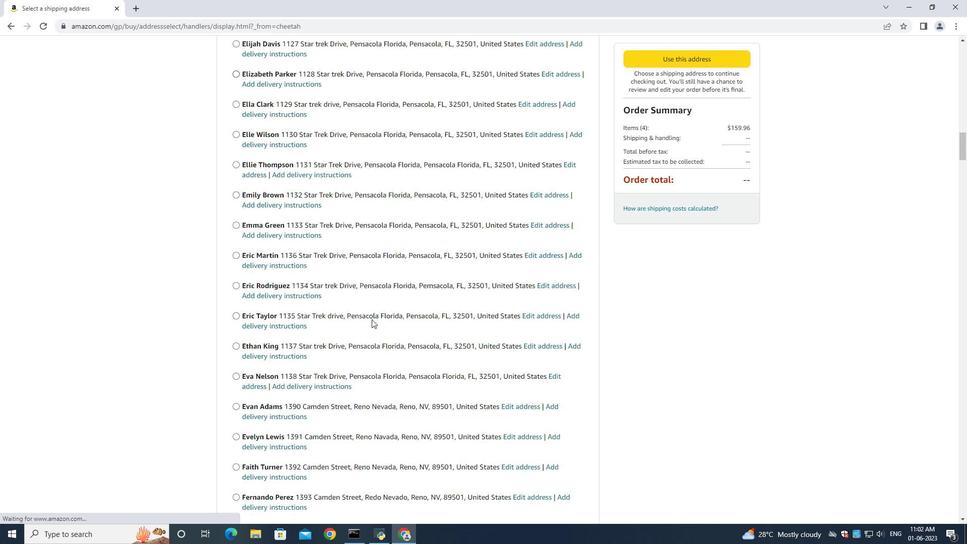 
Action: Mouse scrolled (371, 318) with delta (0, 0)
Screenshot: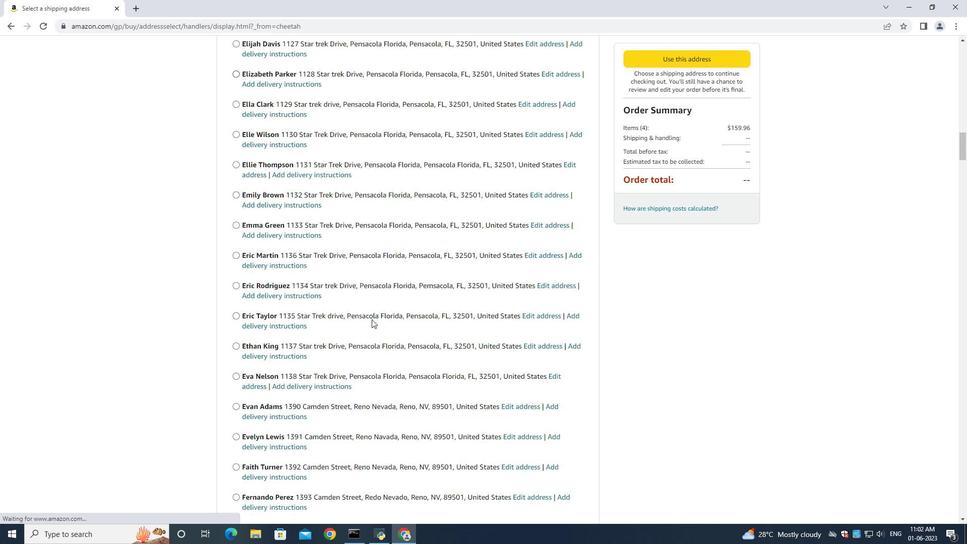
Action: Mouse scrolled (371, 318) with delta (0, 0)
Screenshot: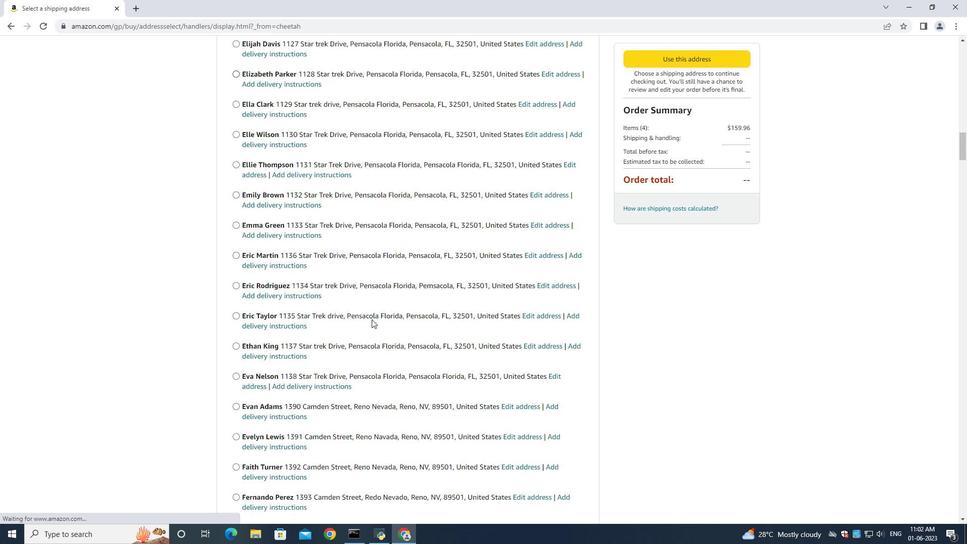 
Action: Mouse scrolled (371, 318) with delta (0, 0)
Screenshot: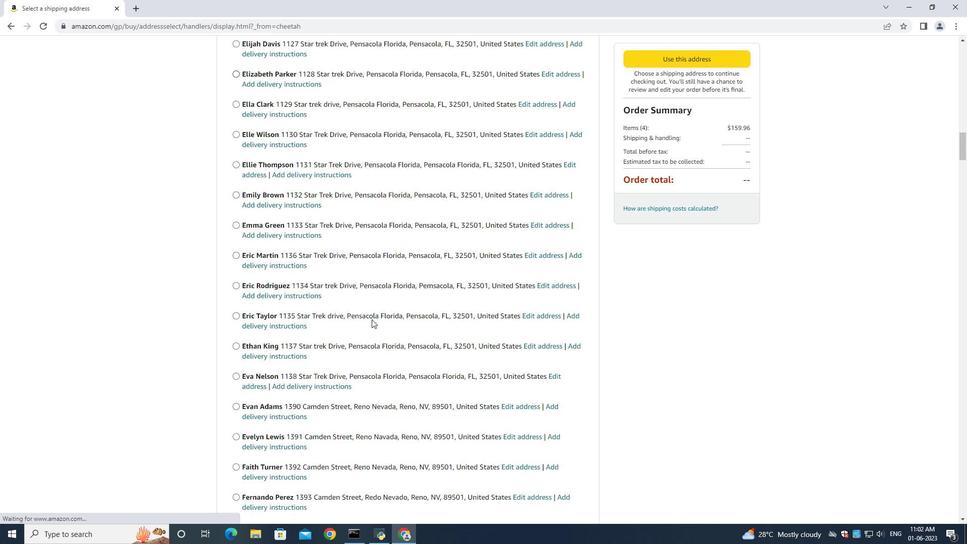
Action: Mouse moved to (371, 317)
Screenshot: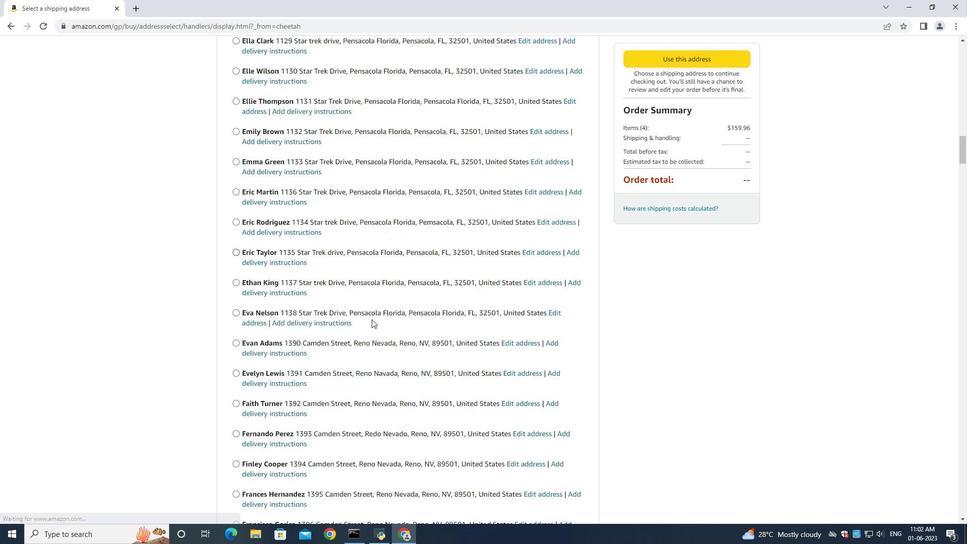 
Action: Mouse scrolled (371, 317) with delta (0, 0)
Screenshot: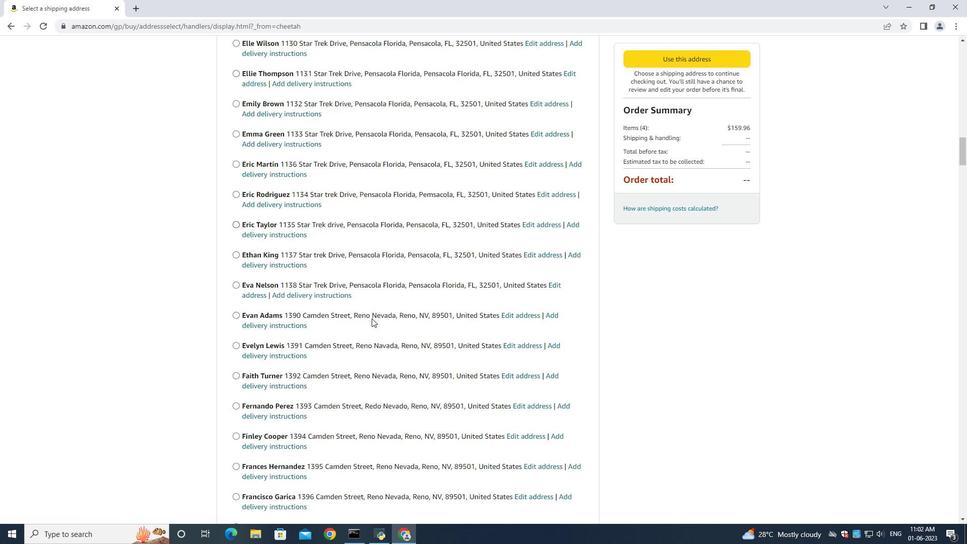 
Action: Mouse scrolled (371, 317) with delta (0, 0)
Screenshot: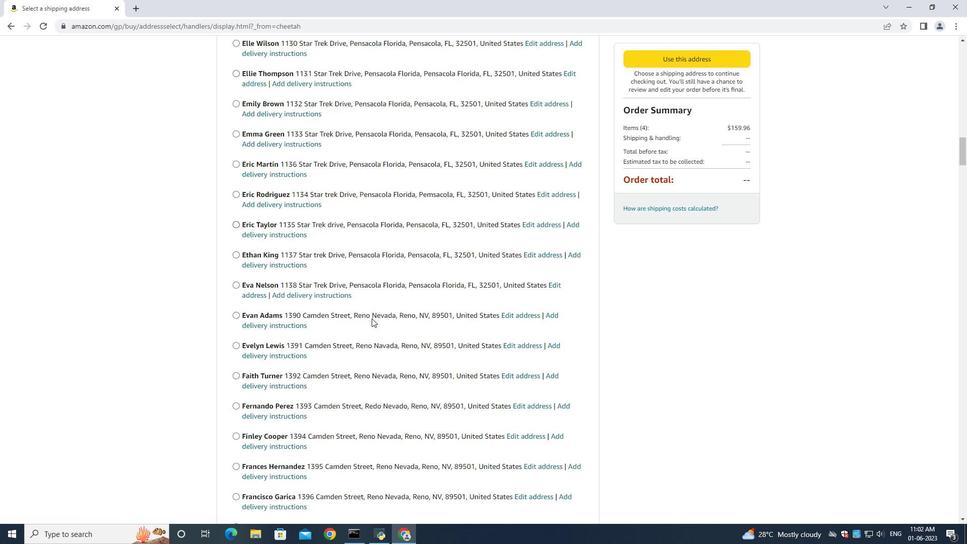 
Action: Mouse scrolled (371, 317) with delta (0, 0)
Screenshot: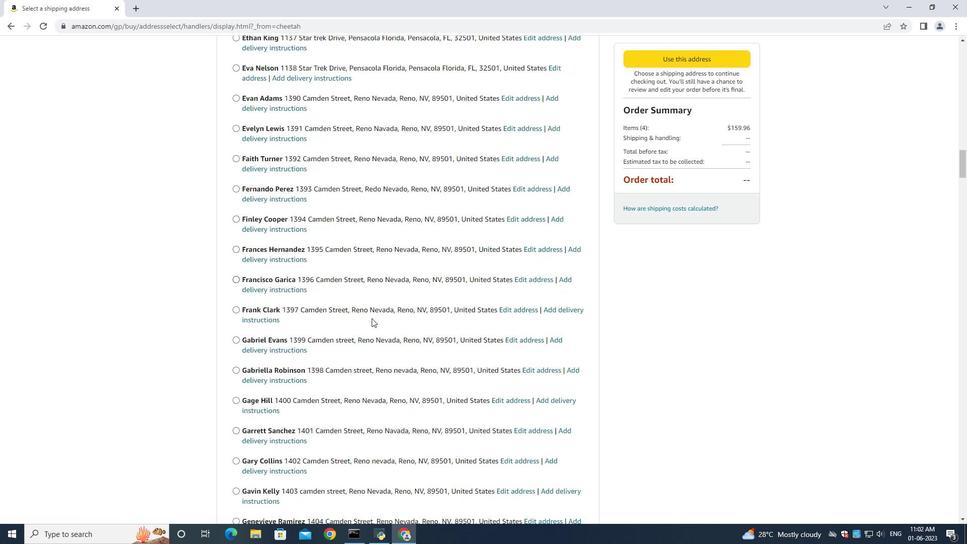
Action: Mouse scrolled (371, 317) with delta (0, 0)
Screenshot: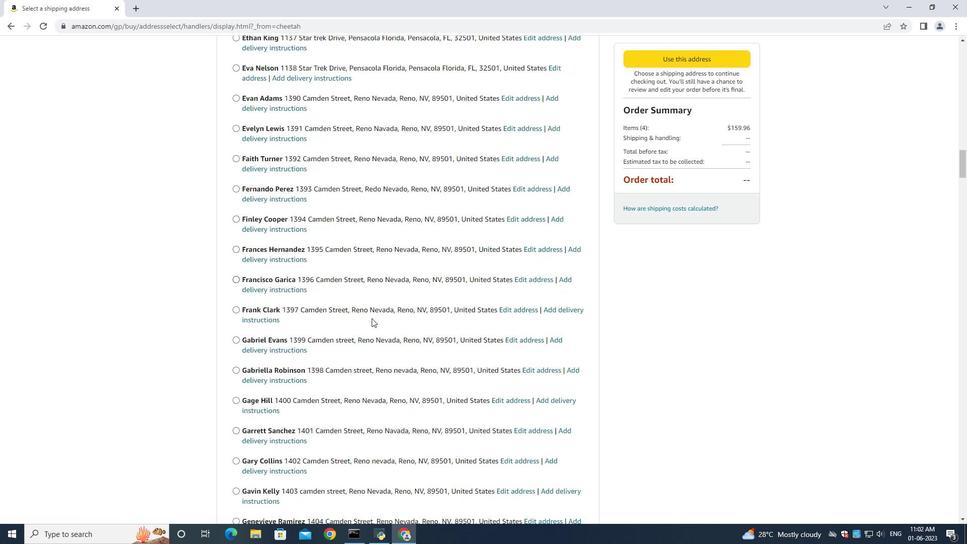 
Action: Mouse scrolled (371, 317) with delta (0, 0)
Screenshot: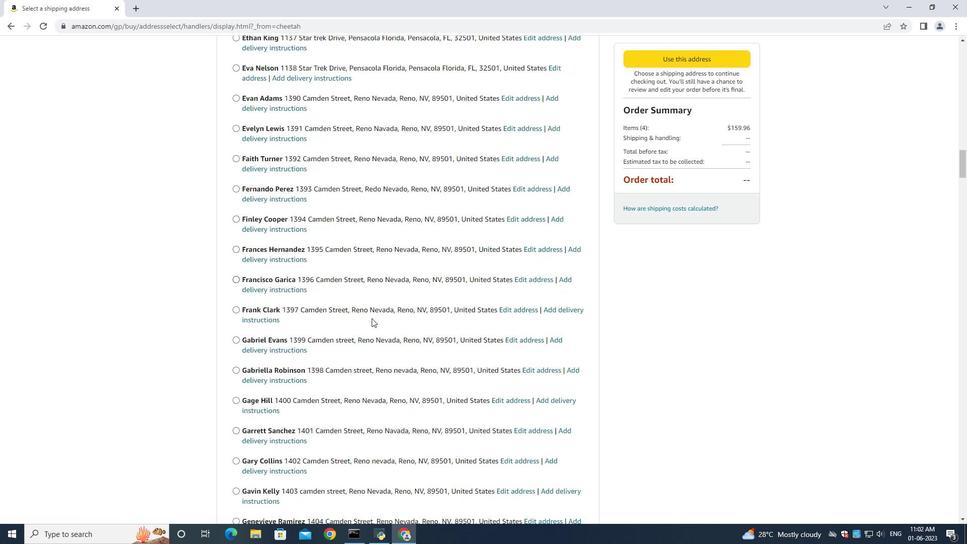 
Action: Mouse scrolled (371, 317) with delta (0, 0)
Screenshot: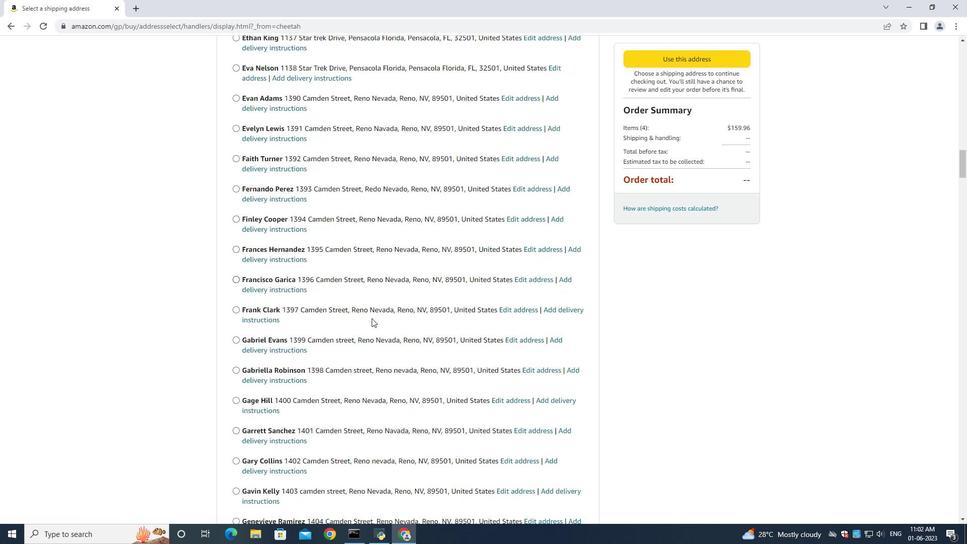 
Action: Mouse moved to (371, 316)
Screenshot: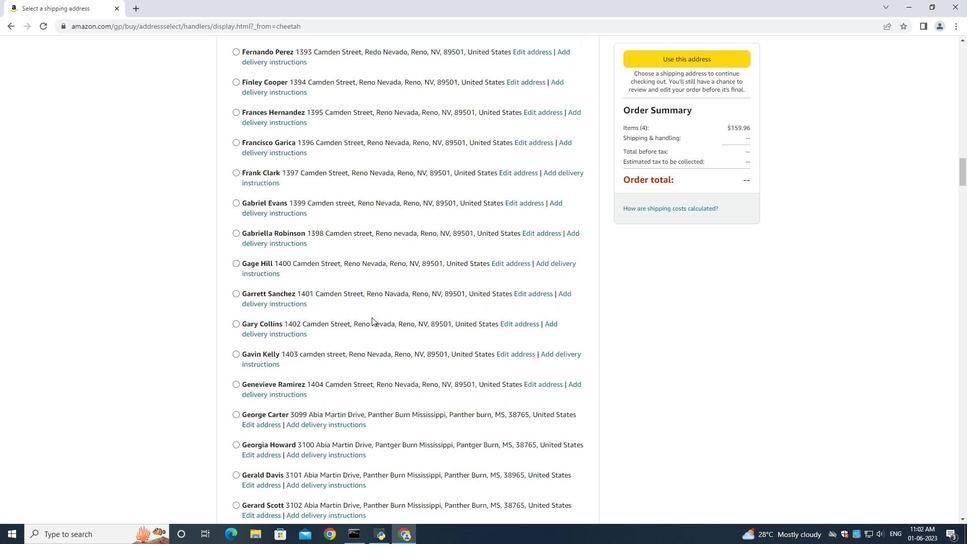 
Action: Mouse scrolled (371, 316) with delta (0, 0)
Screenshot: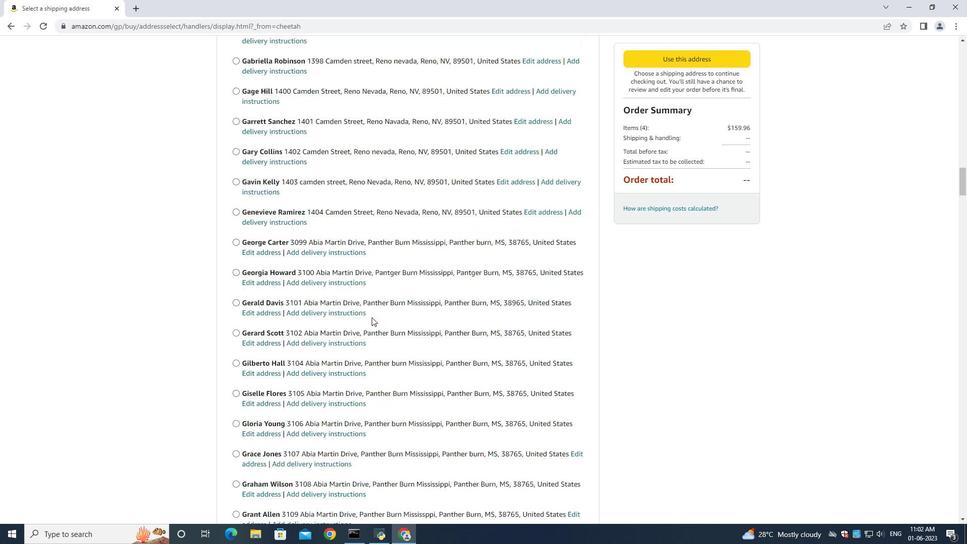 
Action: Mouse scrolled (371, 316) with delta (0, 0)
Screenshot: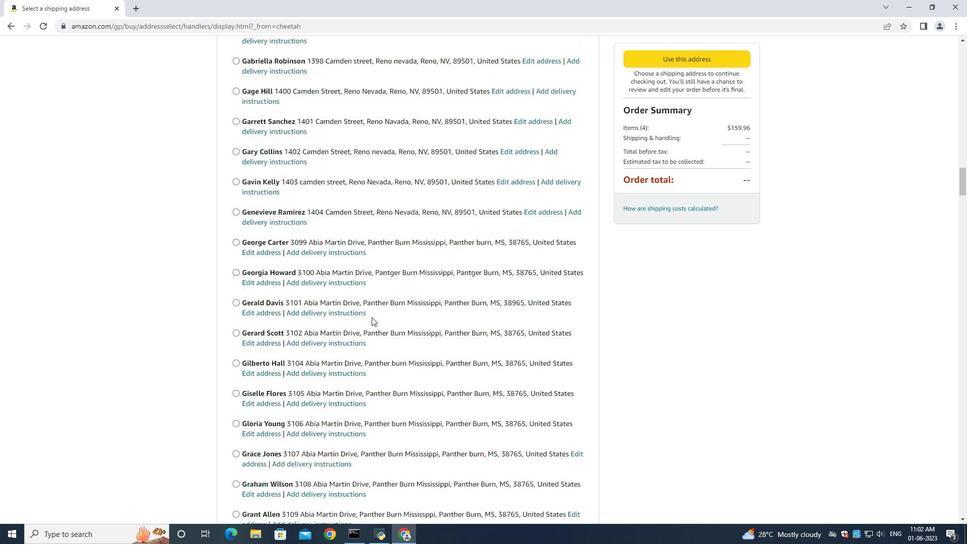 
Action: Mouse scrolled (371, 316) with delta (0, 0)
Screenshot: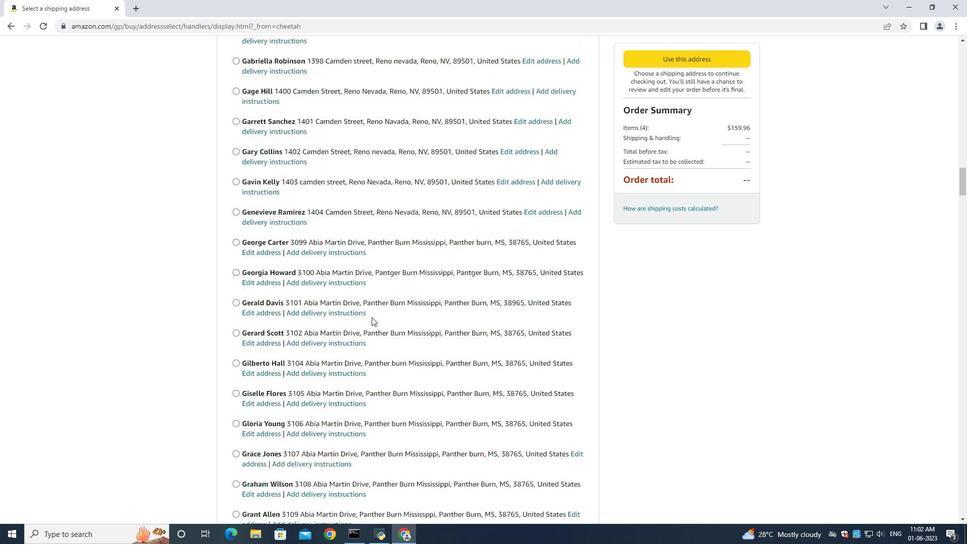 
Action: Mouse scrolled (371, 316) with delta (0, 0)
Screenshot: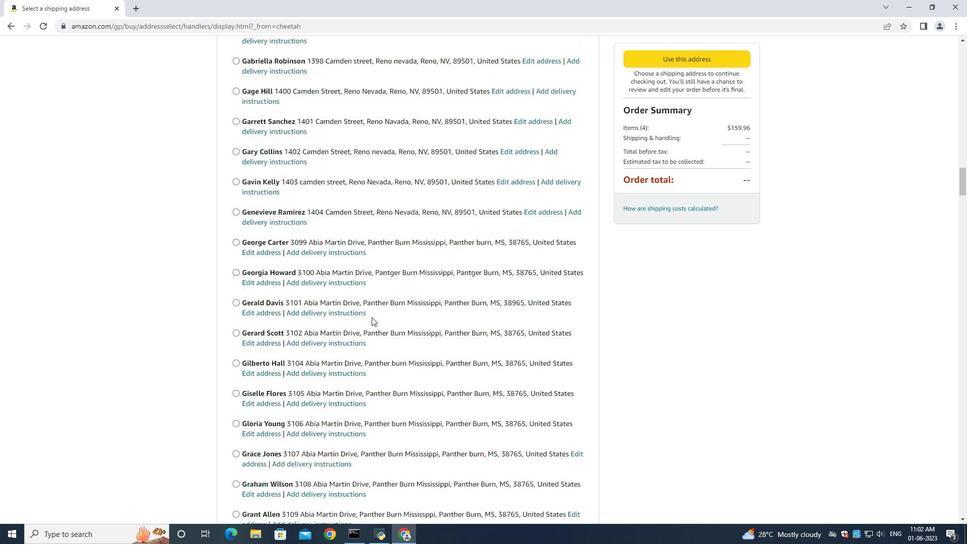 
Action: Mouse scrolled (371, 316) with delta (0, 0)
Screenshot: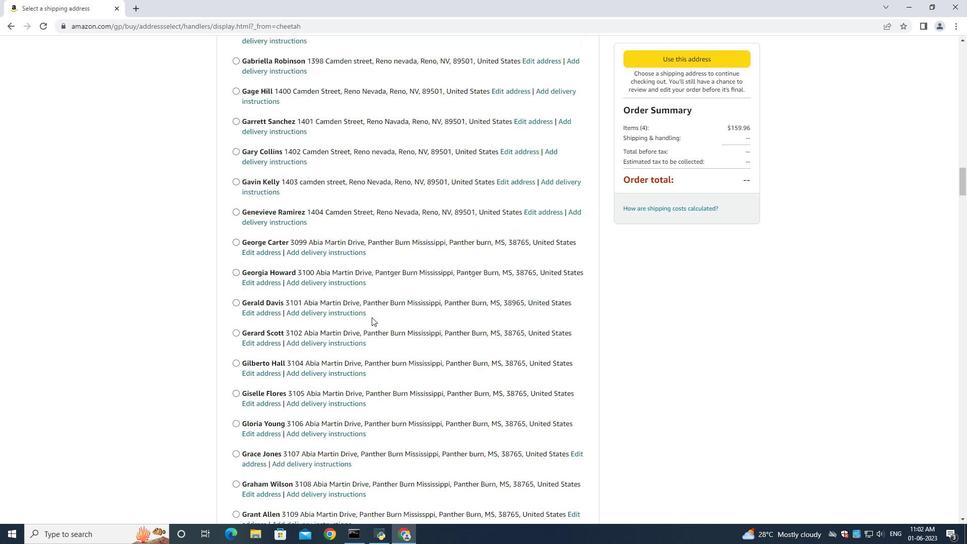 
Action: Mouse scrolled (371, 316) with delta (0, 0)
Screenshot: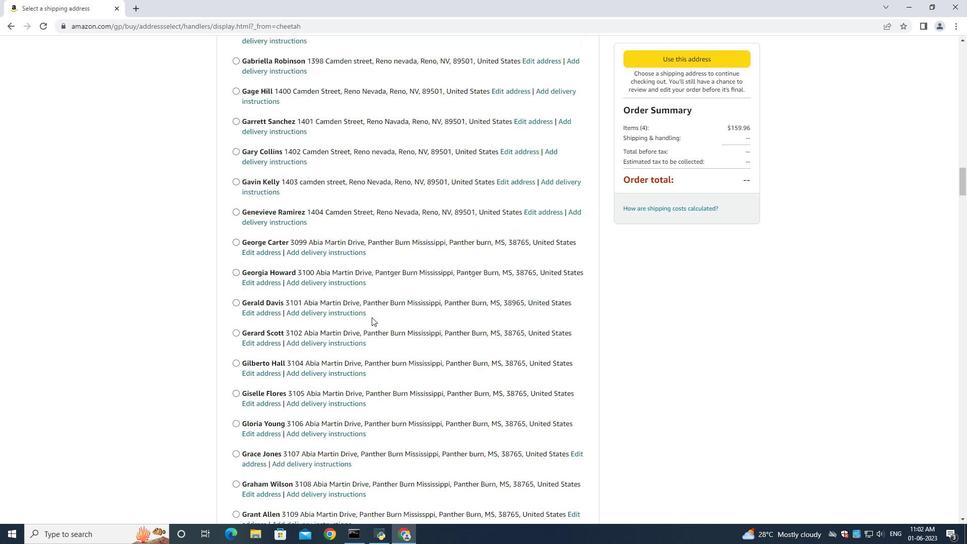 
Action: Mouse moved to (371, 316)
Screenshot: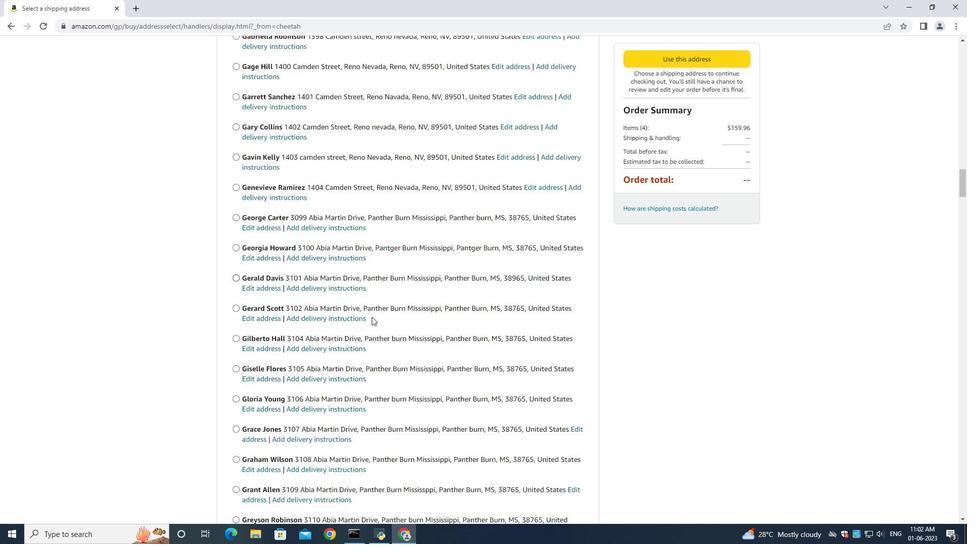 
Action: Mouse scrolled (371, 315) with delta (0, 0)
Screenshot: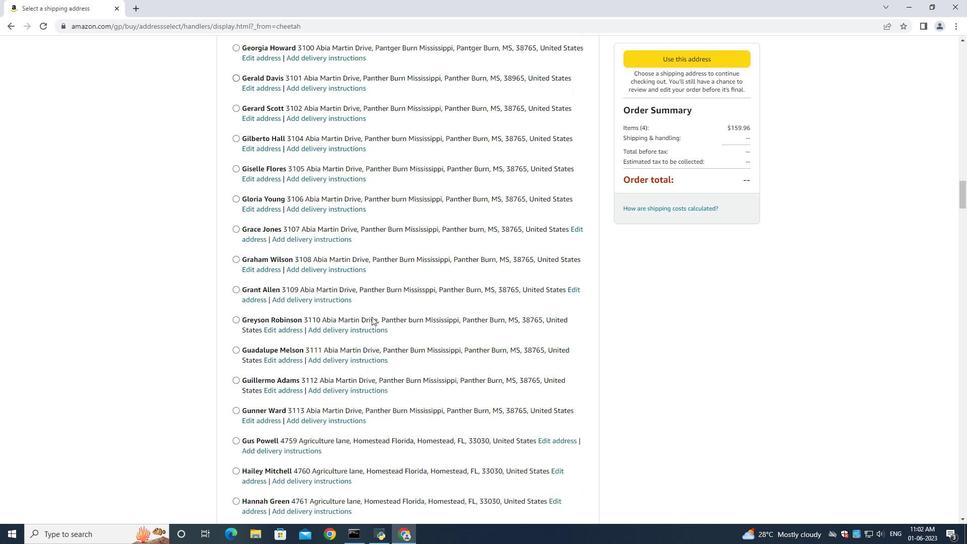 
Action: Mouse scrolled (371, 315) with delta (0, 0)
Screenshot: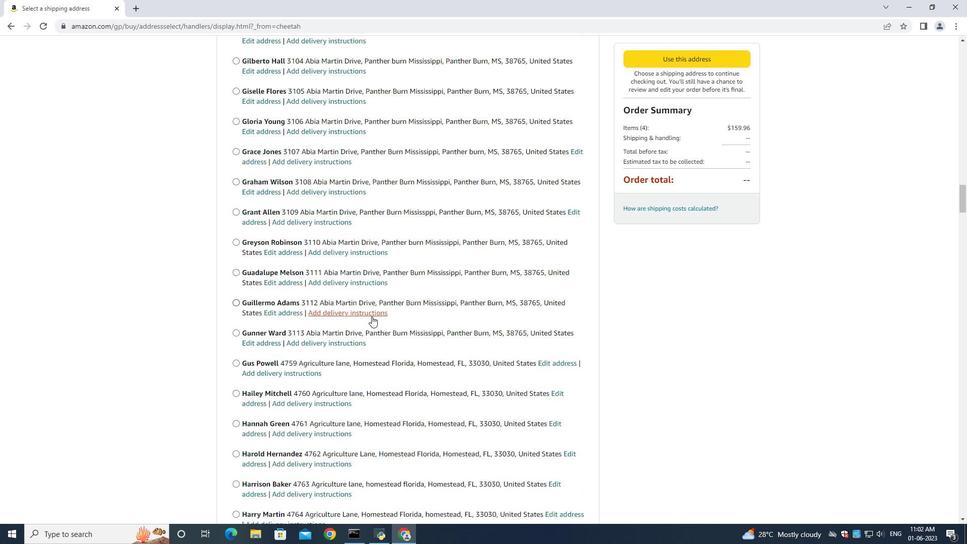
Action: Mouse scrolled (371, 315) with delta (0, 0)
Screenshot: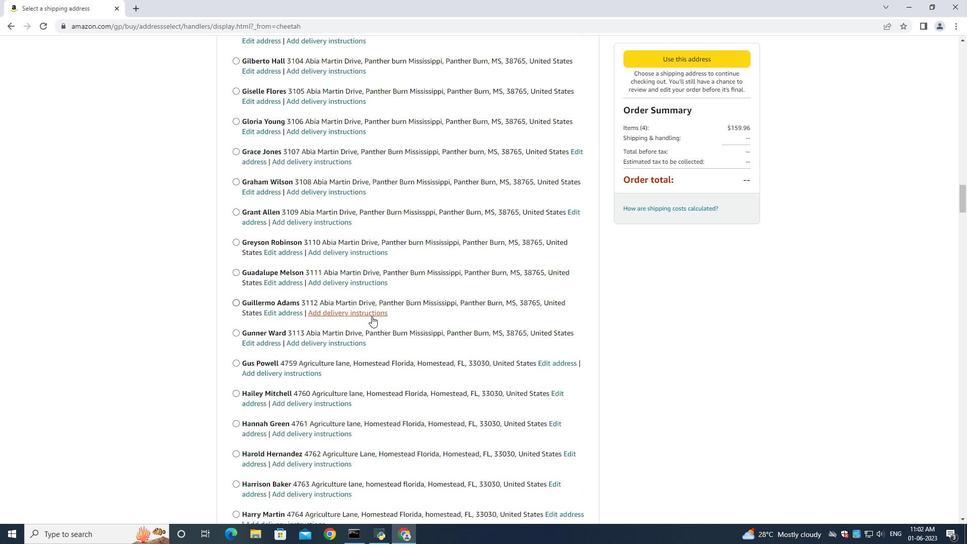 
Action: Mouse scrolled (371, 315) with delta (0, 0)
Screenshot: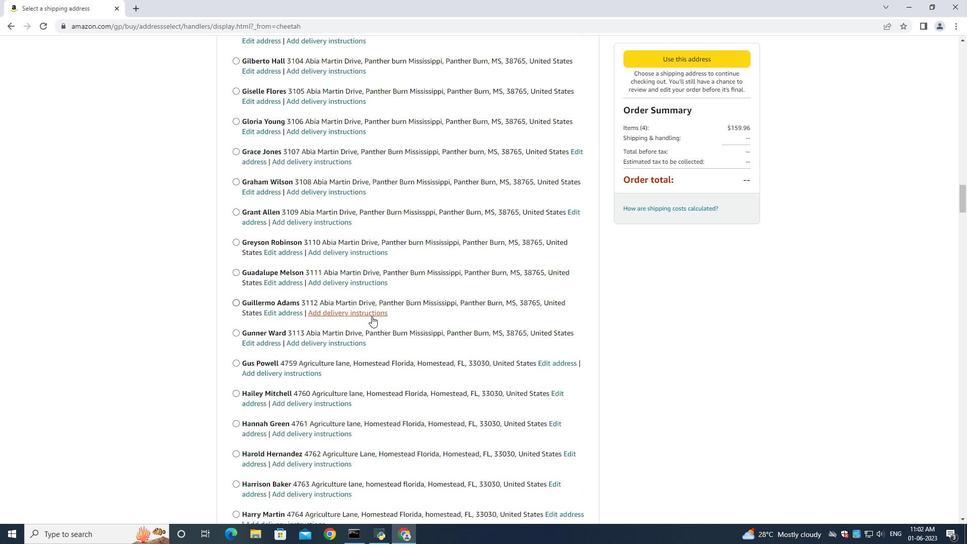 
Action: Mouse scrolled (371, 315) with delta (0, 0)
Screenshot: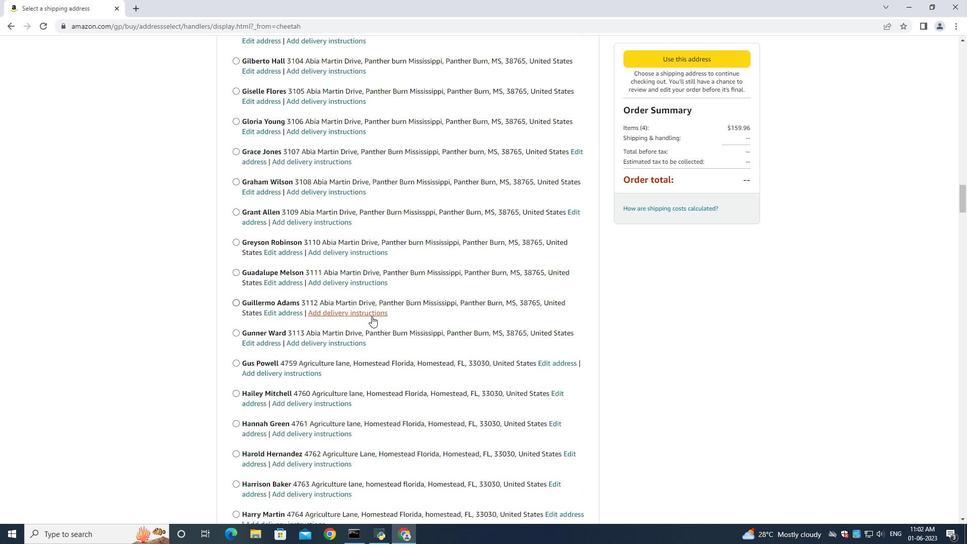 
Action: Mouse moved to (371, 316)
Screenshot: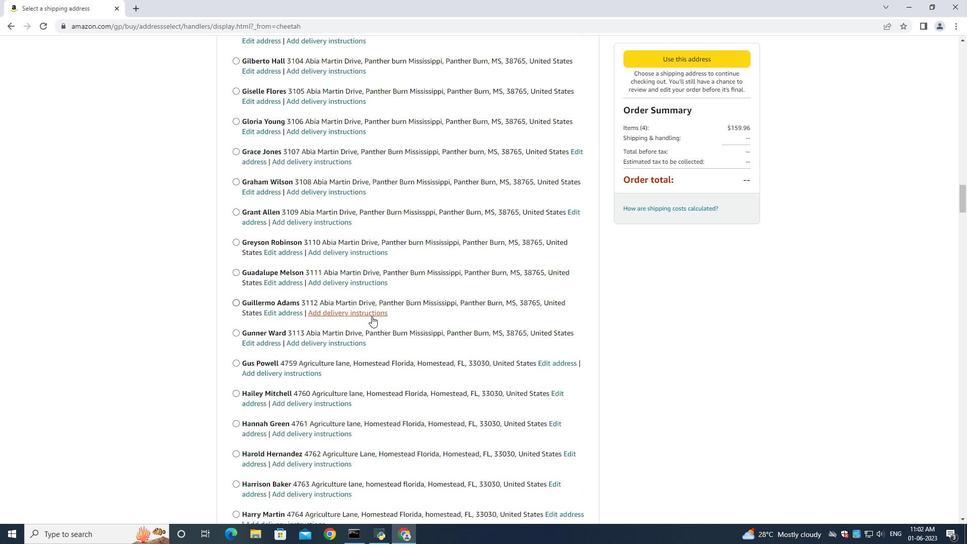 
Action: Mouse scrolled (371, 315) with delta (0, 0)
Screenshot: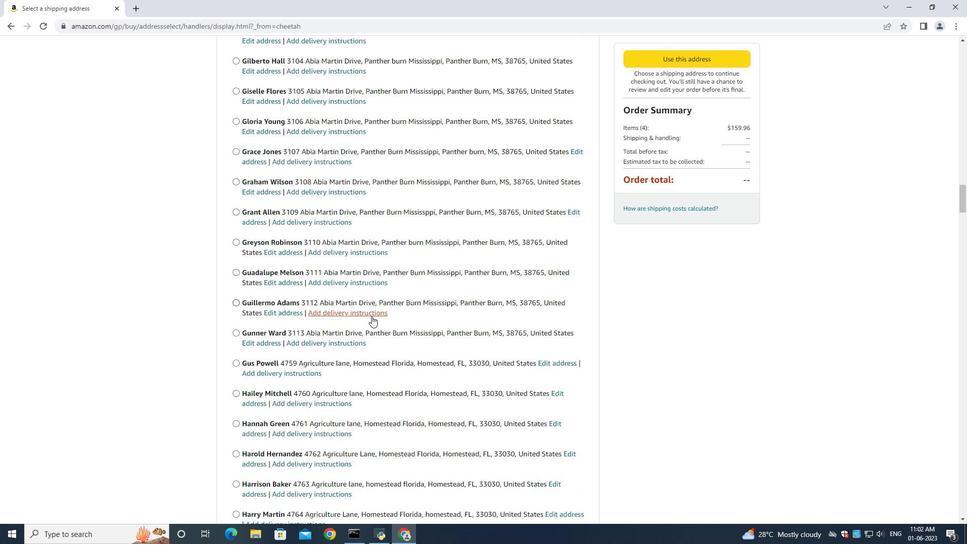
Action: Mouse moved to (372, 314)
Screenshot: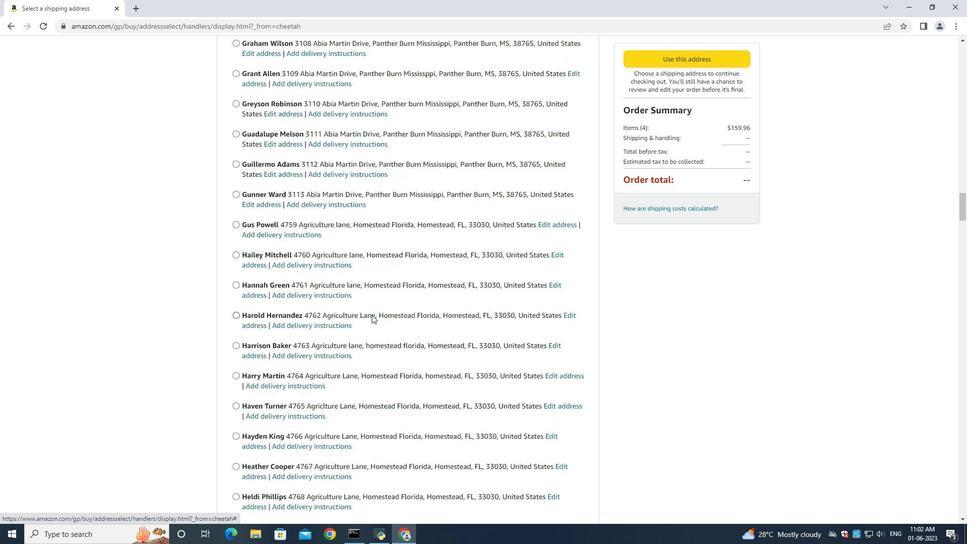 
Action: Mouse scrolled (372, 313) with delta (0, 0)
Screenshot: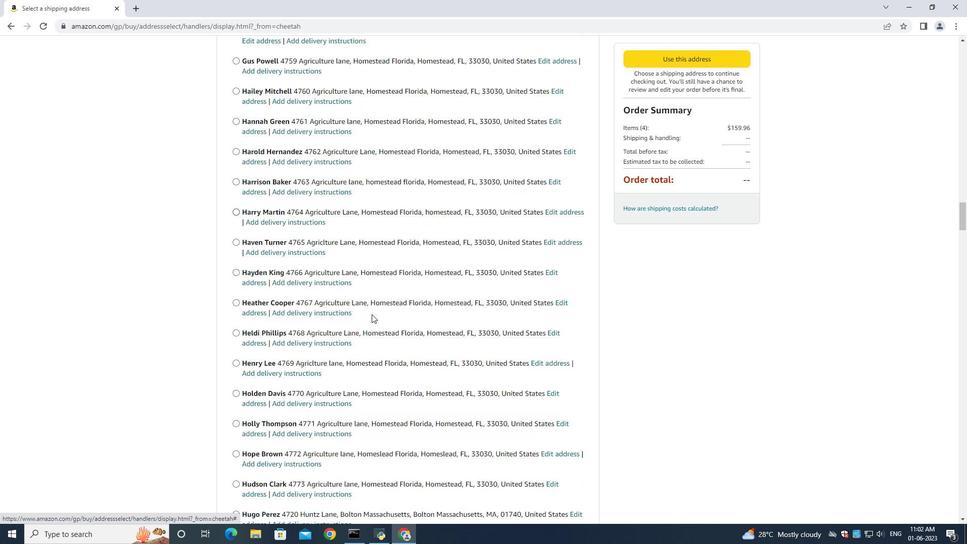 
Action: Mouse moved to (372, 314)
Screenshot: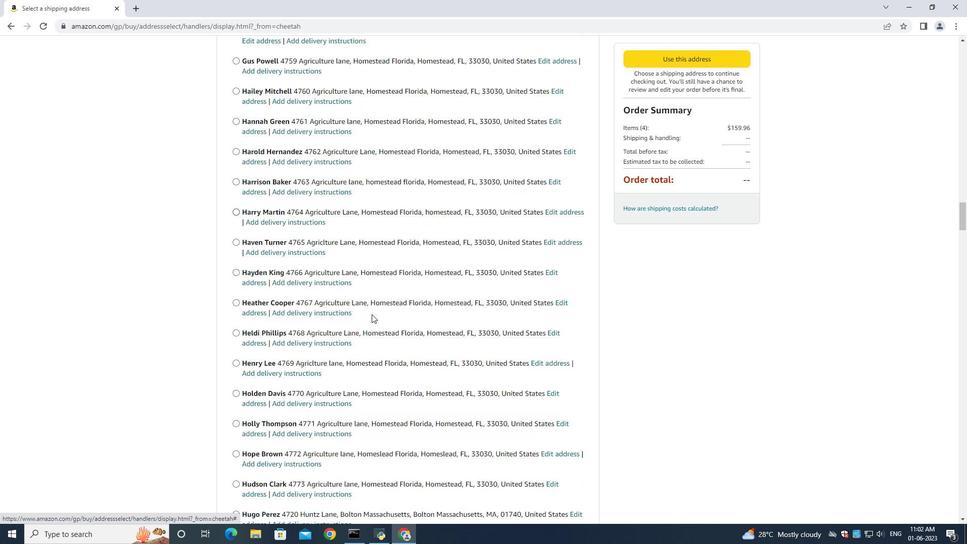 
Action: Mouse scrolled (372, 313) with delta (0, 0)
Screenshot: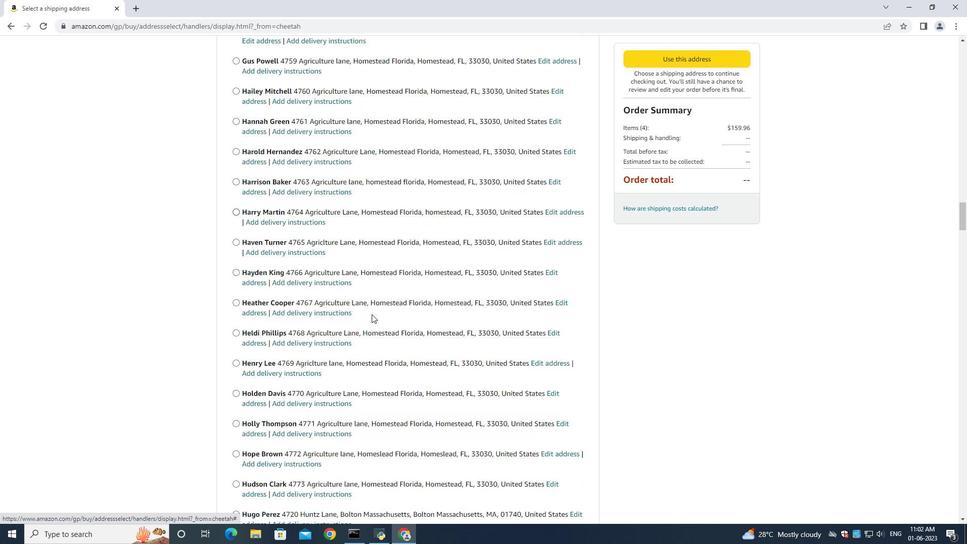
Action: Mouse scrolled (372, 313) with delta (0, -1)
Screenshot: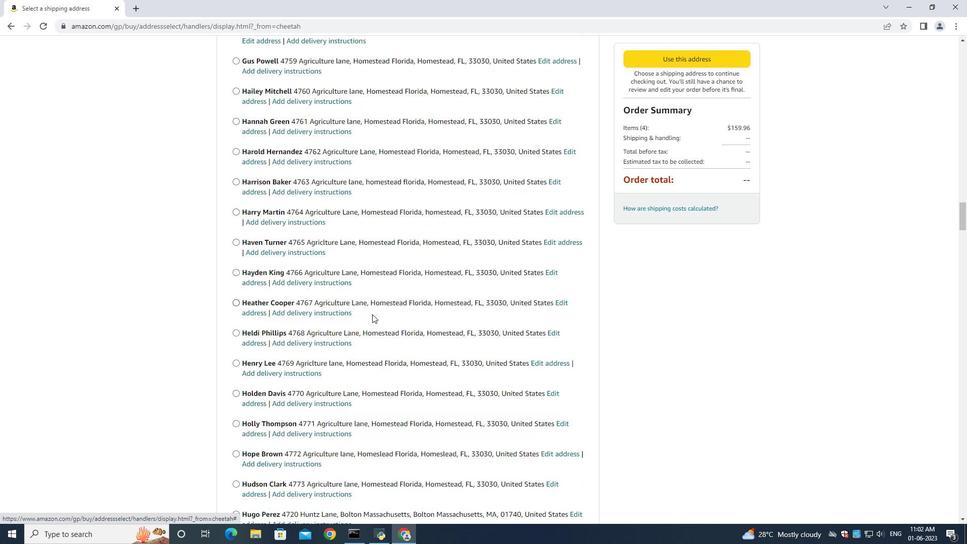 
Action: Mouse scrolled (372, 313) with delta (0, 0)
Screenshot: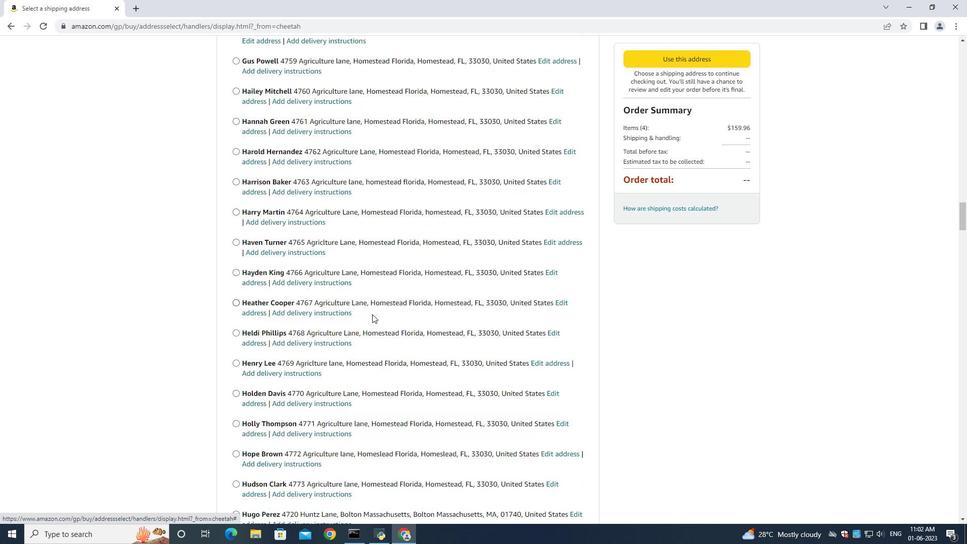 
Action: Mouse scrolled (372, 313) with delta (0, 0)
Screenshot: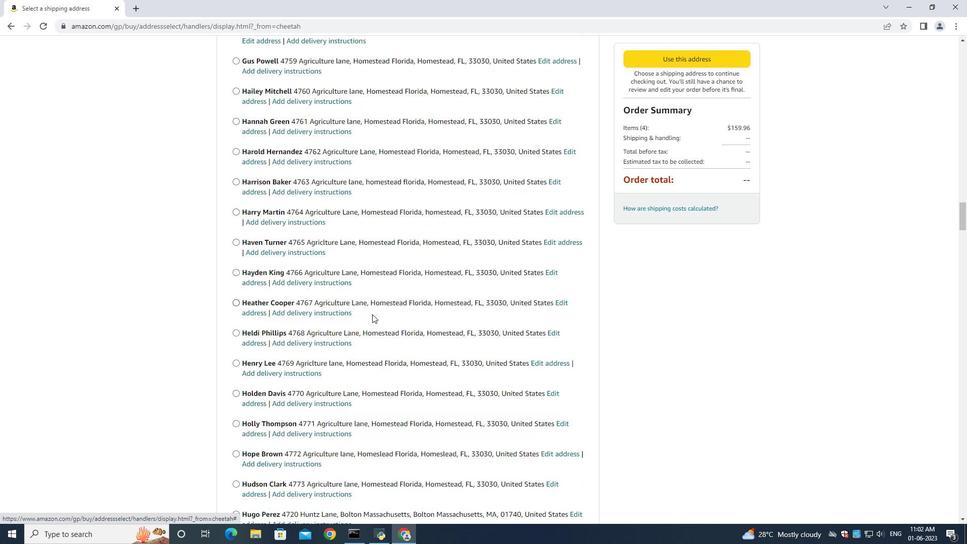 
Action: Mouse scrolled (372, 313) with delta (0, 0)
Screenshot: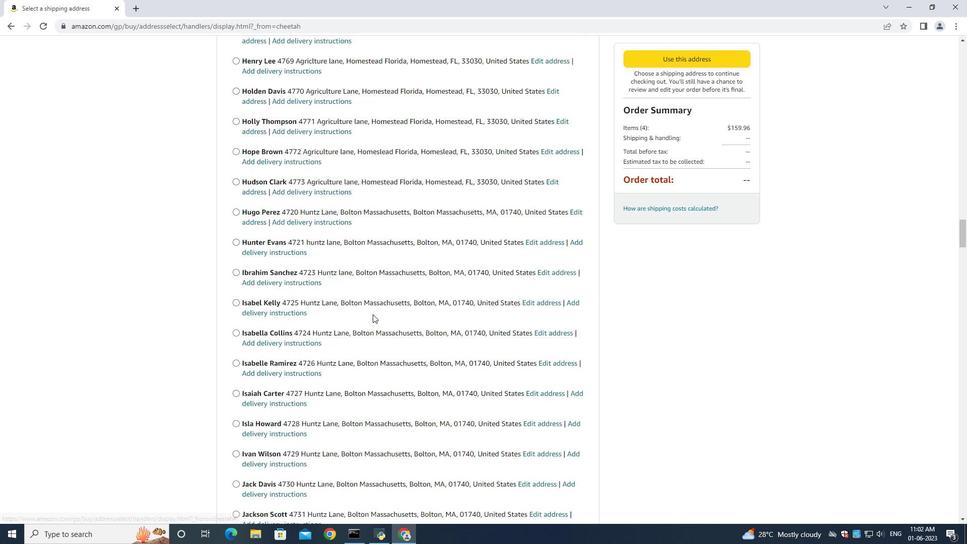 
Action: Mouse scrolled (372, 313) with delta (0, 0)
Screenshot: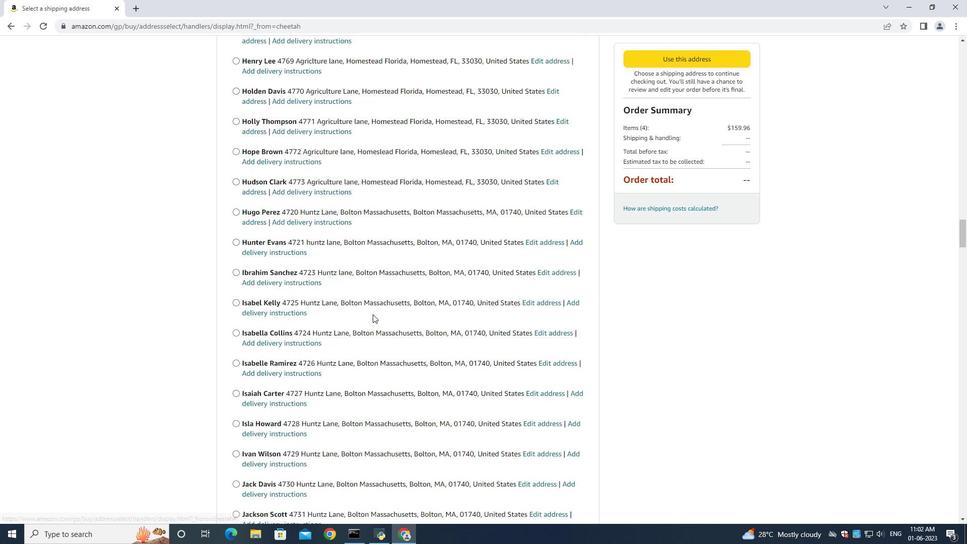 
Action: Mouse scrolled (372, 313) with delta (0, 0)
Screenshot: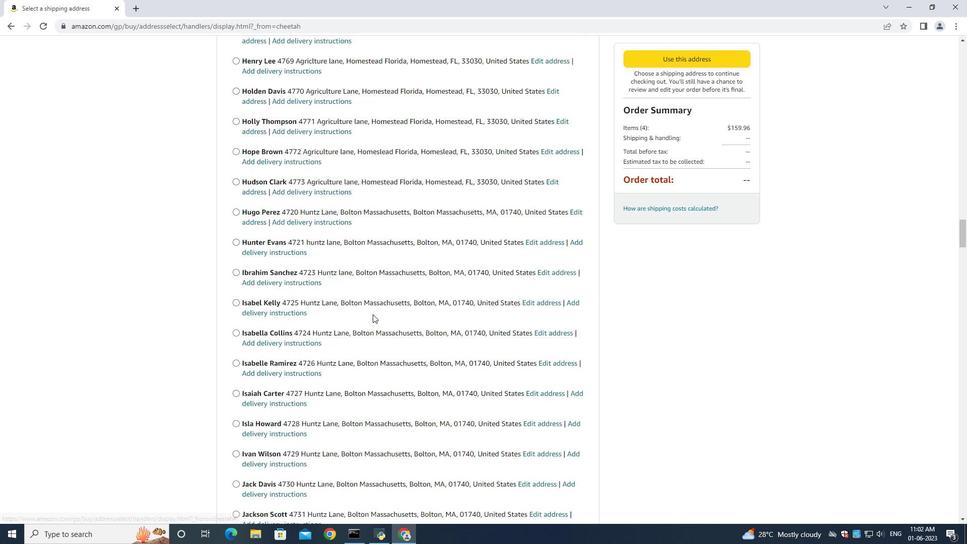
Action: Mouse scrolled (372, 313) with delta (0, 0)
Screenshot: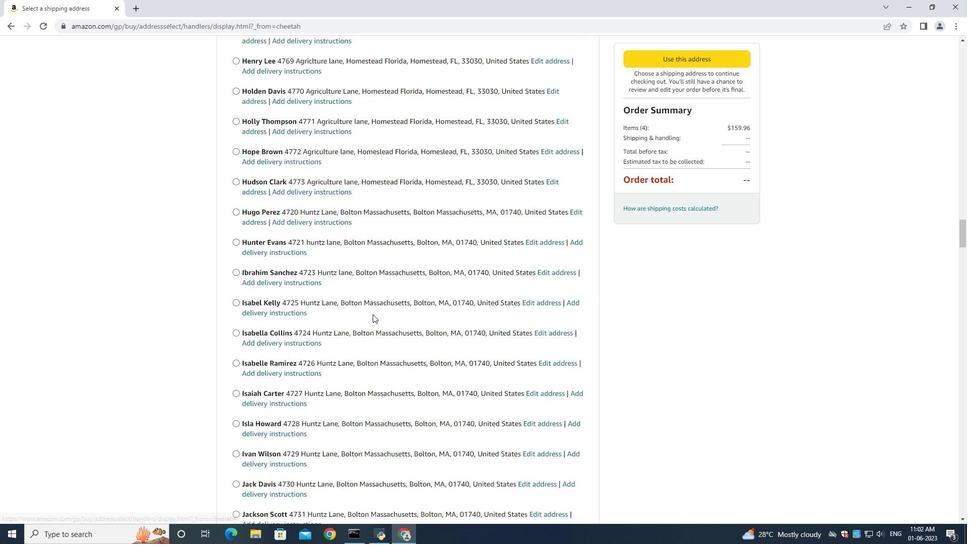 
Action: Mouse scrolled (372, 313) with delta (0, 0)
Screenshot: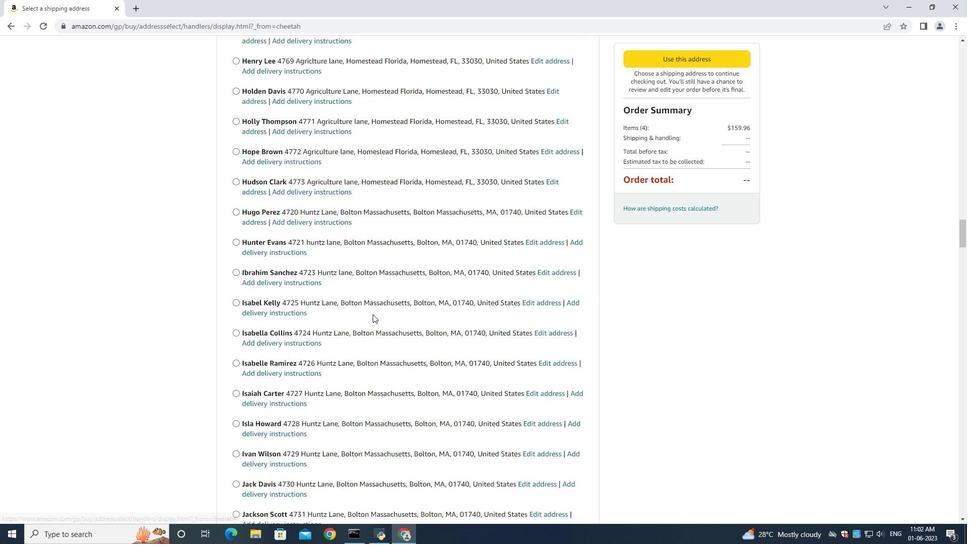 
Action: Mouse scrolled (372, 313) with delta (0, 0)
Screenshot: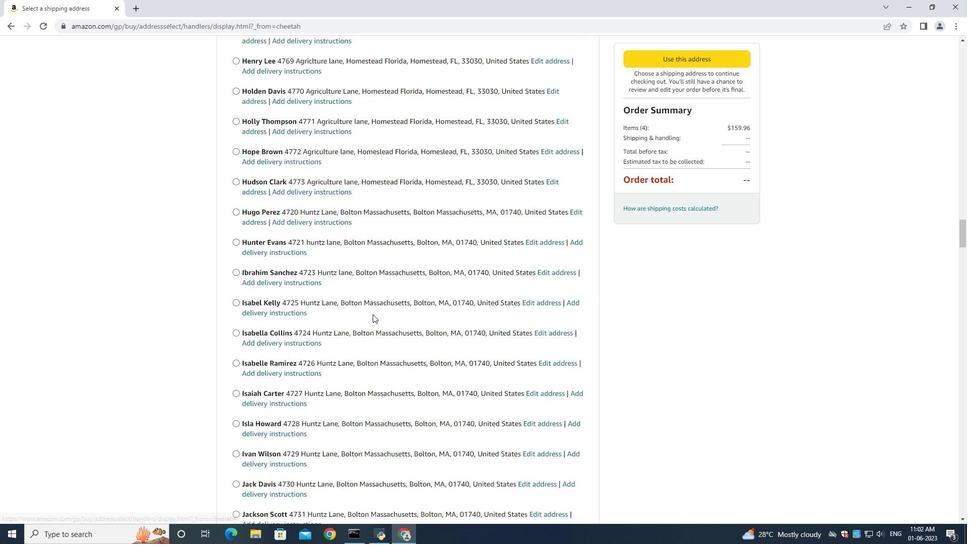 
Action: Mouse moved to (373, 314)
Screenshot: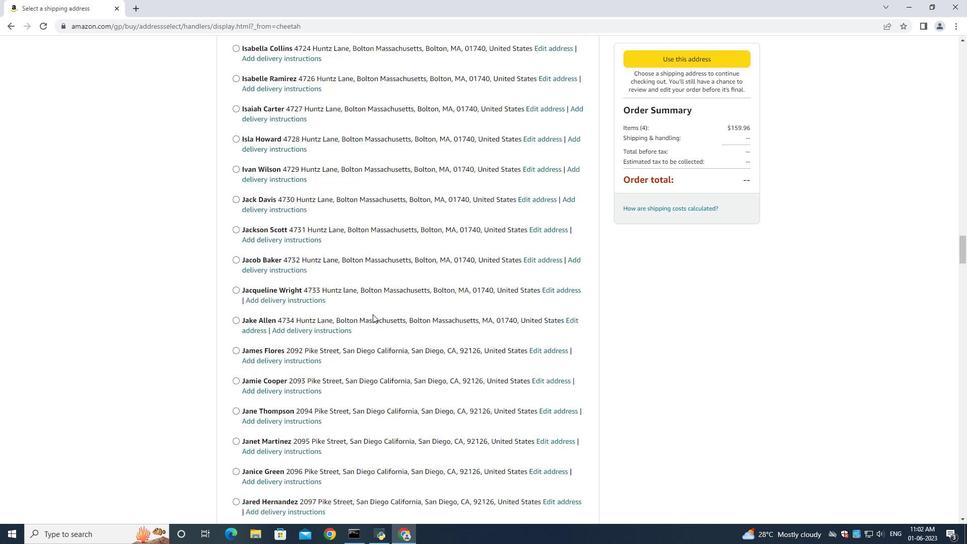 
Action: Mouse scrolled (373, 313) with delta (0, 0)
Screenshot: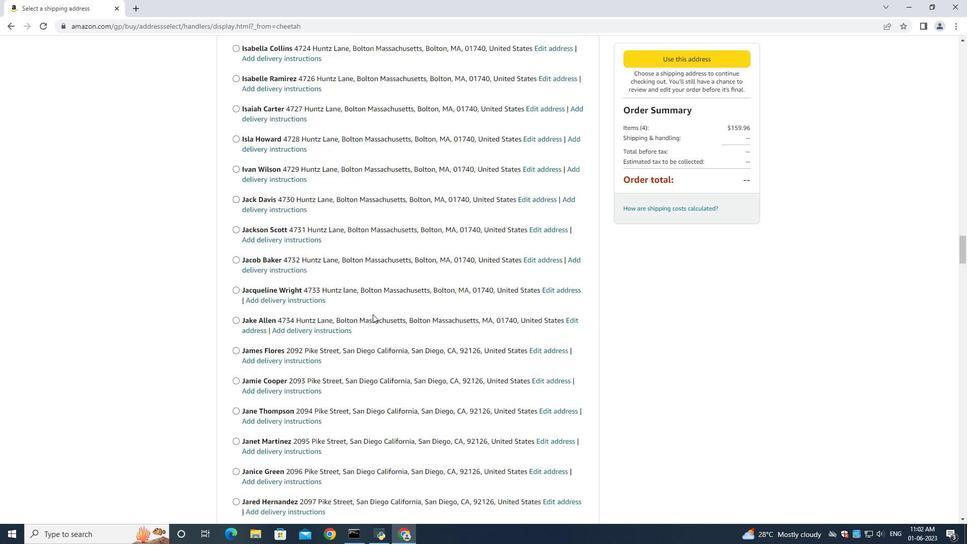 
Action: Mouse scrolled (373, 313) with delta (0, 0)
Screenshot: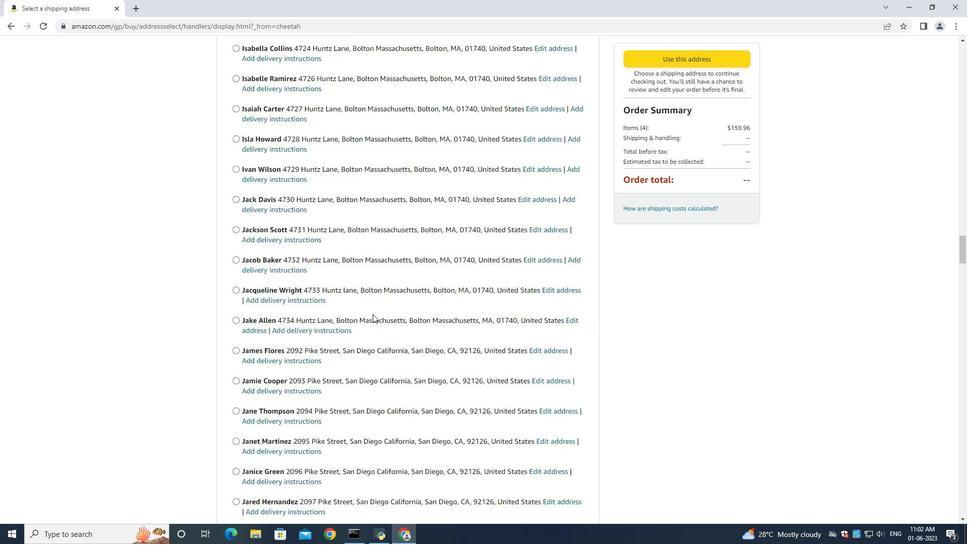 
Action: Mouse scrolled (373, 313) with delta (0, 0)
Screenshot: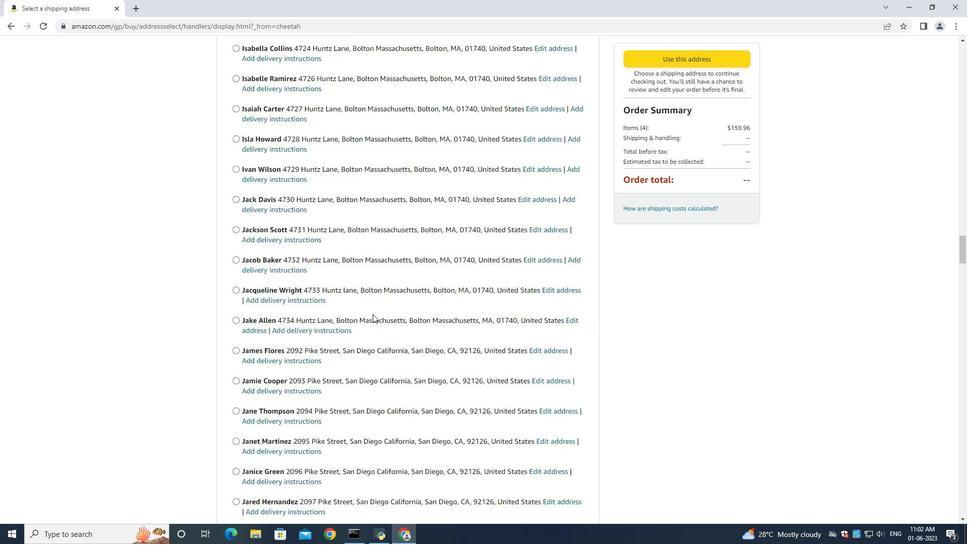 
Action: Mouse scrolled (373, 313) with delta (0, 0)
Screenshot: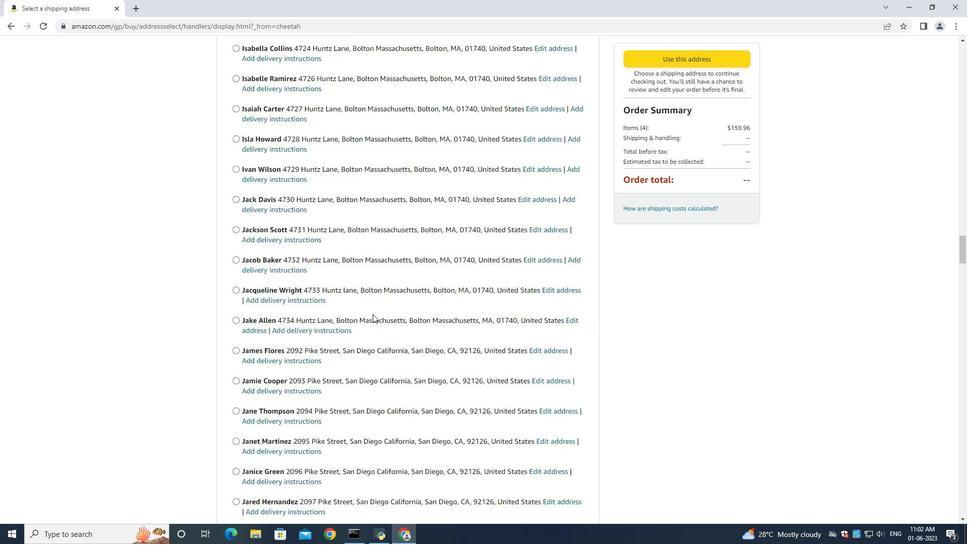 
Action: Mouse scrolled (373, 313) with delta (0, 0)
Screenshot: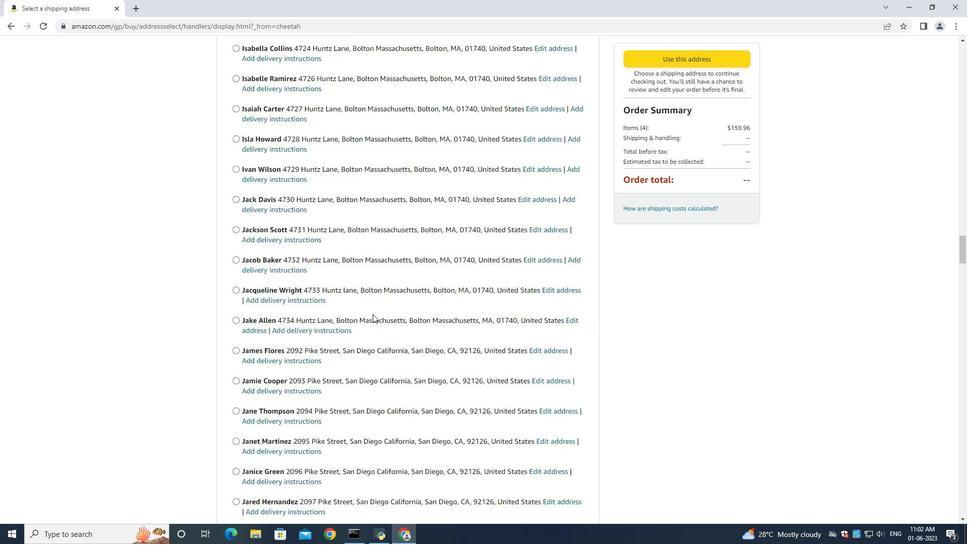 
Action: Mouse scrolled (373, 313) with delta (0, 0)
Screenshot: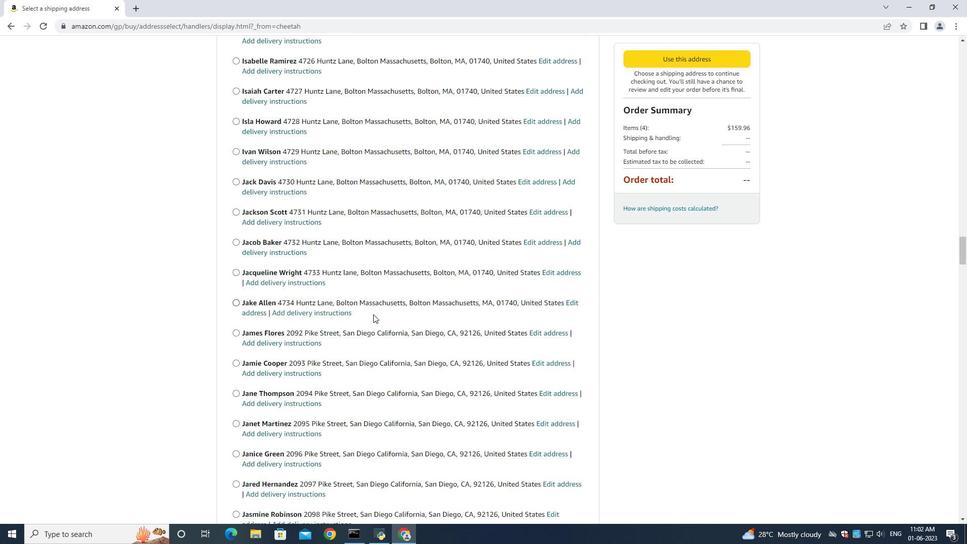 
Action: Mouse scrolled (373, 313) with delta (0, 0)
Screenshot: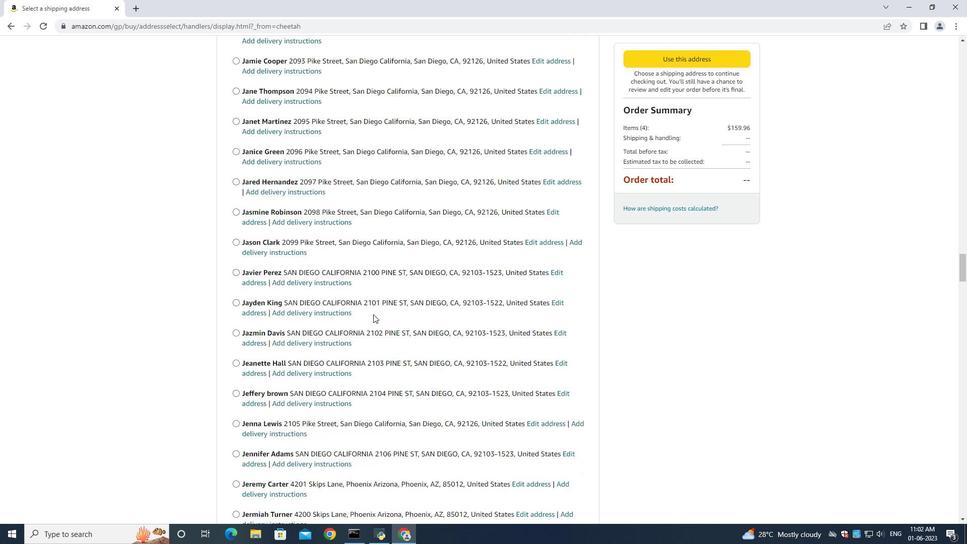 
Action: Mouse scrolled (373, 313) with delta (0, 0)
Screenshot: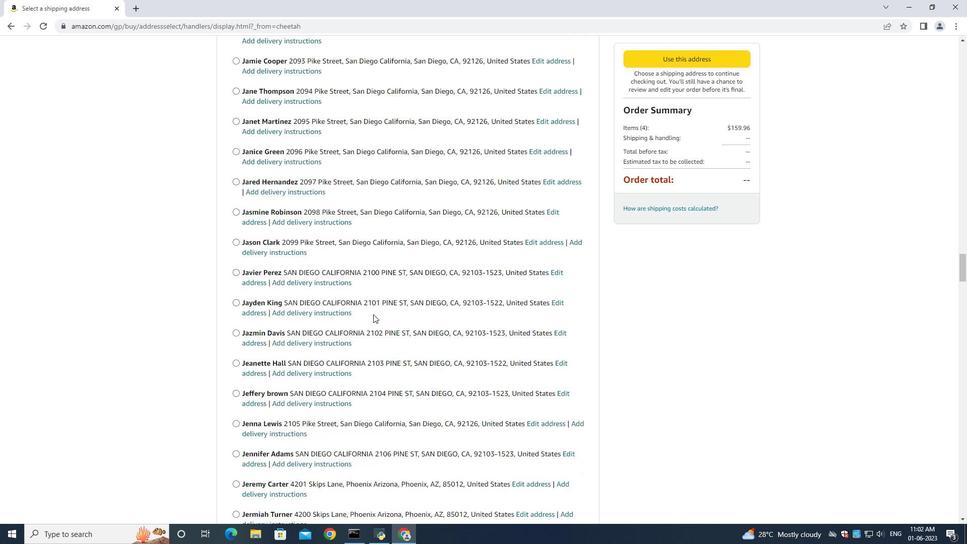 
Action: Mouse scrolled (373, 313) with delta (0, 0)
Screenshot: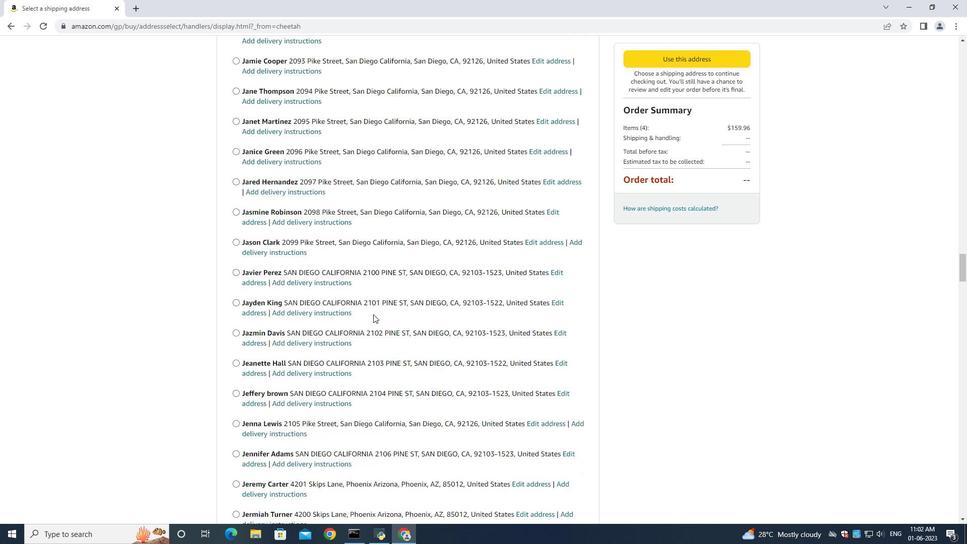 
Action: Mouse scrolled (373, 313) with delta (0, 0)
Screenshot: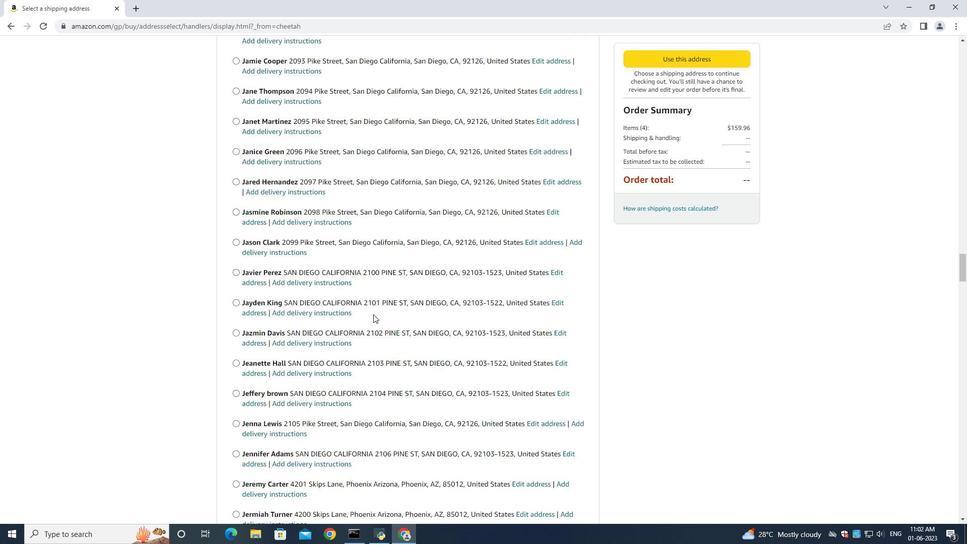 
Action: Mouse scrolled (373, 313) with delta (0, 0)
Screenshot: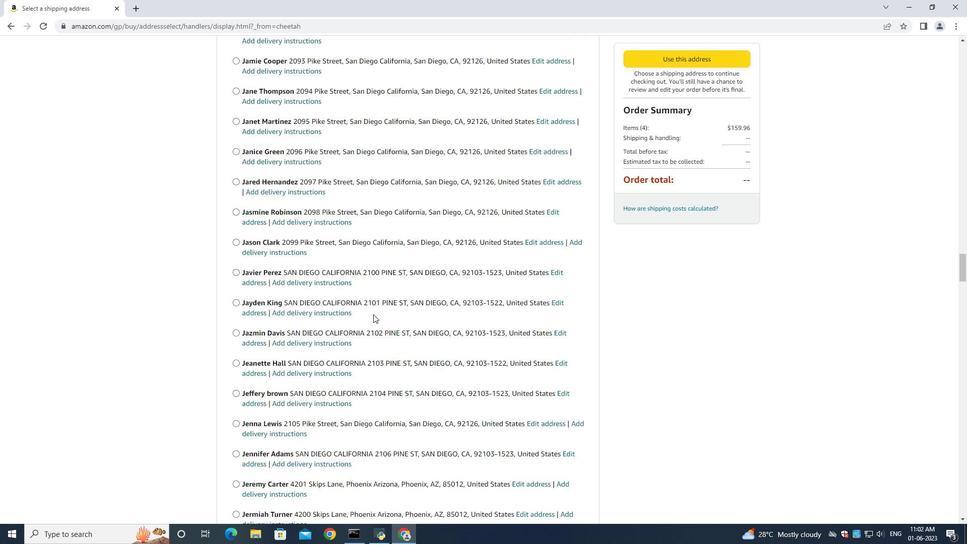 
Action: Mouse scrolled (373, 313) with delta (0, 0)
Screenshot: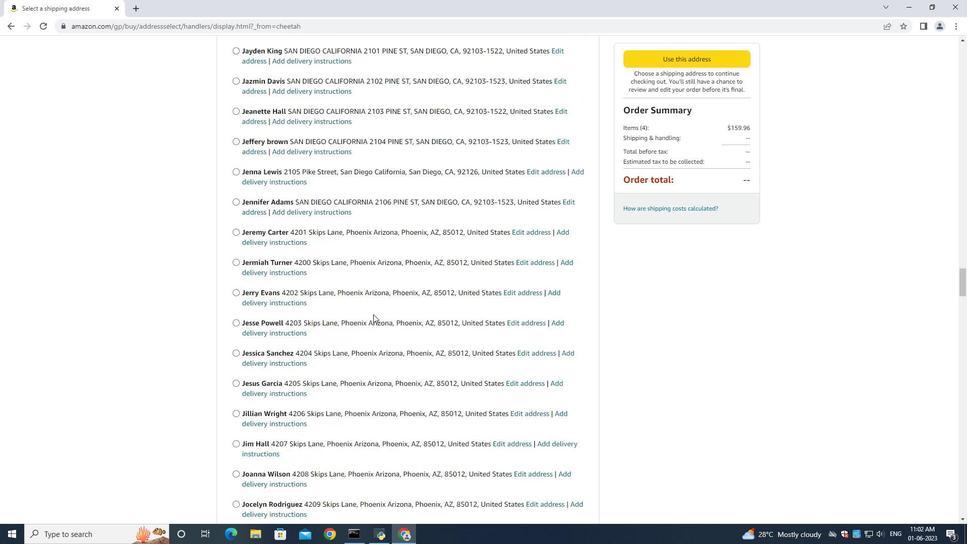 
Action: Mouse scrolled (373, 313) with delta (0, 0)
Screenshot: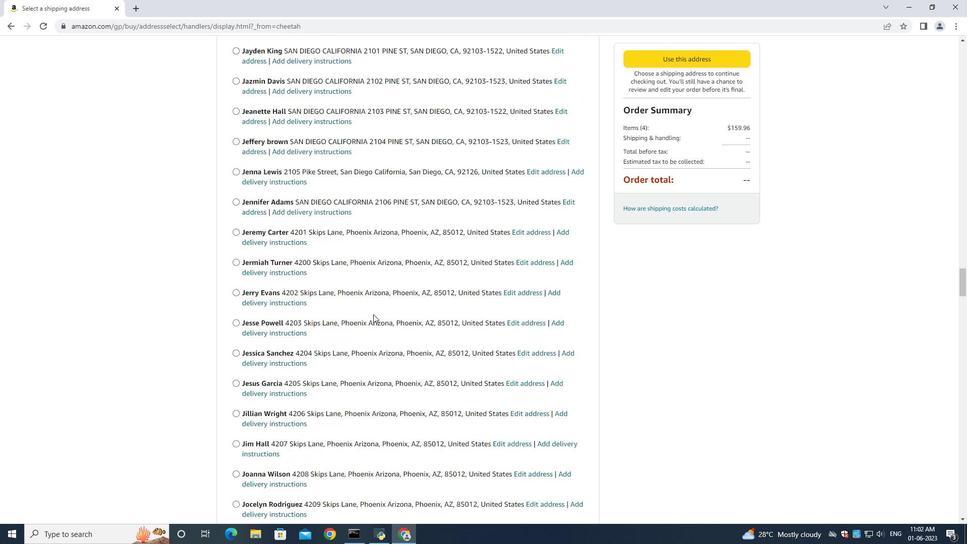 
Action: Mouse scrolled (373, 313) with delta (0, 0)
Screenshot: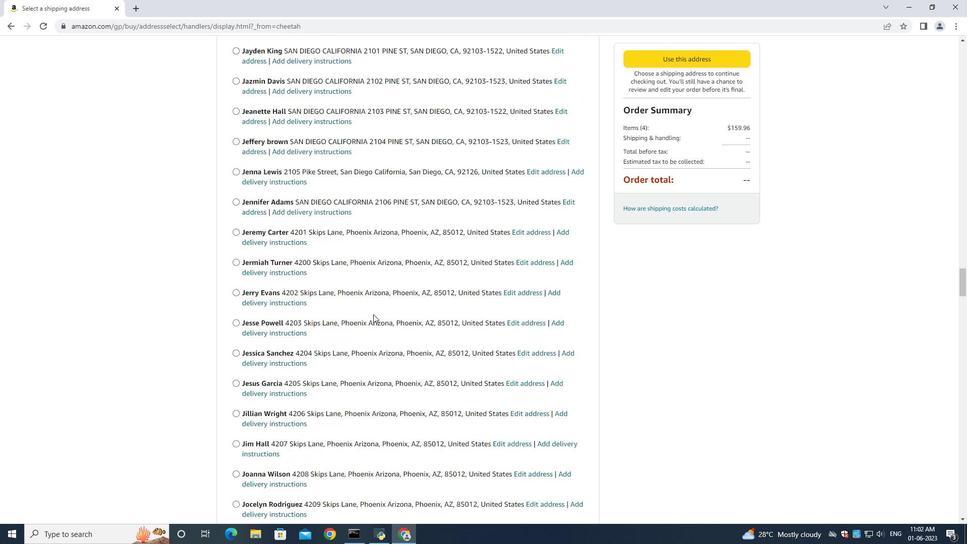 
Action: Mouse scrolled (373, 313) with delta (0, 0)
Screenshot: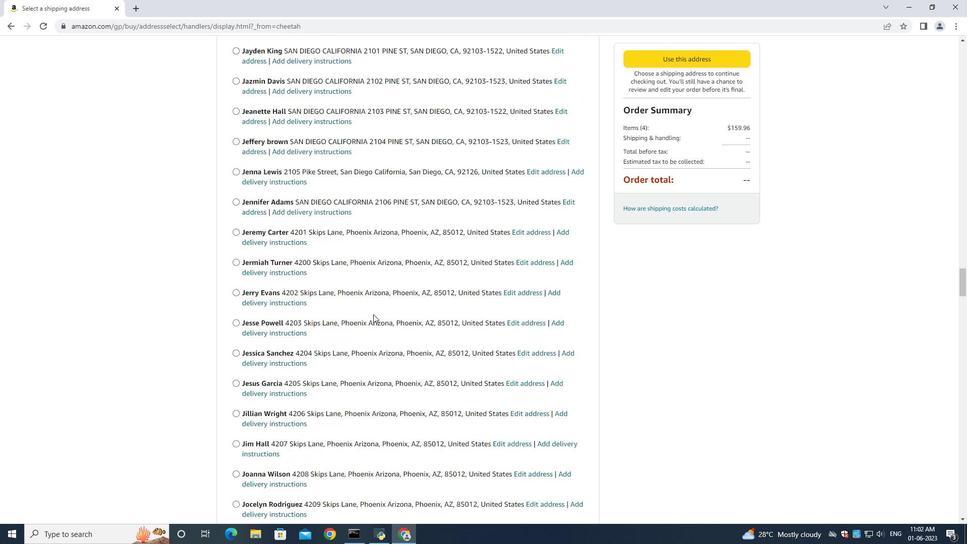
Action: Mouse scrolled (373, 313) with delta (0, 0)
Screenshot: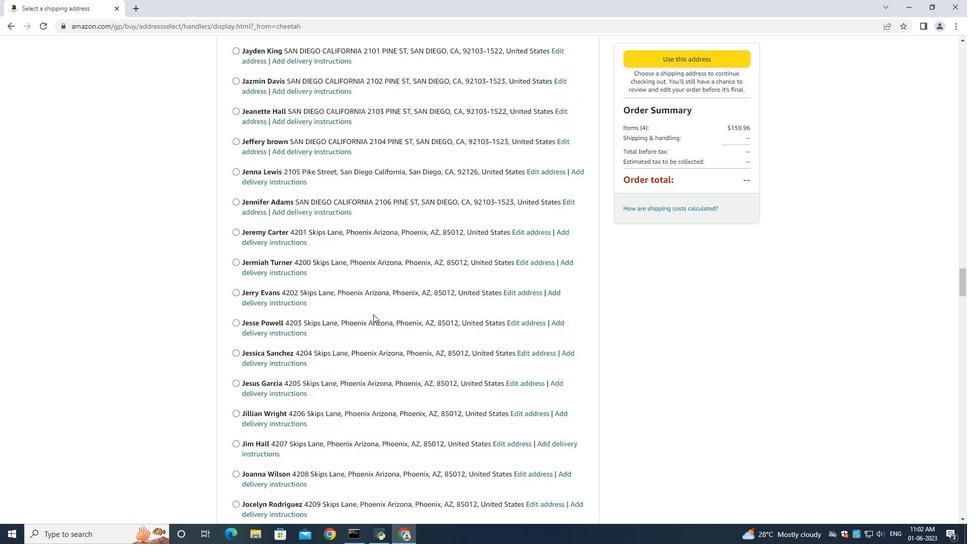 
Action: Mouse scrolled (373, 313) with delta (0, 0)
Screenshot: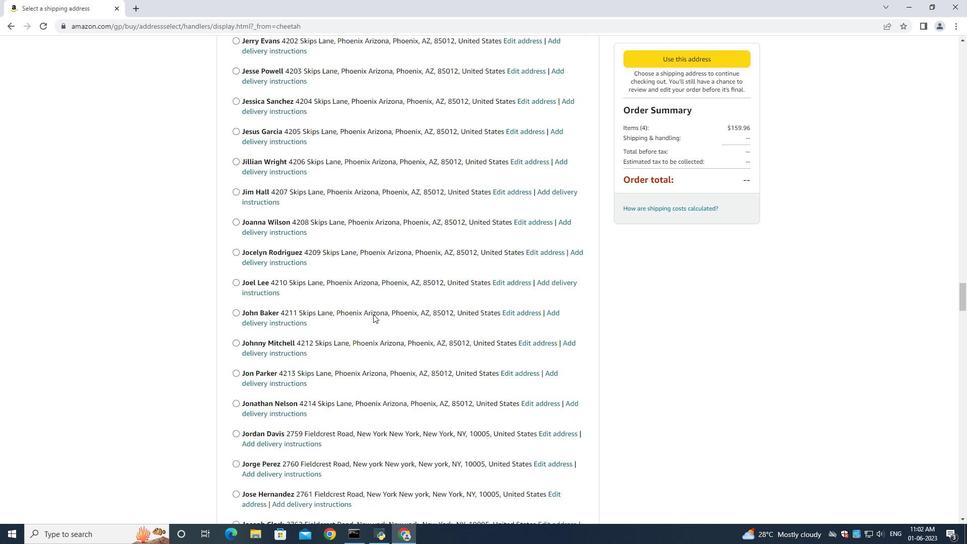 
Action: Mouse scrolled (373, 313) with delta (0, 0)
Screenshot: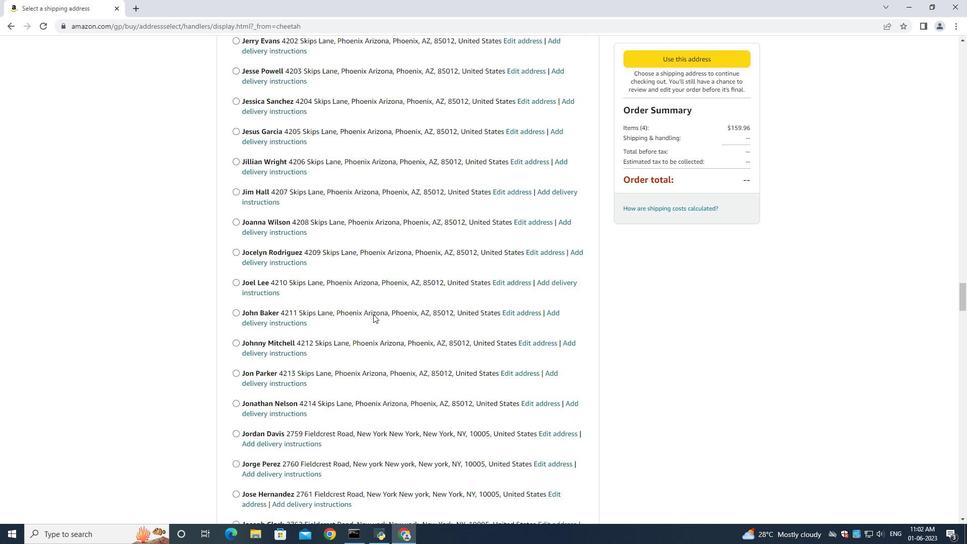 
Action: Mouse scrolled (373, 313) with delta (0, 0)
Screenshot: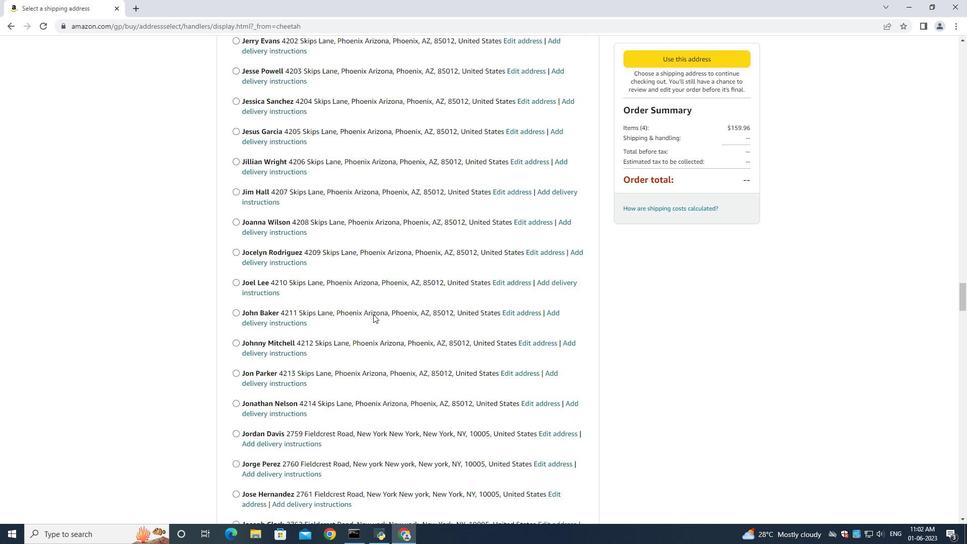 
Action: Mouse scrolled (373, 313) with delta (0, 0)
Screenshot: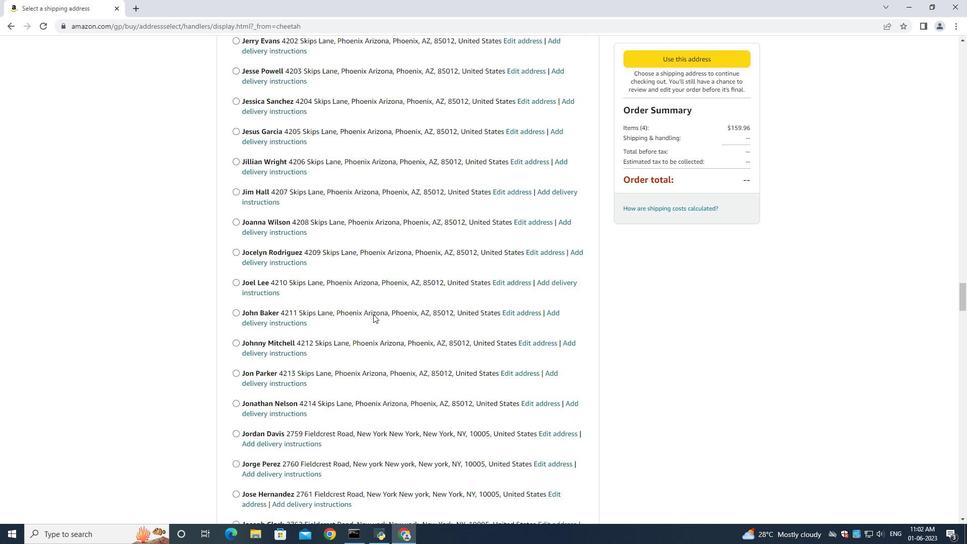 
Action: Mouse scrolled (373, 313) with delta (0, 0)
Screenshot: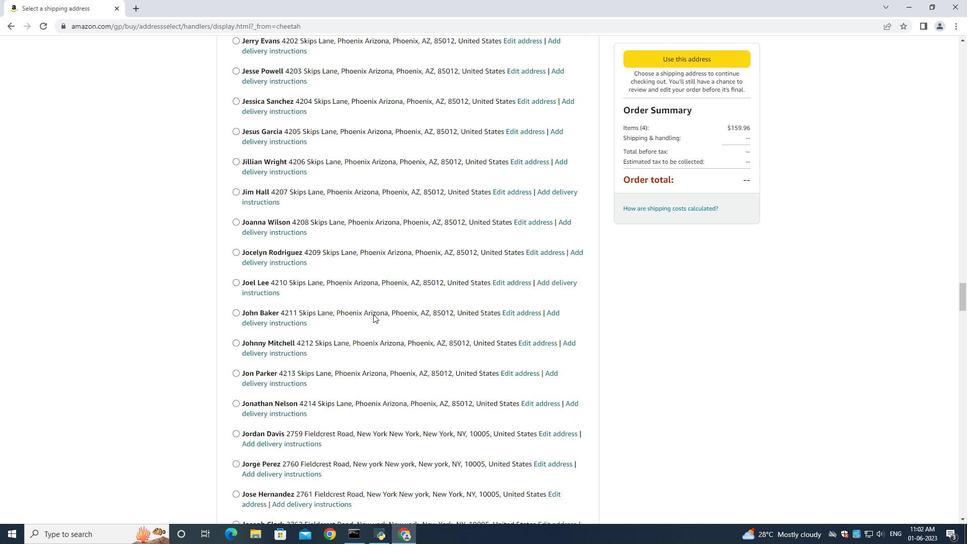 
Action: Mouse scrolled (373, 313) with delta (0, 0)
Screenshot: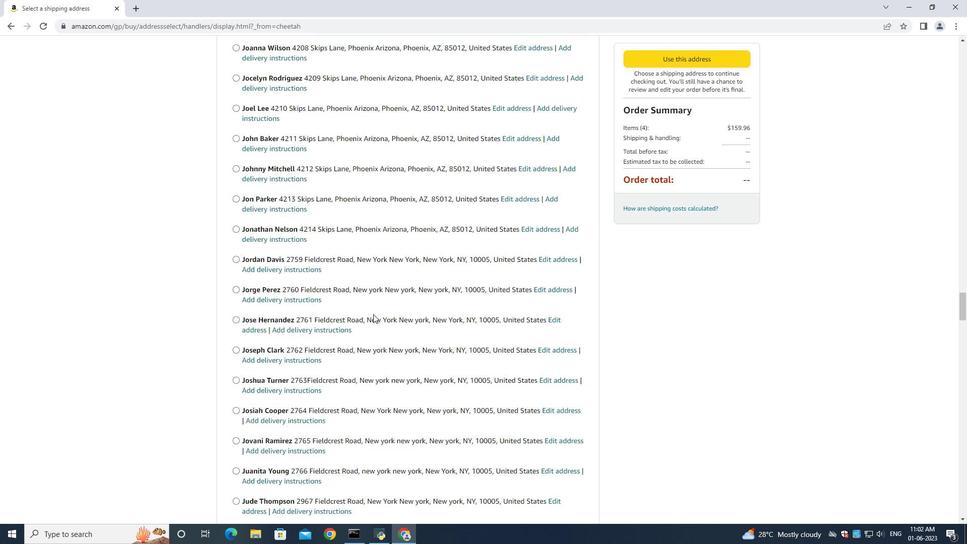 
Action: Mouse scrolled (373, 313) with delta (0, 0)
Screenshot: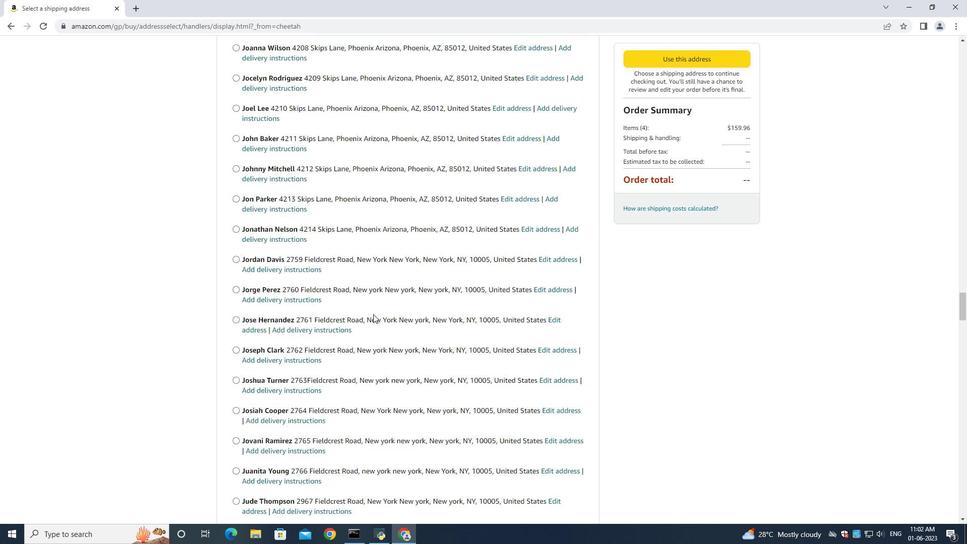 
Action: Mouse scrolled (373, 313) with delta (0, 0)
Screenshot: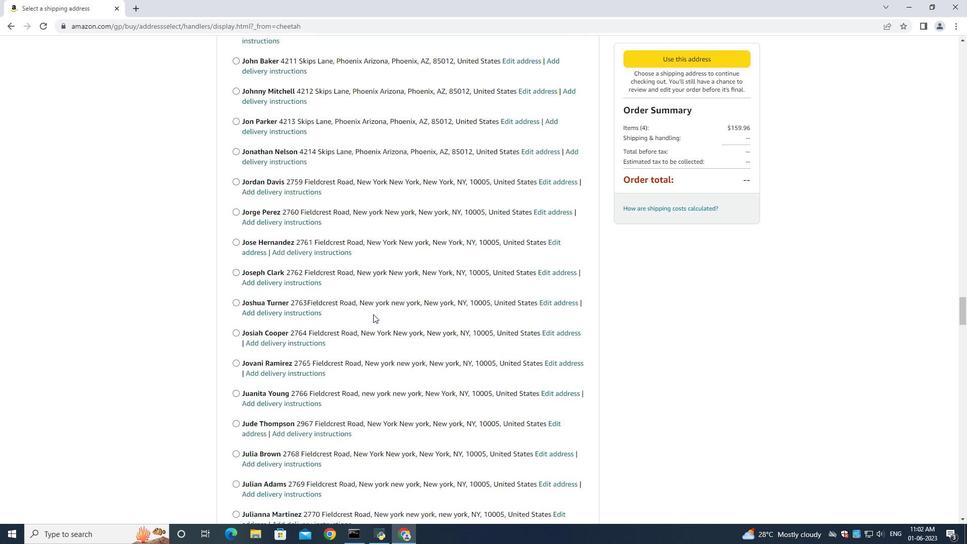 
Action: Mouse scrolled (373, 313) with delta (0, 0)
Screenshot: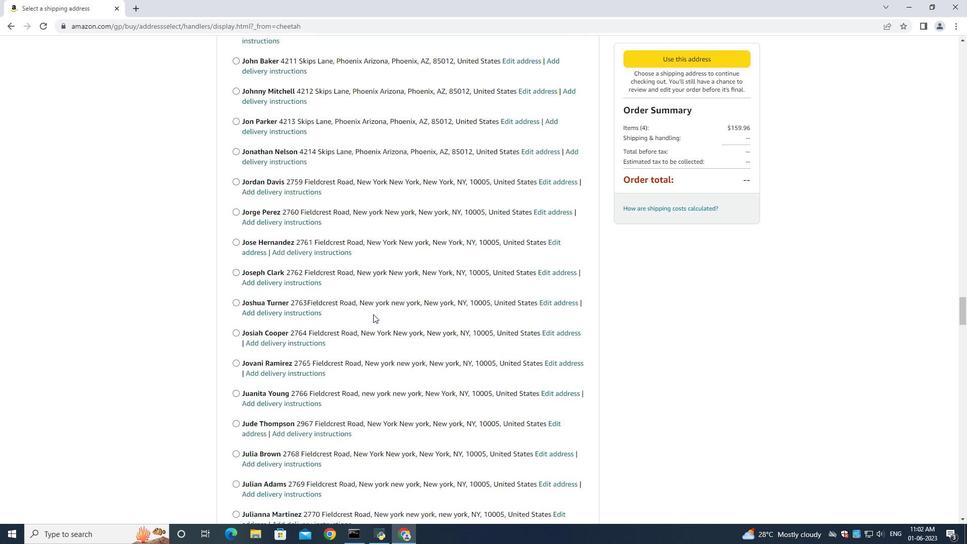 
Action: Mouse scrolled (373, 313) with delta (0, 0)
Screenshot: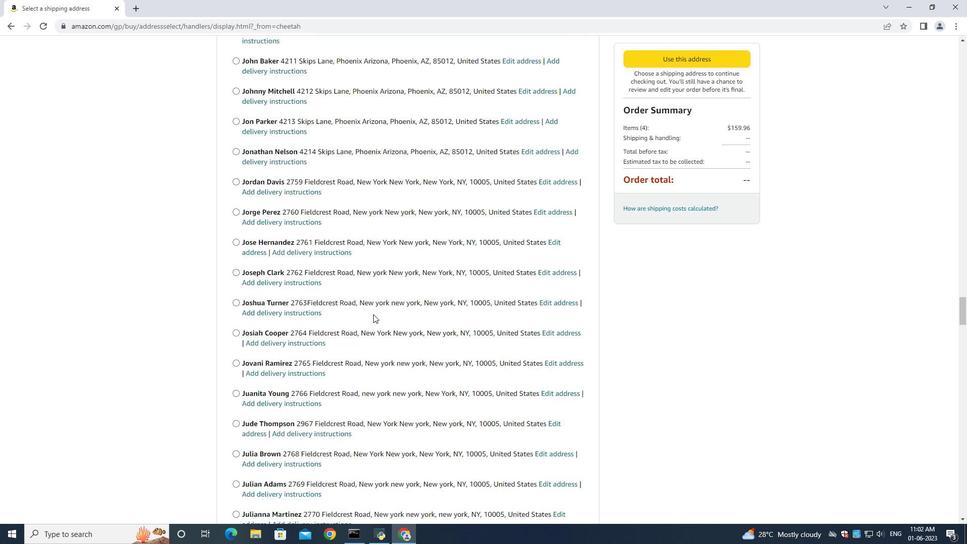 
Action: Mouse scrolled (373, 313) with delta (0, 0)
Screenshot: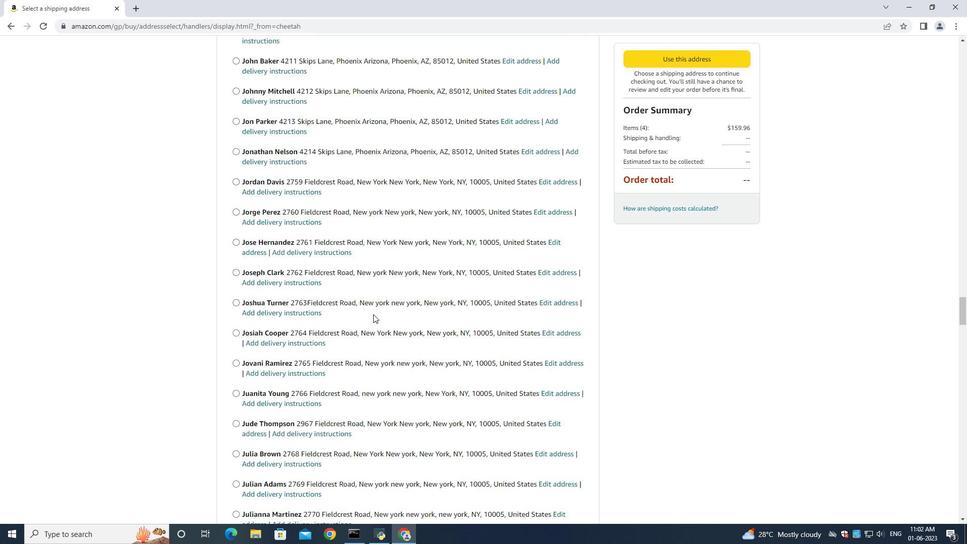 
Action: Mouse scrolled (373, 313) with delta (0, 0)
Screenshot: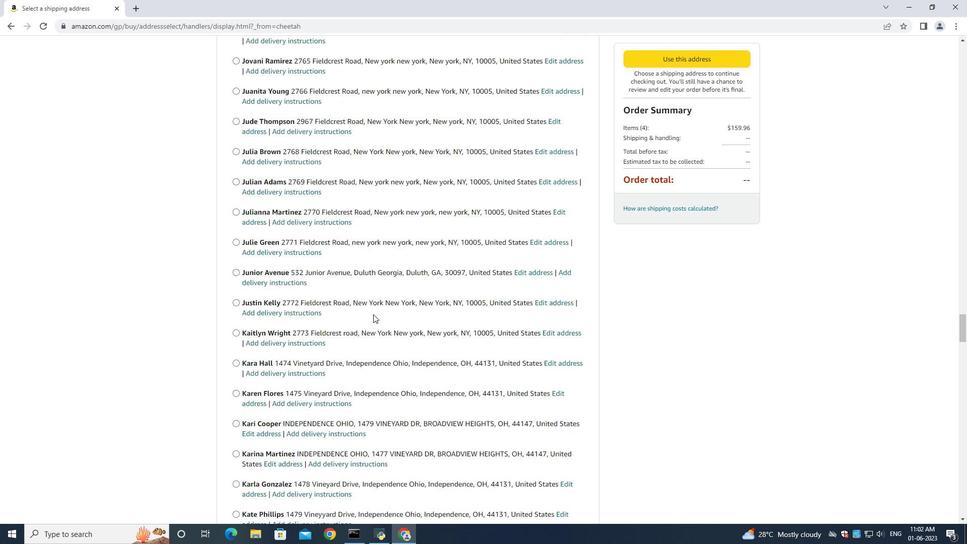 
Action: Mouse scrolled (373, 313) with delta (0, 0)
Screenshot: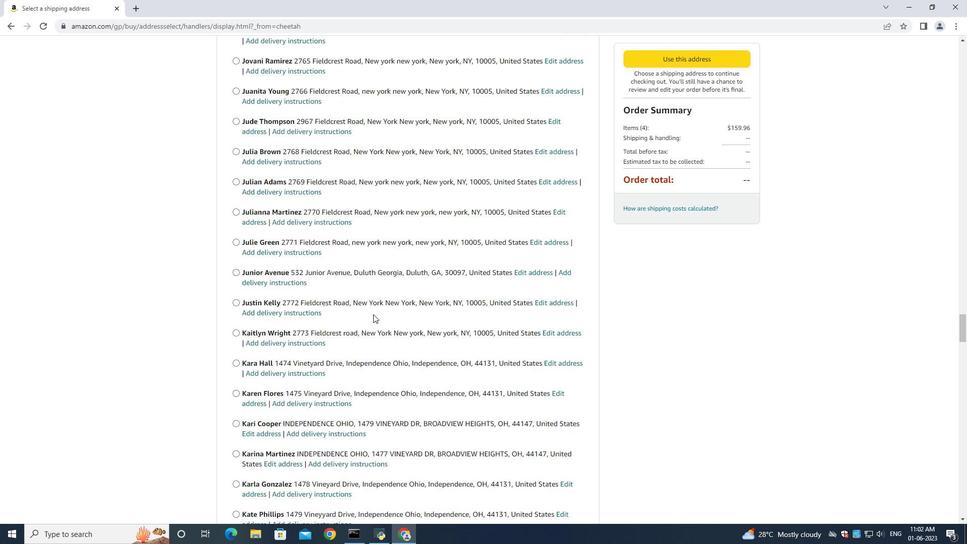 
Action: Mouse scrolled (373, 313) with delta (0, 0)
Screenshot: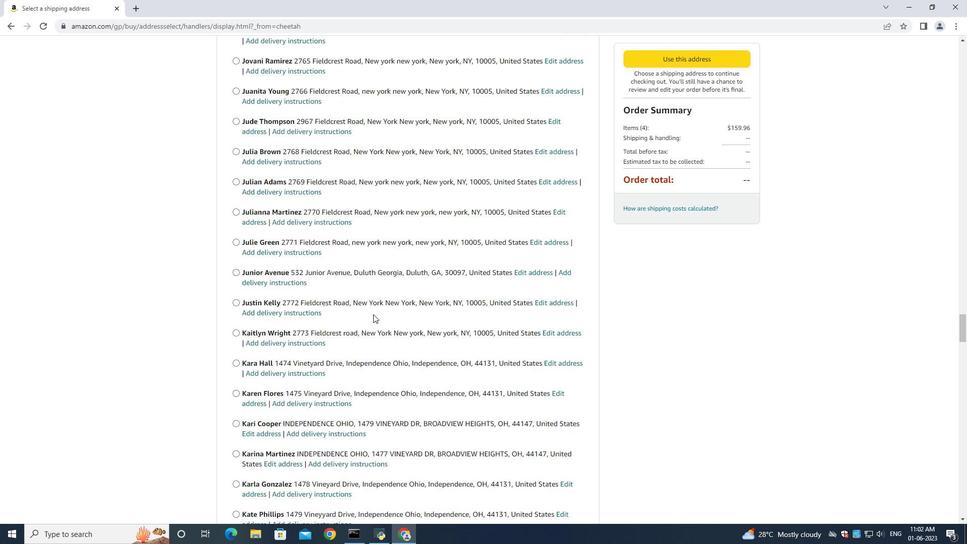 
Action: Mouse scrolled (373, 313) with delta (0, 0)
Screenshot: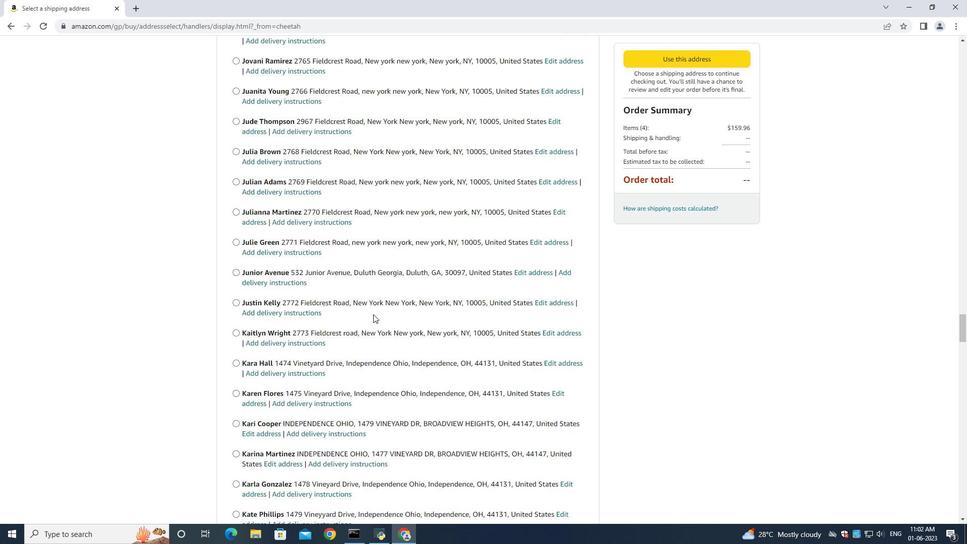 
Action: Mouse scrolled (373, 313) with delta (0, 0)
Screenshot: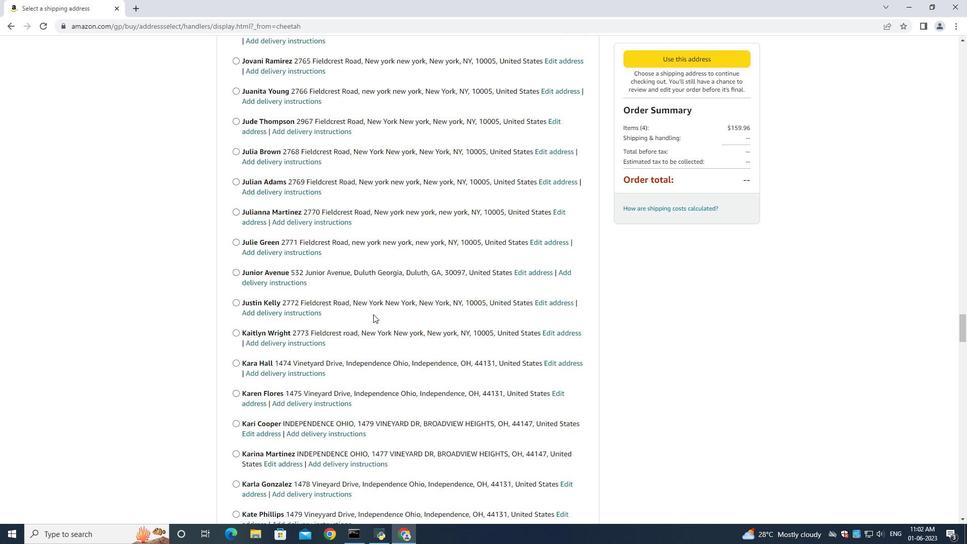 
Action: Mouse scrolled (373, 313) with delta (0, 0)
Screenshot: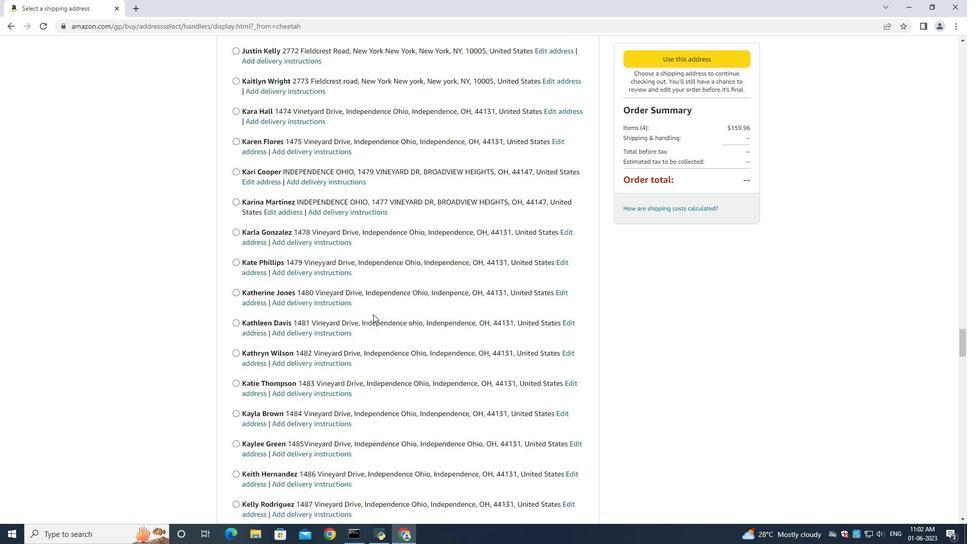 
Action: Mouse scrolled (373, 313) with delta (0, 0)
Screenshot: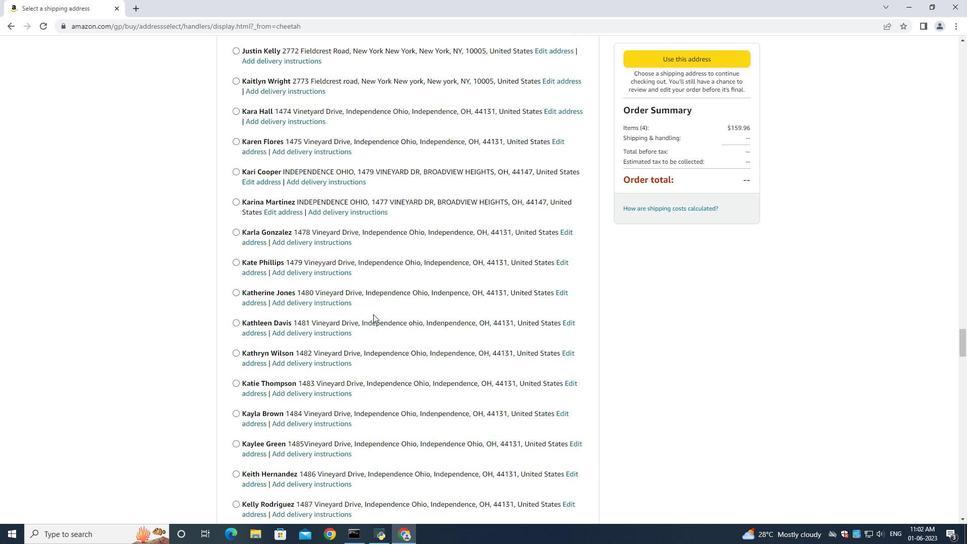 
Action: Mouse scrolled (373, 313) with delta (0, 0)
Screenshot: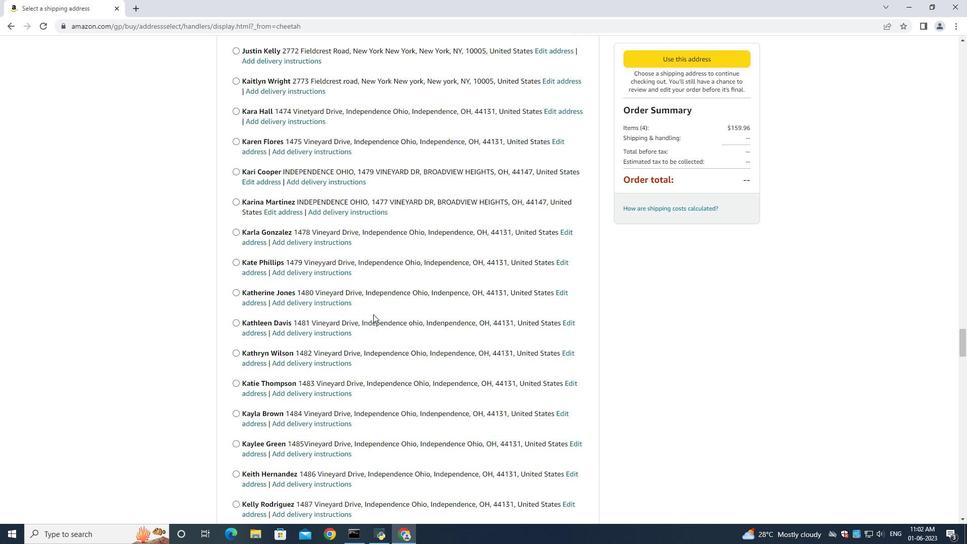 
Action: Mouse scrolled (373, 313) with delta (0, 0)
Screenshot: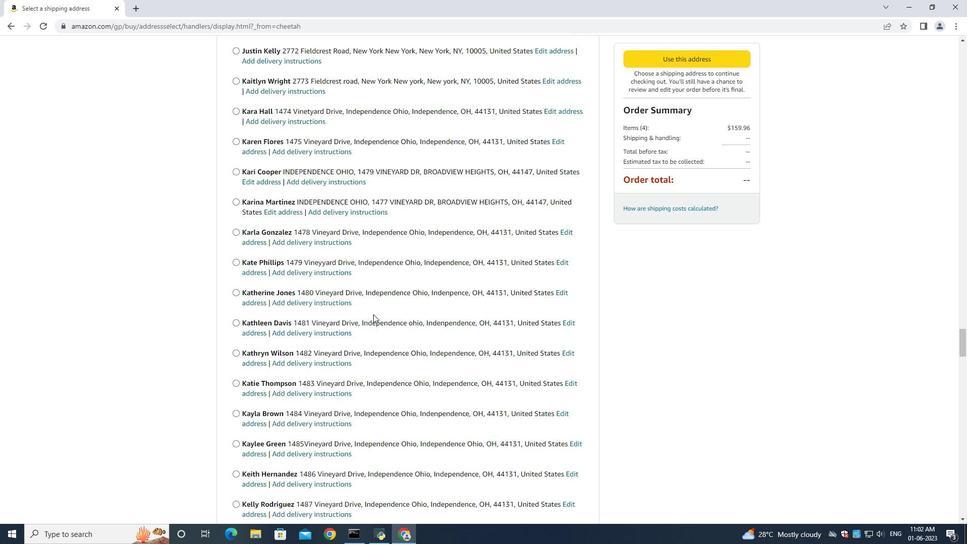 
Action: Mouse scrolled (373, 313) with delta (0, 0)
Screenshot: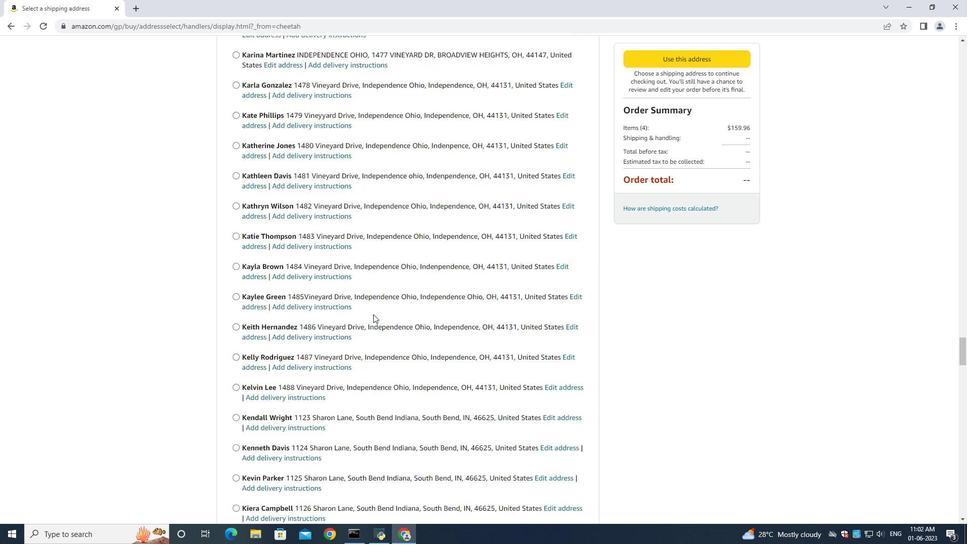 
Action: Mouse scrolled (373, 313) with delta (0, 0)
Screenshot: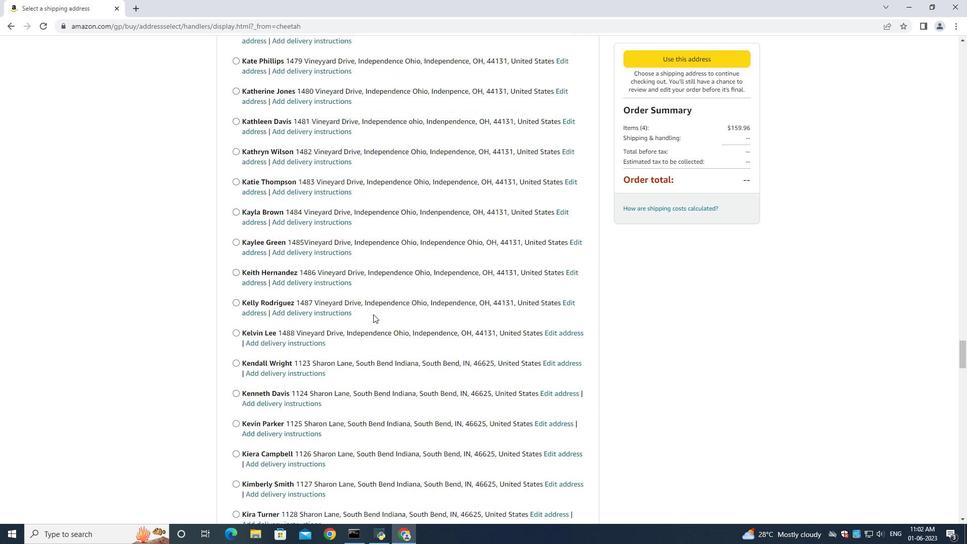 
Action: Mouse scrolled (373, 313) with delta (0, 0)
Screenshot: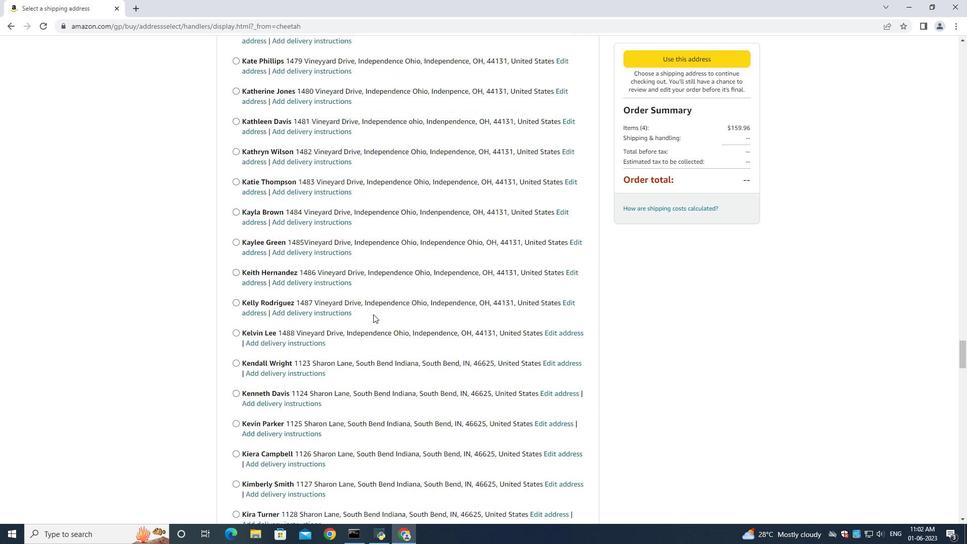
Action: Mouse scrolled (373, 313) with delta (0, 0)
Screenshot: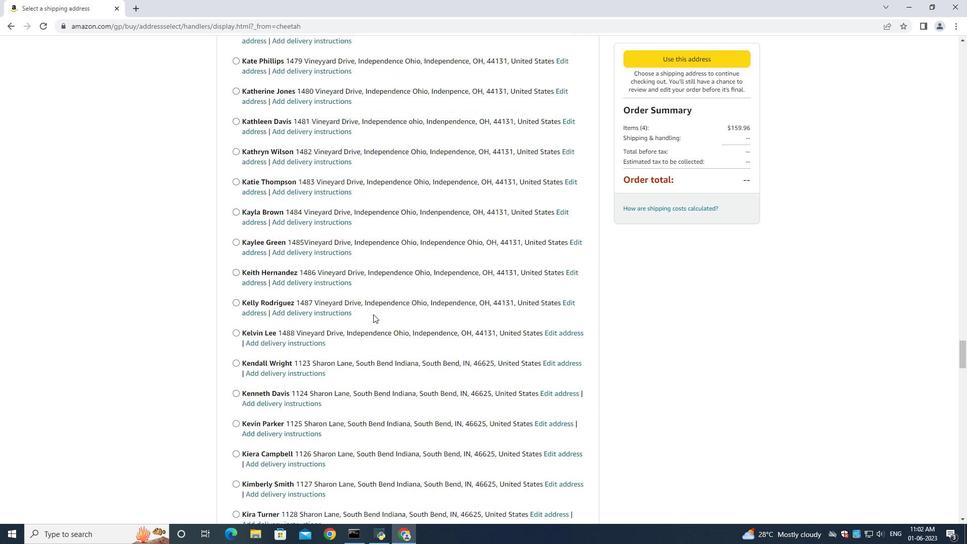 
Action: Mouse scrolled (373, 313) with delta (0, 0)
Screenshot: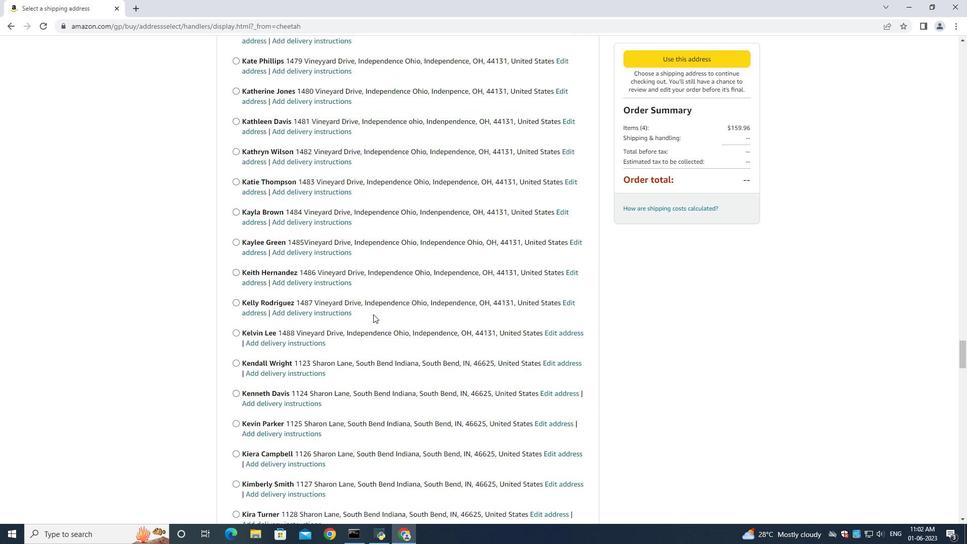 
Action: Mouse scrolled (373, 313) with delta (0, 0)
Screenshot: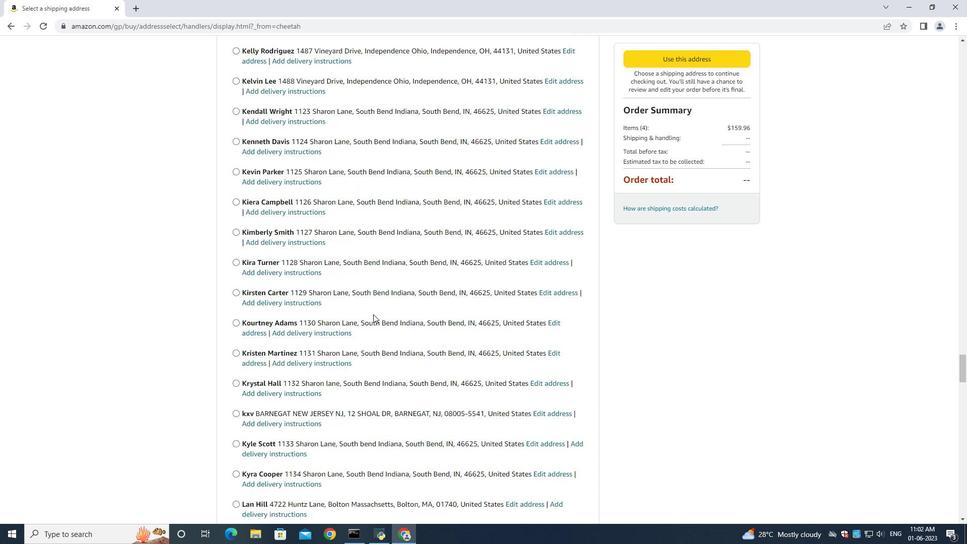
Action: Mouse scrolled (373, 313) with delta (0, 0)
Screenshot: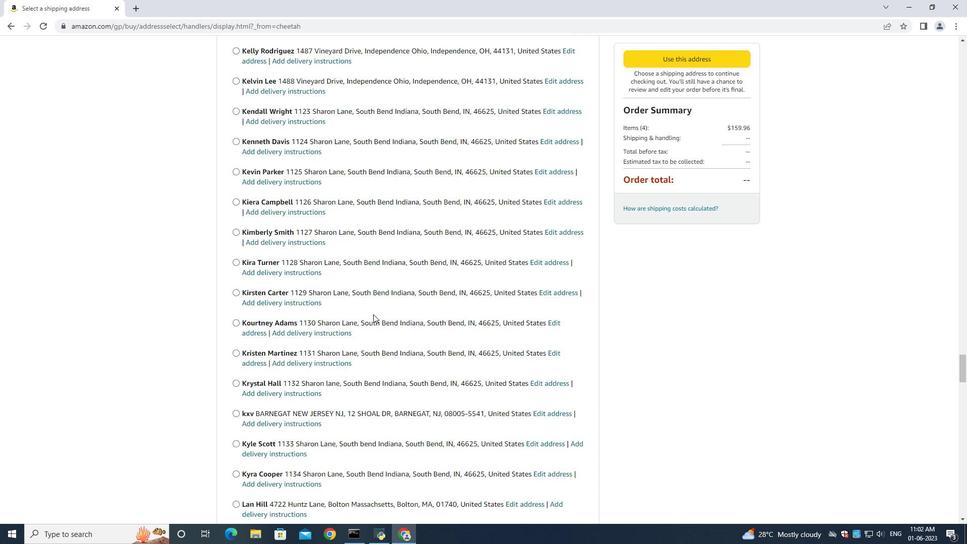 
Action: Mouse scrolled (373, 313) with delta (0, 0)
Screenshot: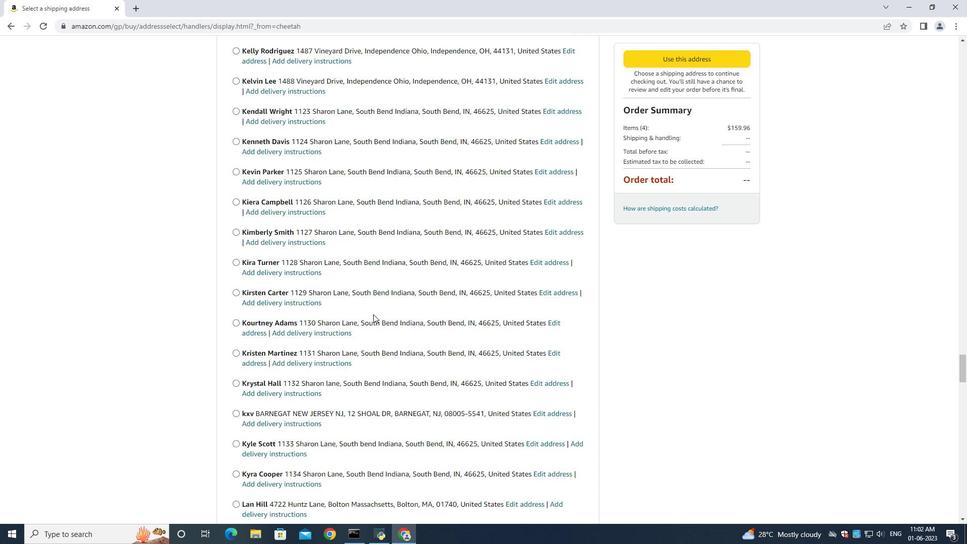 
Action: Mouse scrolled (373, 313) with delta (0, 0)
Screenshot: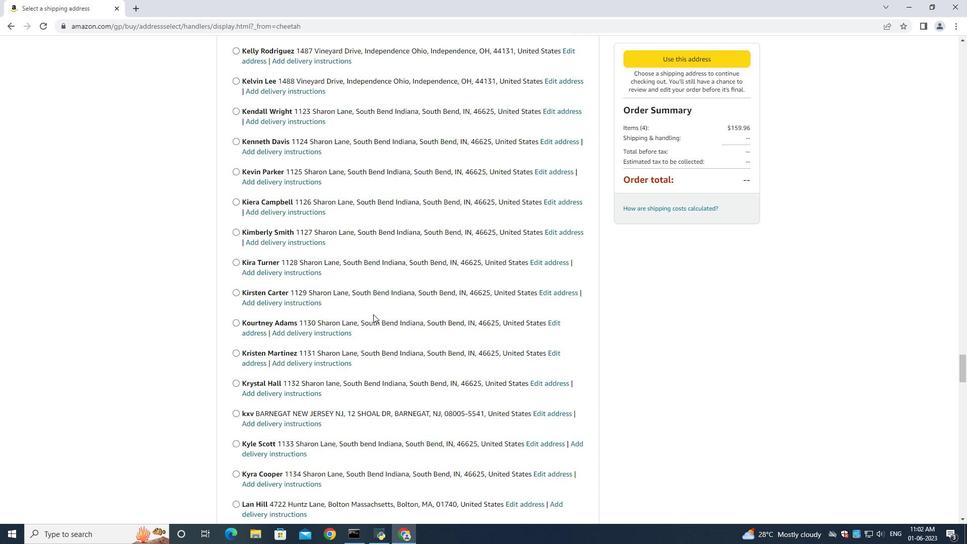 
Action: Mouse scrolled (373, 313) with delta (0, 0)
Screenshot: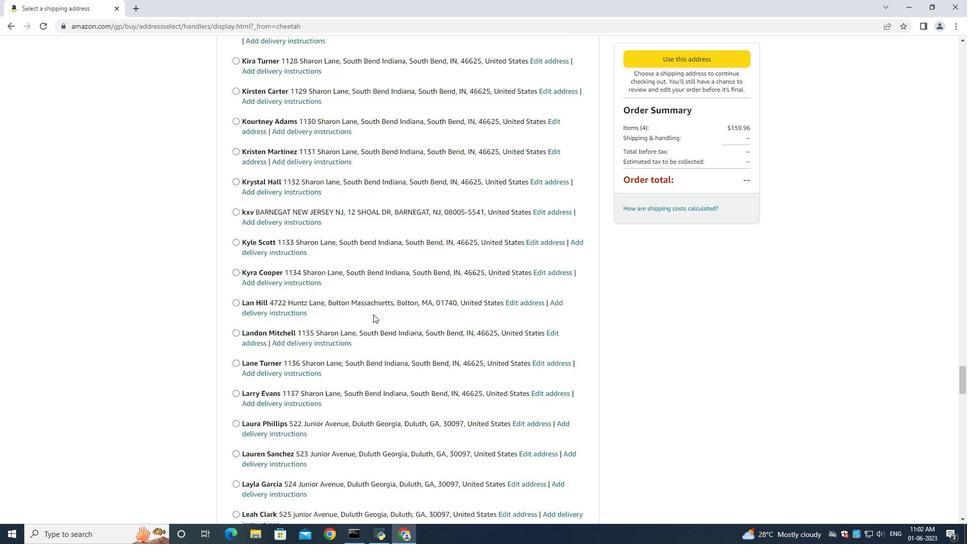 
Action: Mouse scrolled (373, 313) with delta (0, 0)
Screenshot: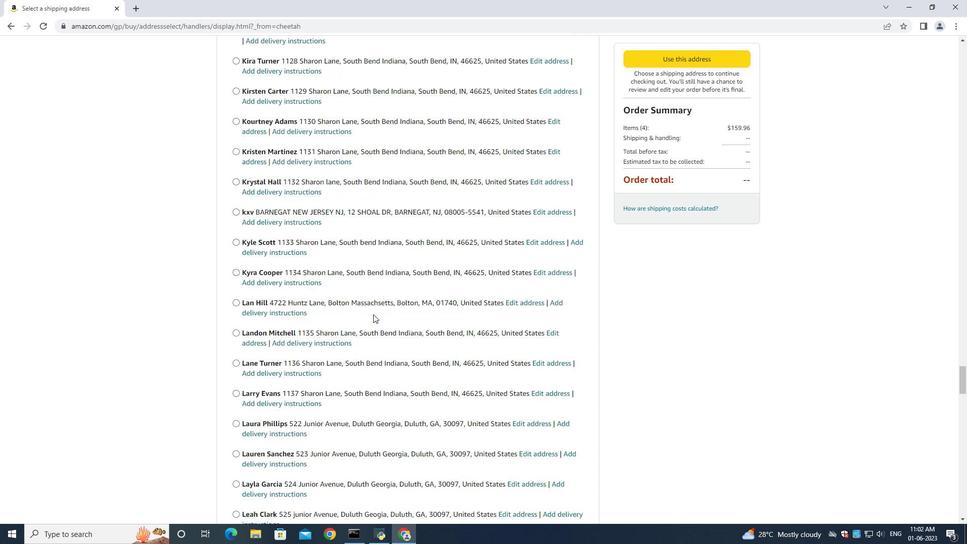 
Action: Mouse scrolled (373, 313) with delta (0, 0)
Screenshot: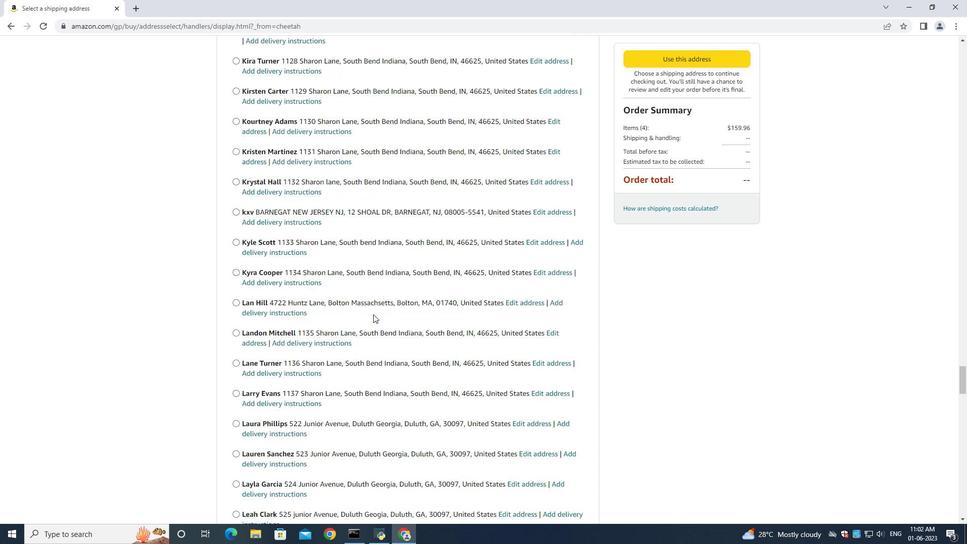 
Action: Mouse scrolled (373, 313) with delta (0, 0)
Screenshot: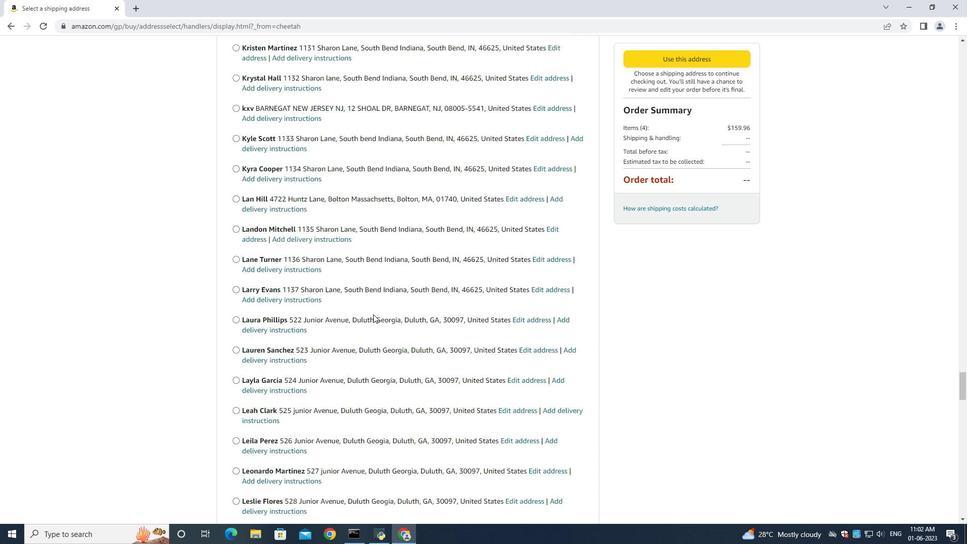 
Action: Mouse scrolled (373, 313) with delta (0, 0)
Screenshot: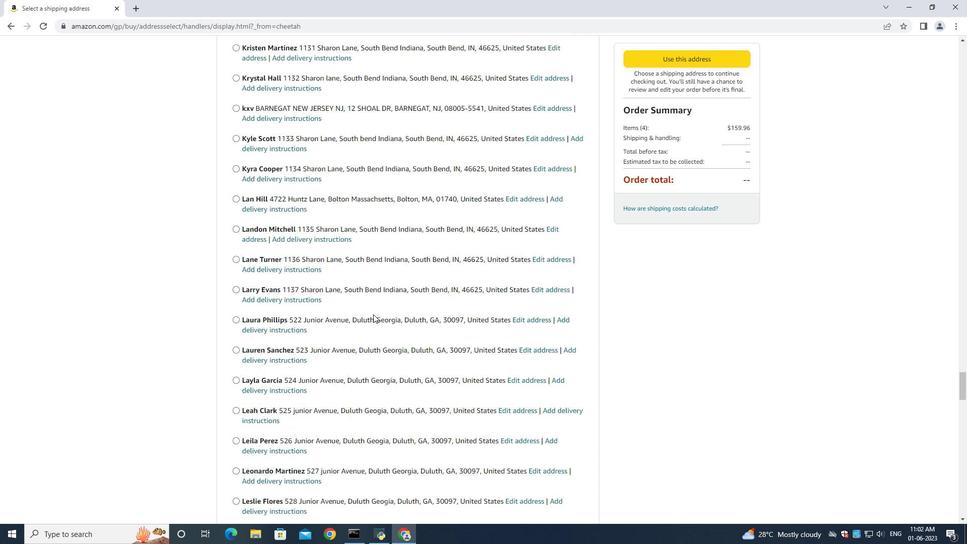 
Action: Mouse scrolled (373, 313) with delta (0, 0)
Screenshot: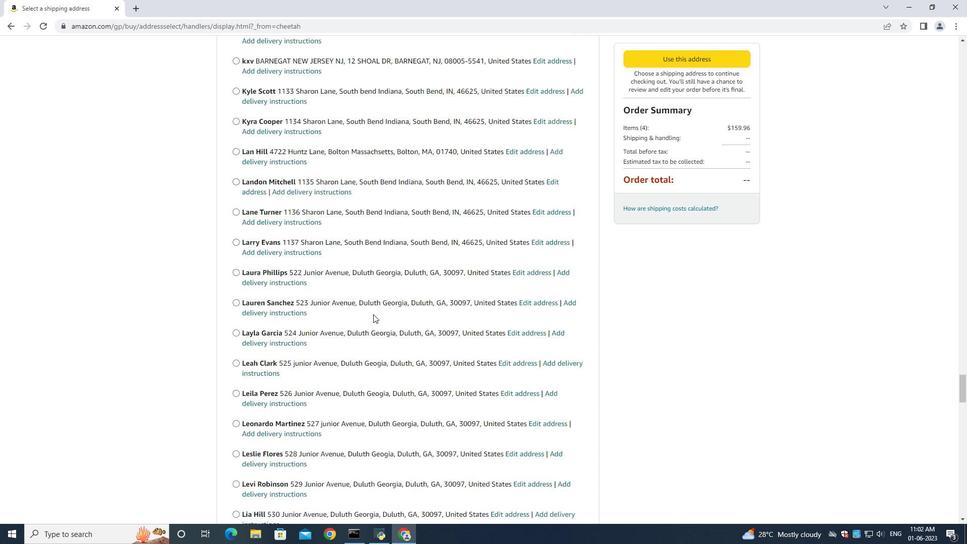 
Action: Mouse scrolled (373, 313) with delta (0, 0)
Screenshot: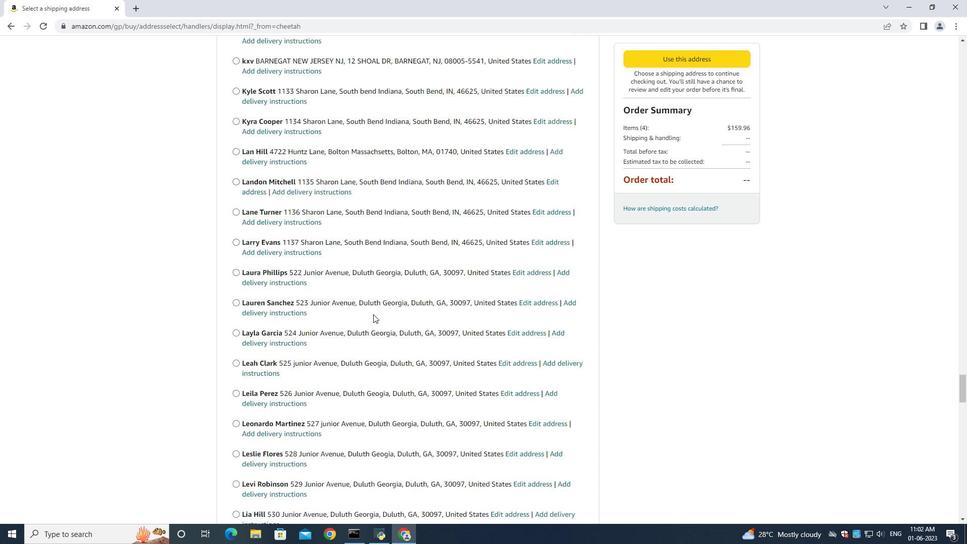 
Action: Mouse scrolled (373, 313) with delta (0, 0)
Screenshot: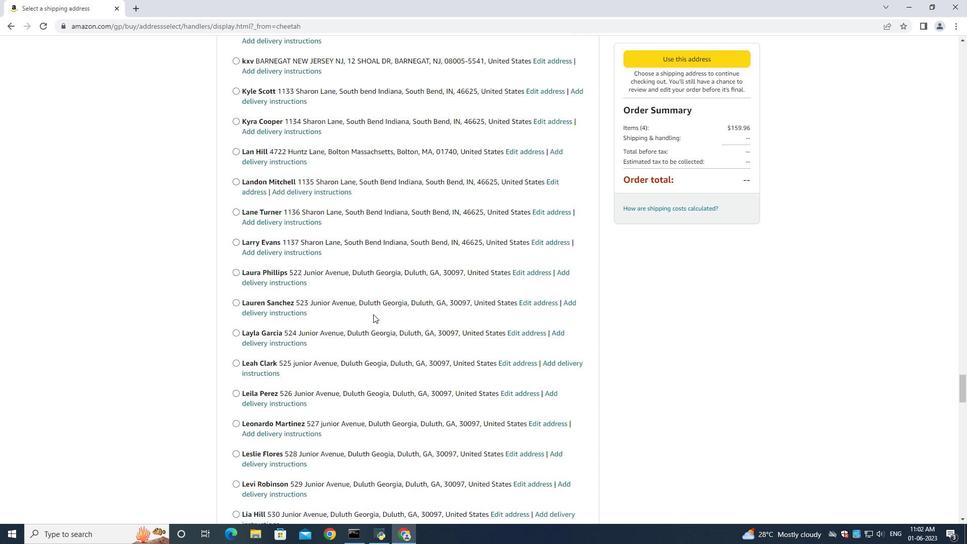 
Action: Mouse scrolled (373, 313) with delta (0, 0)
Screenshot: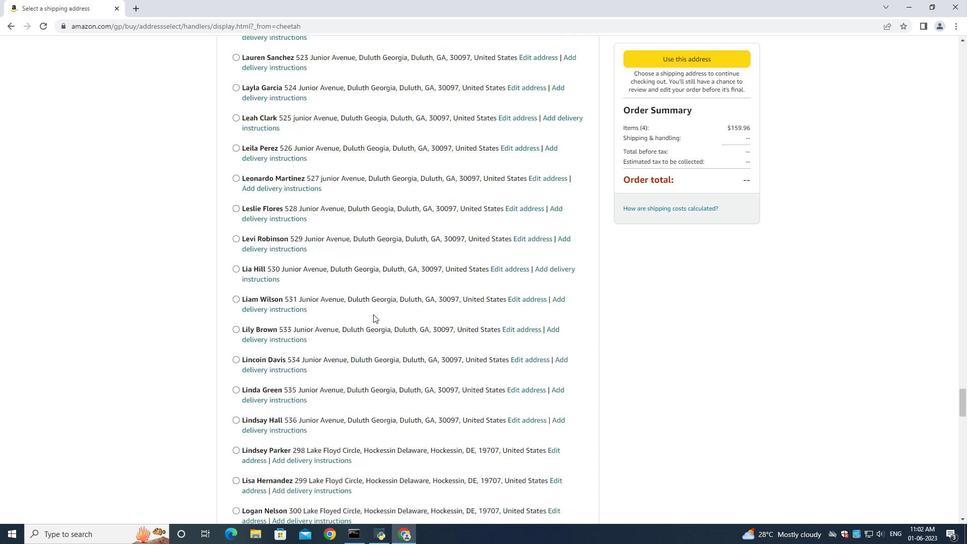 
Action: Mouse scrolled (373, 313) with delta (0, 0)
Screenshot: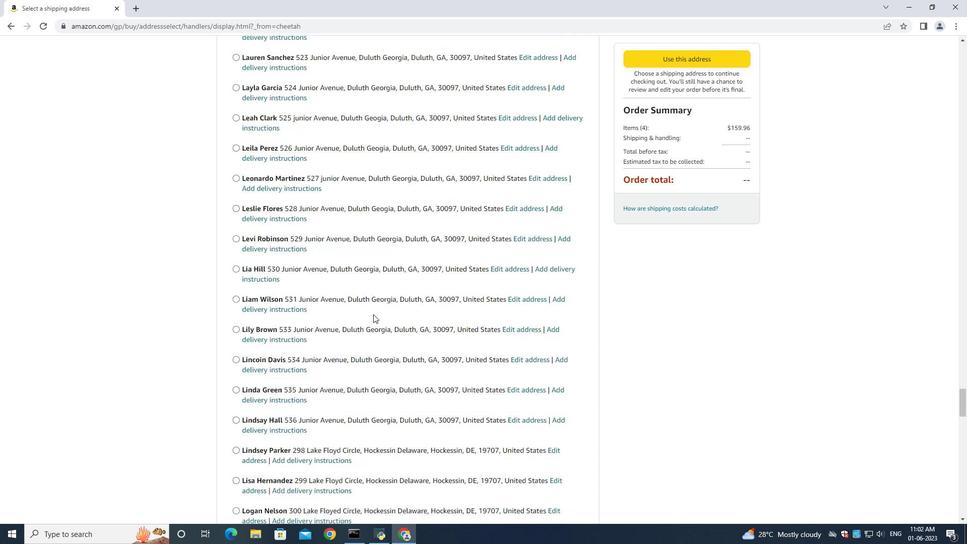 
Action: Mouse scrolled (373, 313) with delta (0, 0)
Screenshot: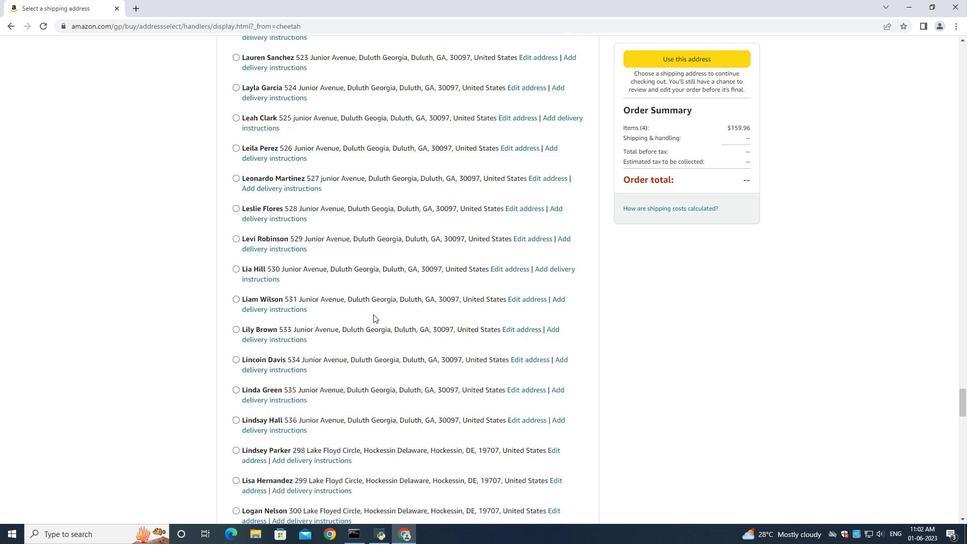
Action: Mouse scrolled (373, 313) with delta (0, 0)
Screenshot: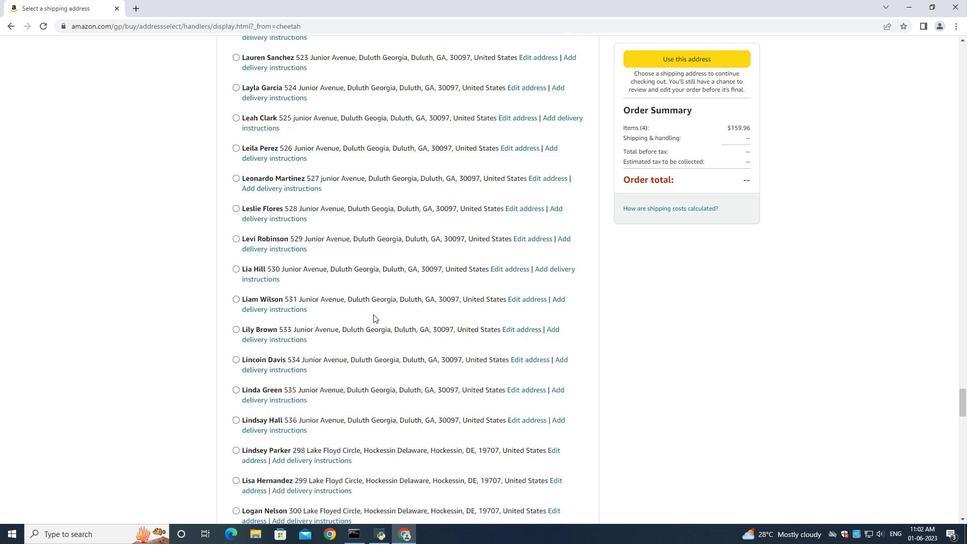 
Action: Mouse scrolled (373, 313) with delta (0, 0)
Screenshot: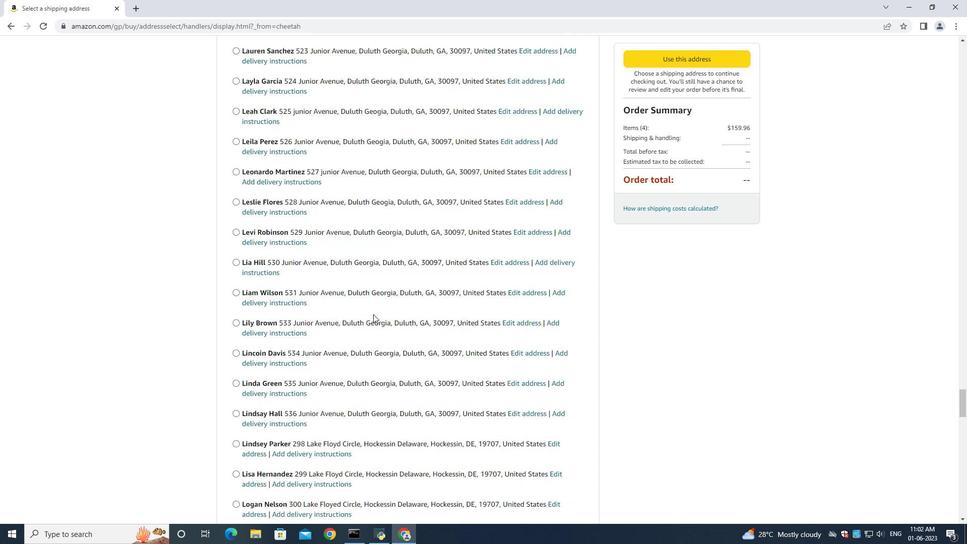 
Action: Mouse scrolled (373, 313) with delta (0, 0)
Screenshot: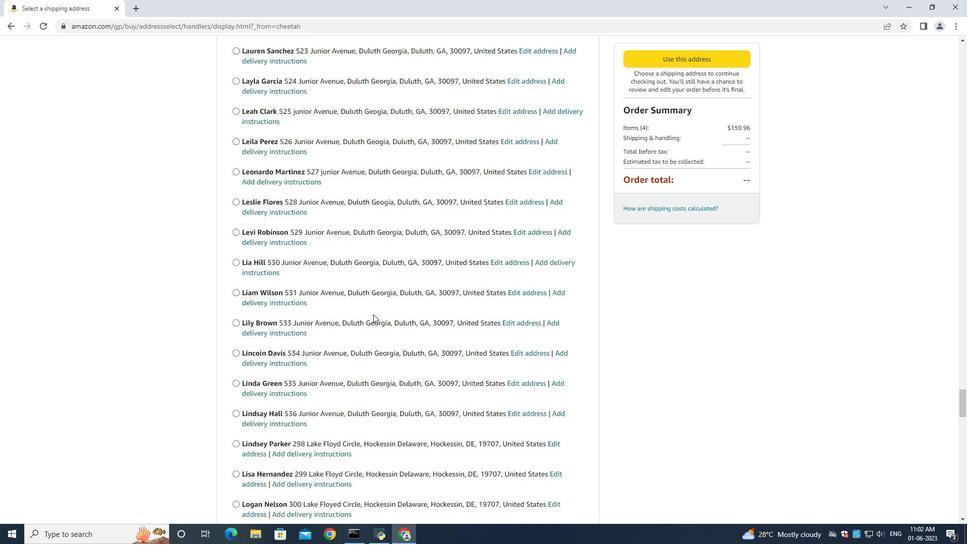 
Action: Mouse scrolled (373, 313) with delta (0, 0)
Screenshot: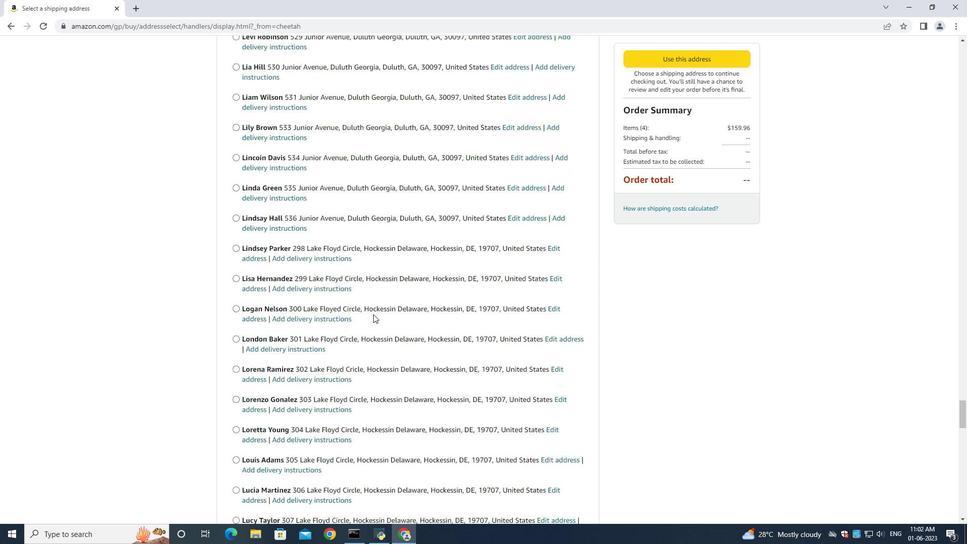 
Action: Mouse scrolled (373, 313) with delta (0, 0)
Screenshot: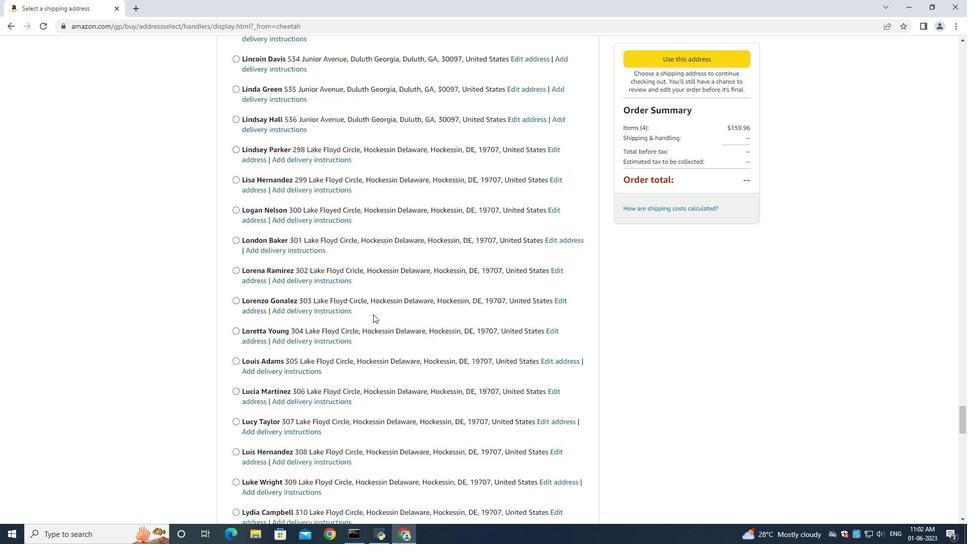 
Action: Mouse scrolled (373, 313) with delta (0, 0)
Screenshot: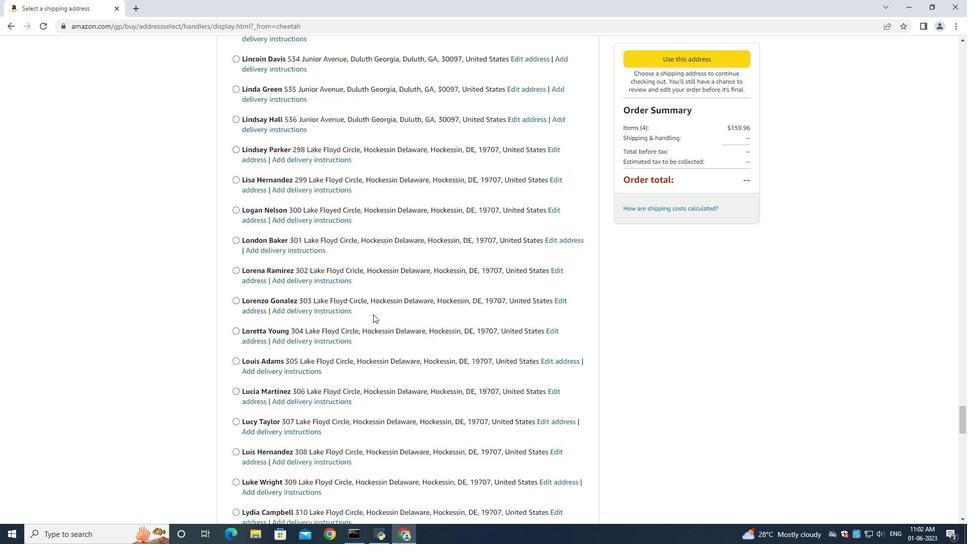 
Action: Mouse scrolled (373, 313) with delta (0, 0)
Screenshot: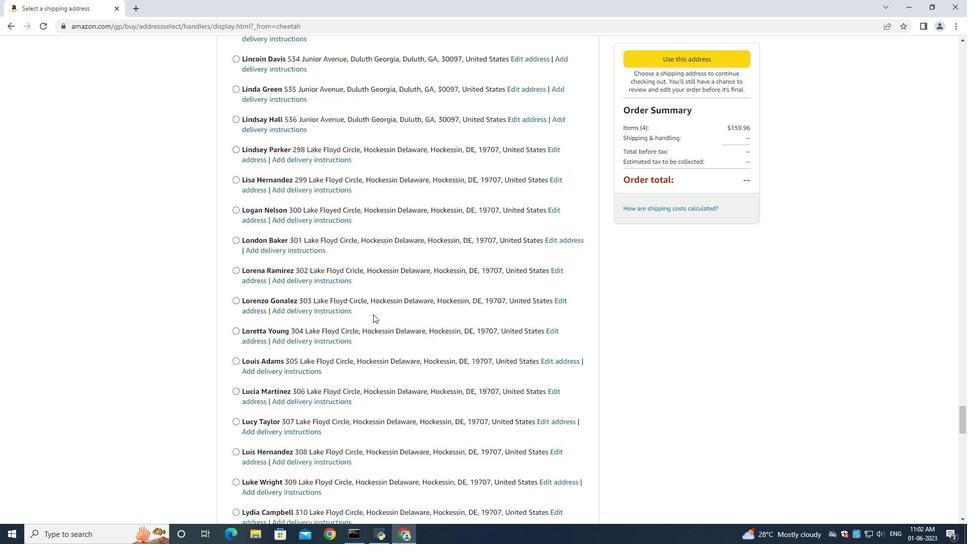 
Action: Mouse scrolled (373, 313) with delta (0, 0)
Screenshot: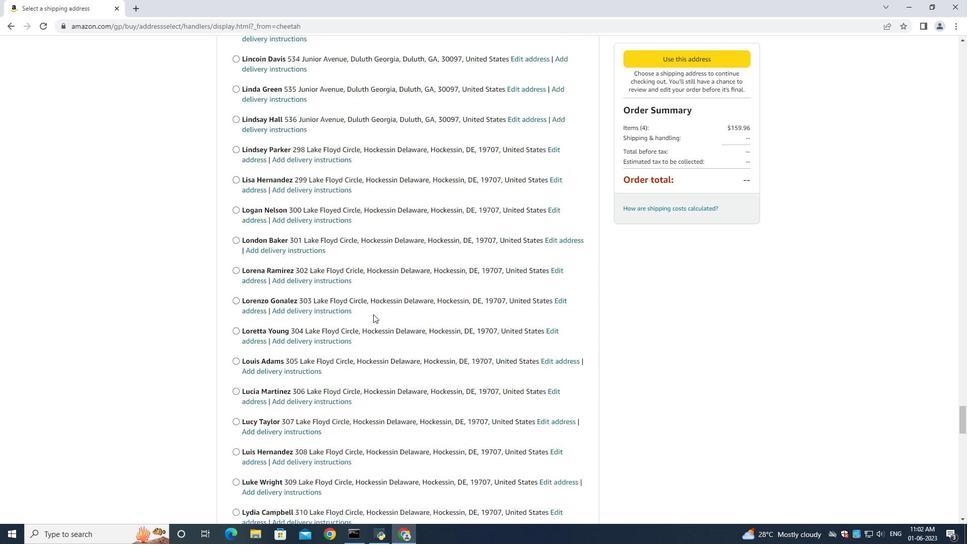 
Action: Mouse scrolled (373, 313) with delta (0, 0)
Screenshot: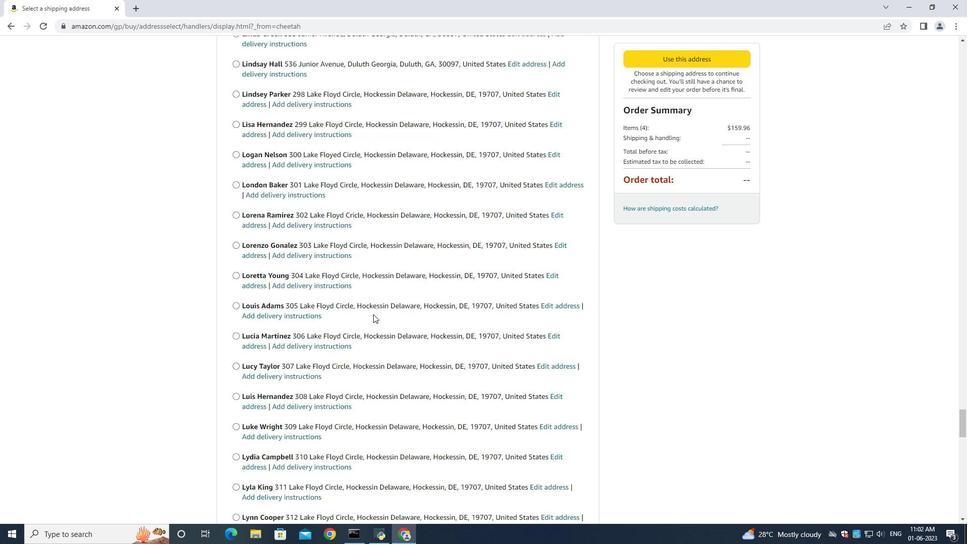 
Action: Mouse scrolled (373, 313) with delta (0, 0)
Screenshot: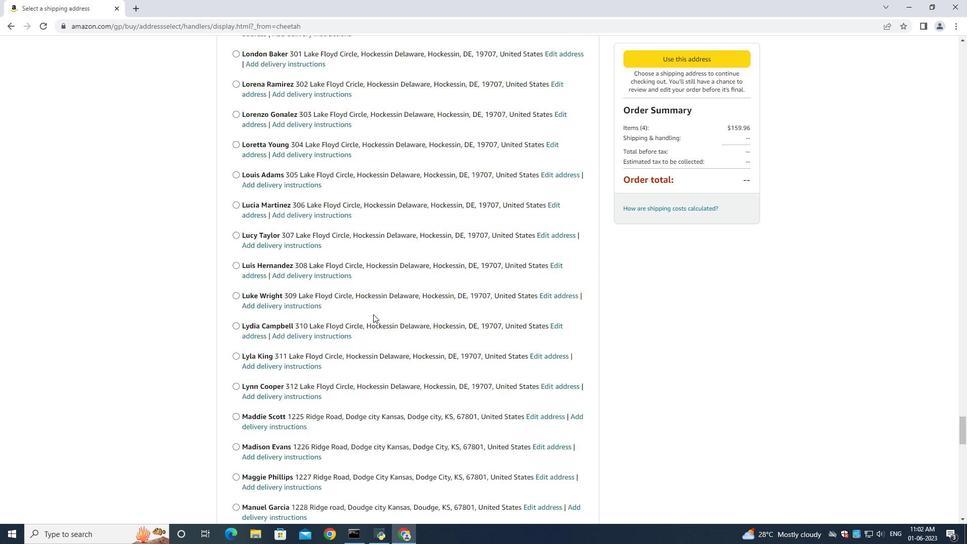 
Action: Mouse scrolled (373, 313) with delta (0, 0)
Screenshot: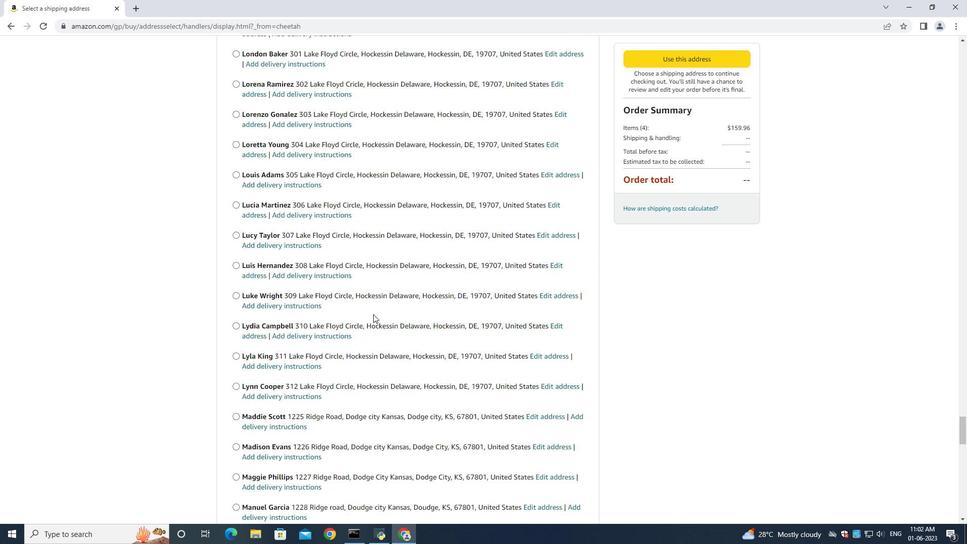 
Action: Mouse scrolled (373, 313) with delta (0, 0)
Screenshot: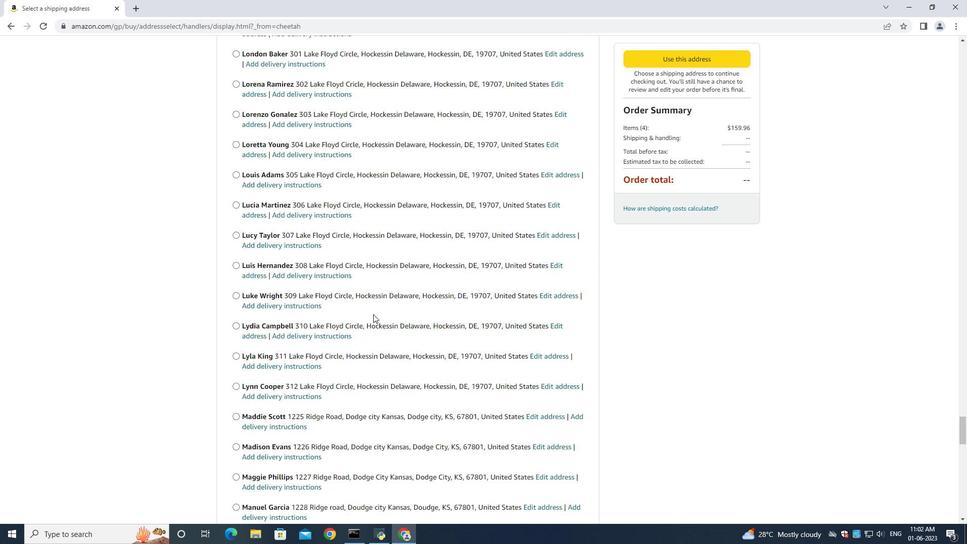 
Action: Mouse scrolled (373, 313) with delta (0, 0)
Screenshot: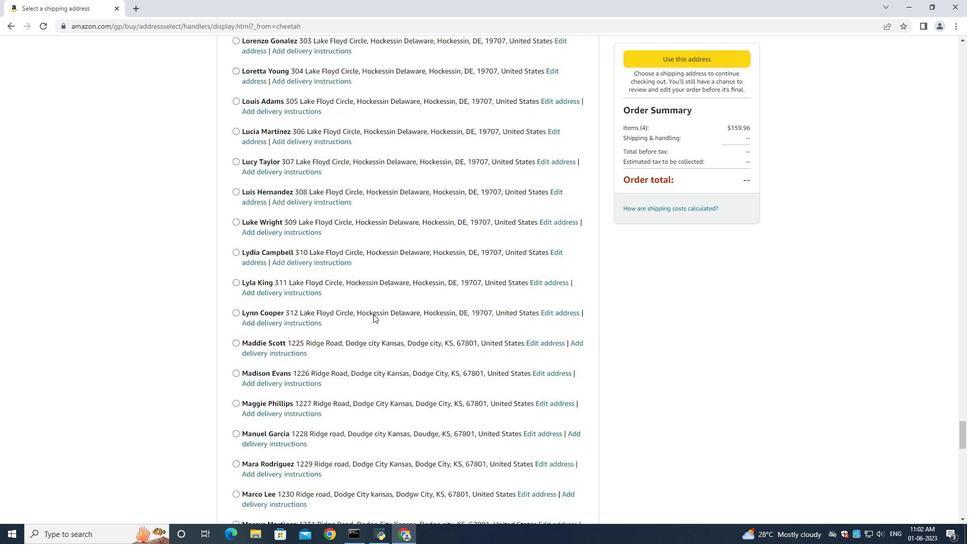 
Action: Mouse scrolled (373, 313) with delta (0, 0)
Screenshot: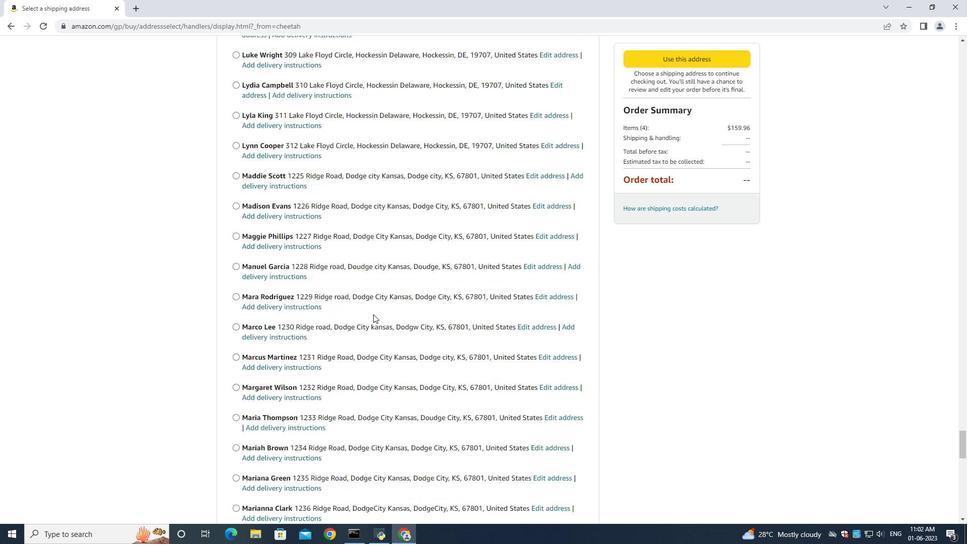
Action: Mouse scrolled (373, 313) with delta (0, 0)
Screenshot: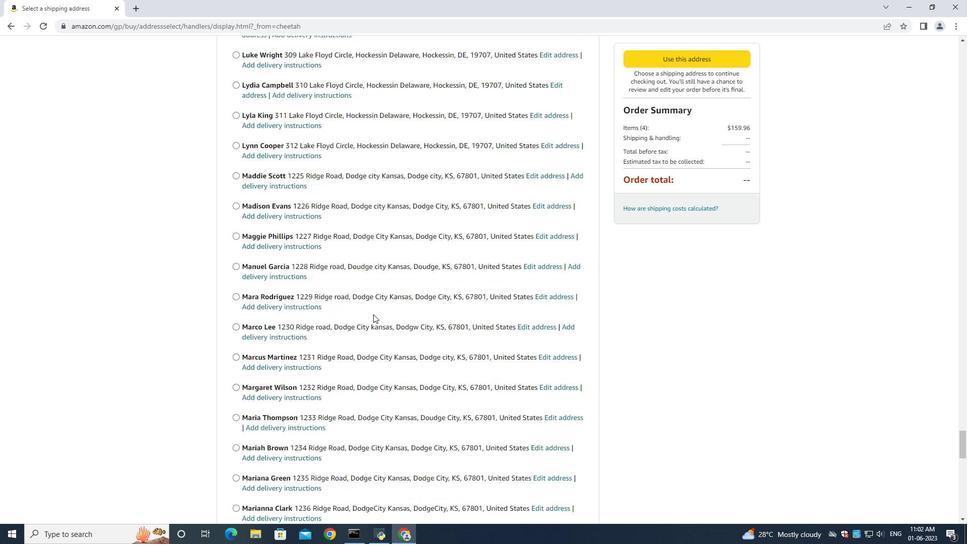
Action: Mouse scrolled (373, 313) with delta (0, 0)
Screenshot: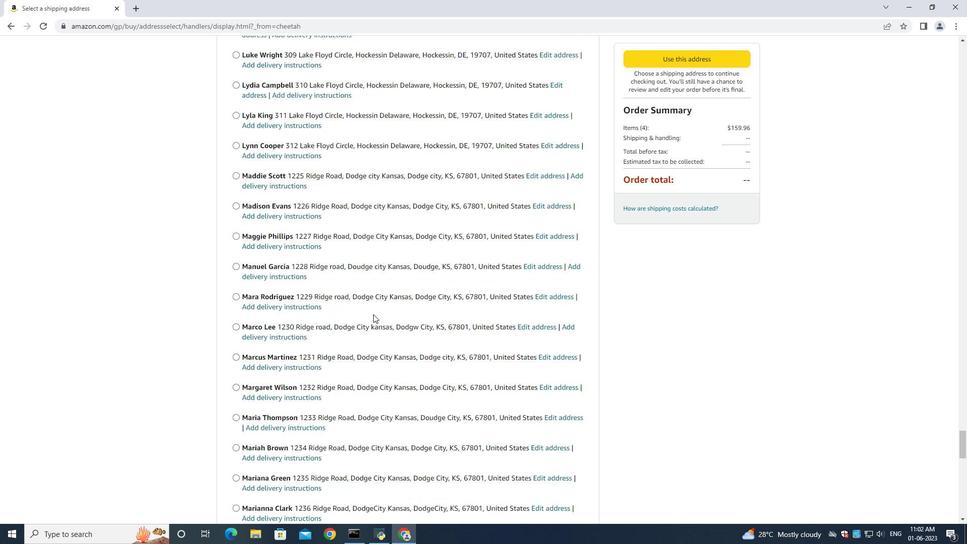 
Action: Mouse scrolled (373, 313) with delta (0, 0)
Screenshot: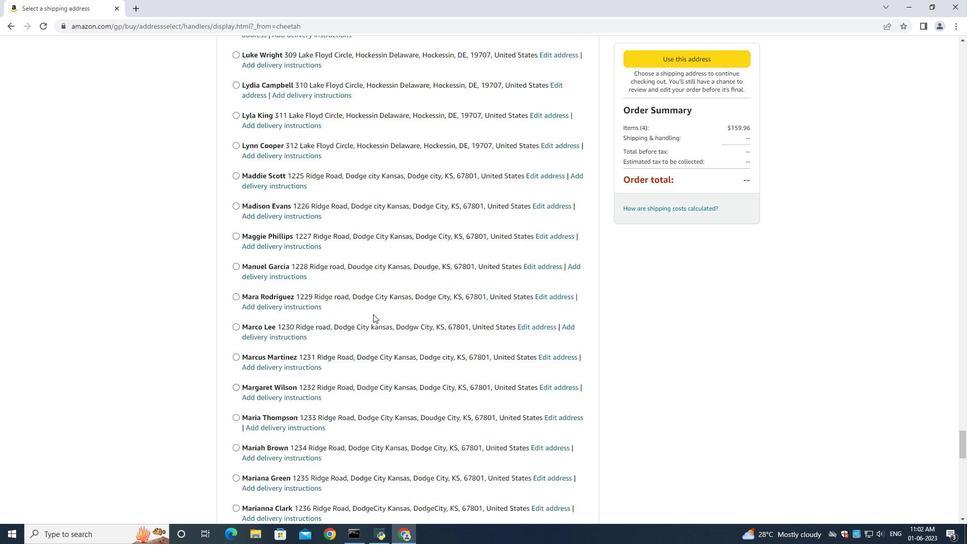 
Action: Mouse scrolled (373, 313) with delta (0, 0)
Screenshot: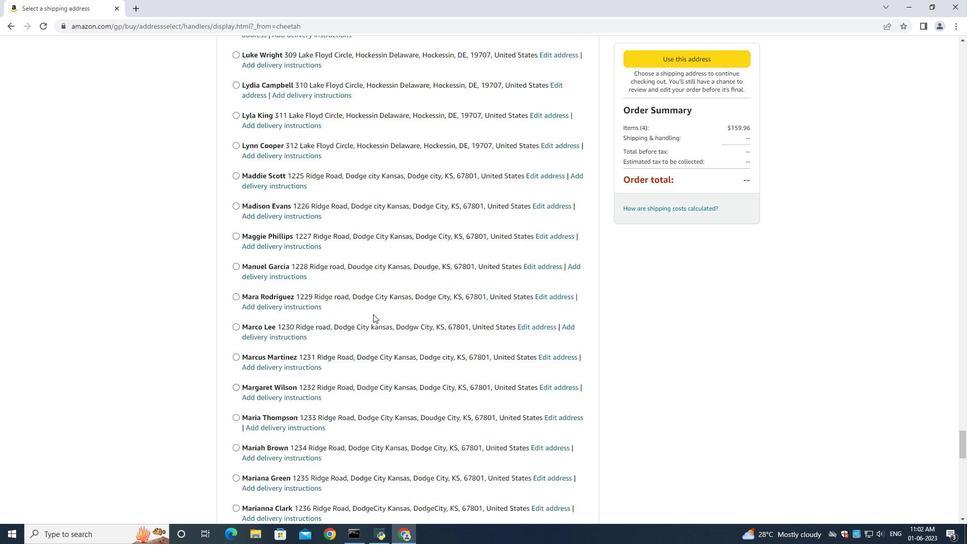 
Action: Mouse scrolled (373, 313) with delta (0, 0)
Screenshot: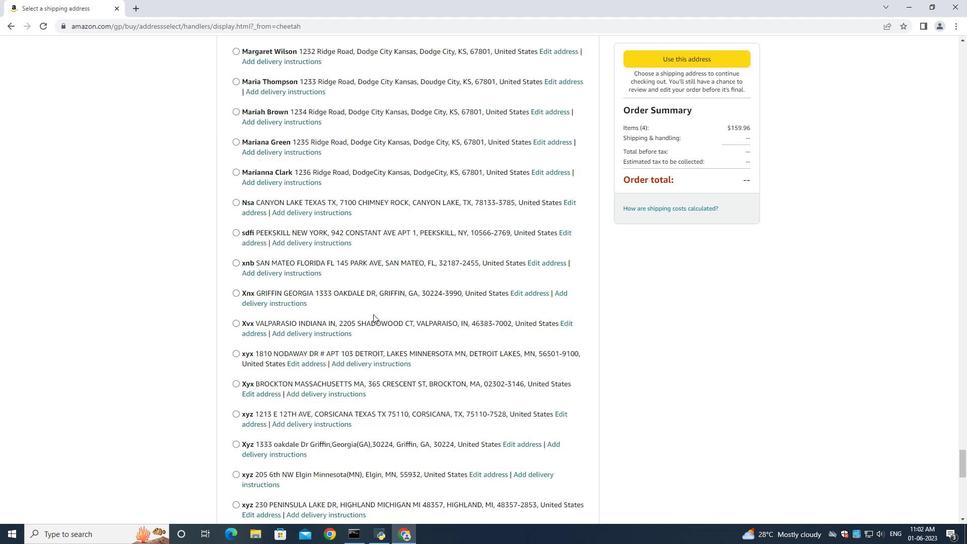 
Action: Mouse scrolled (373, 313) with delta (0, 0)
Screenshot: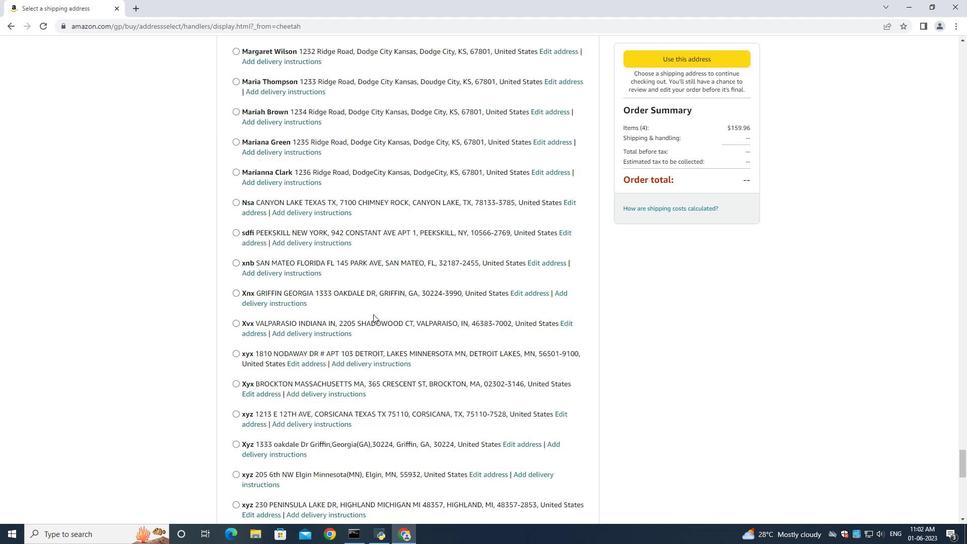 
Action: Mouse scrolled (373, 313) with delta (0, 0)
Screenshot: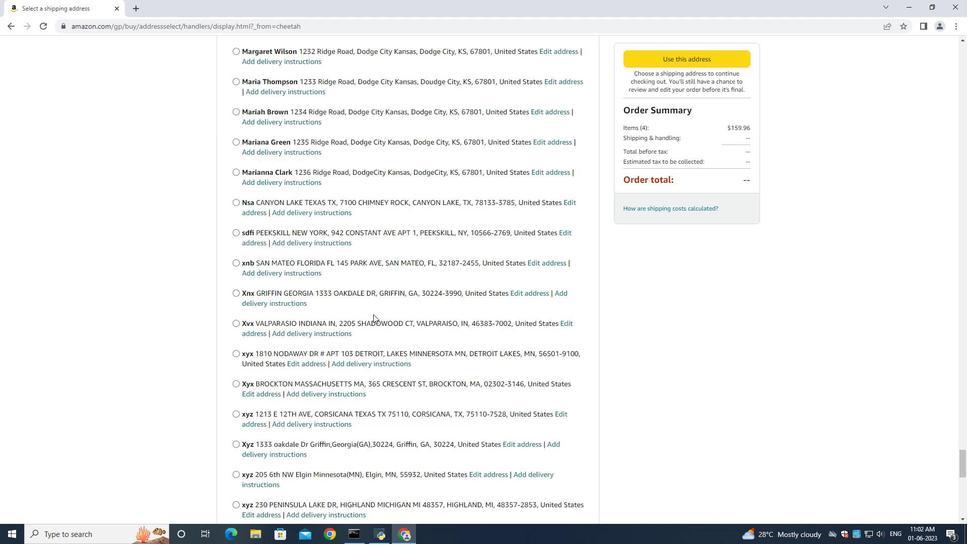 
Action: Mouse scrolled (373, 313) with delta (0, 0)
Screenshot: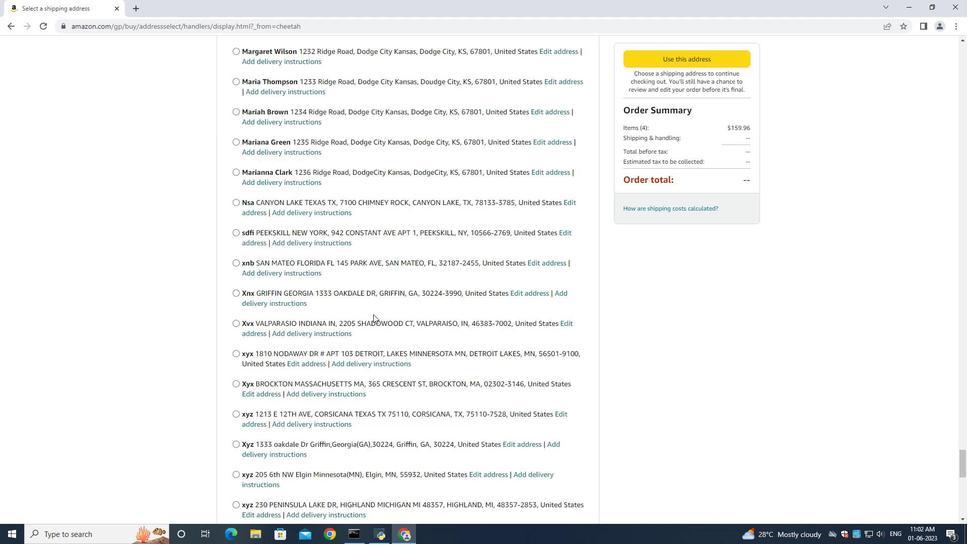 
Action: Mouse scrolled (373, 313) with delta (0, 0)
Screenshot: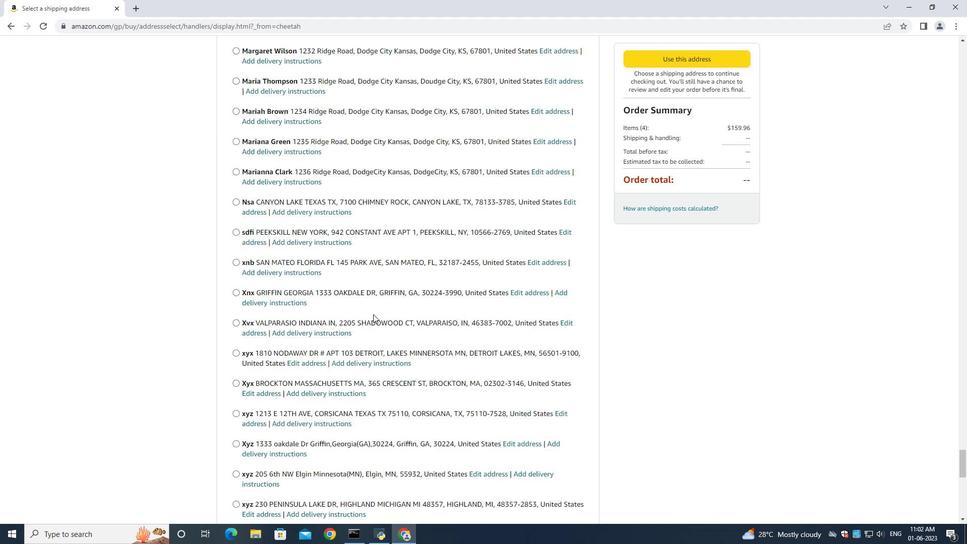 
Action: Mouse scrolled (373, 313) with delta (0, 0)
Screenshot: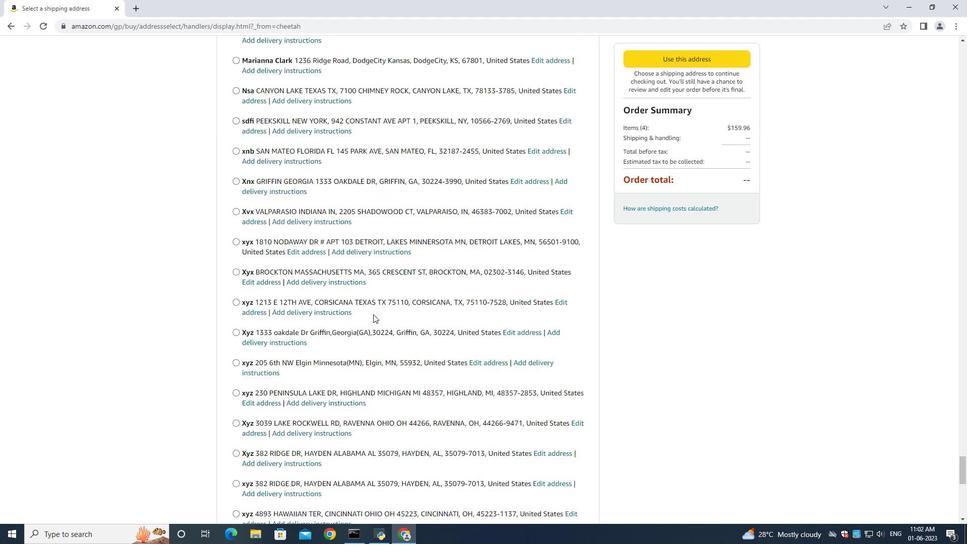 
Action: Mouse scrolled (373, 313) with delta (0, 0)
Screenshot: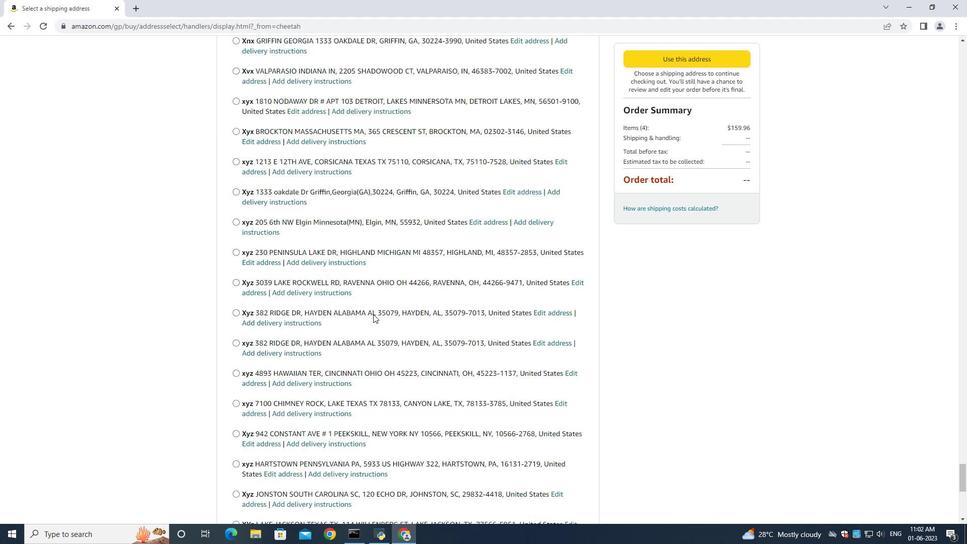 
Action: Mouse scrolled (373, 313) with delta (0, 0)
Screenshot: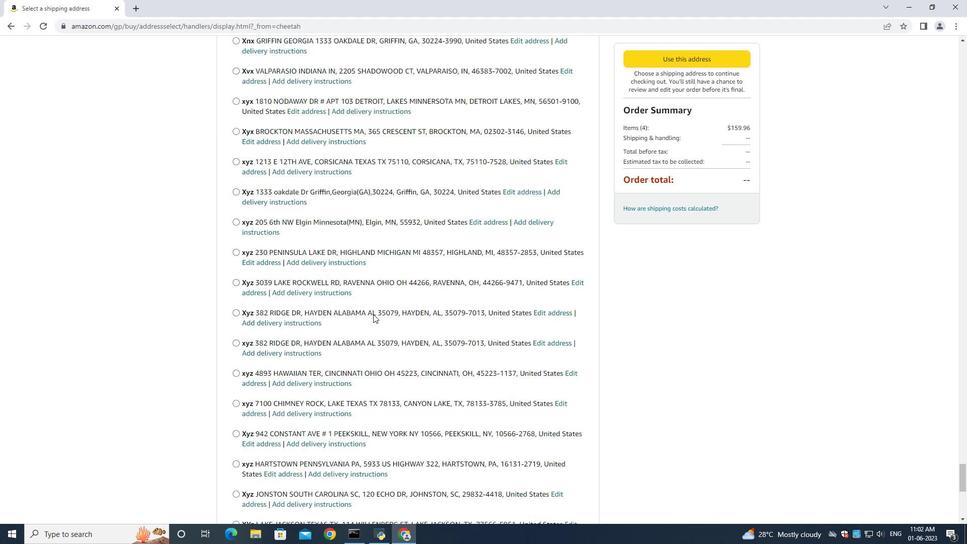 
Action: Mouse scrolled (373, 313) with delta (0, 0)
Screenshot: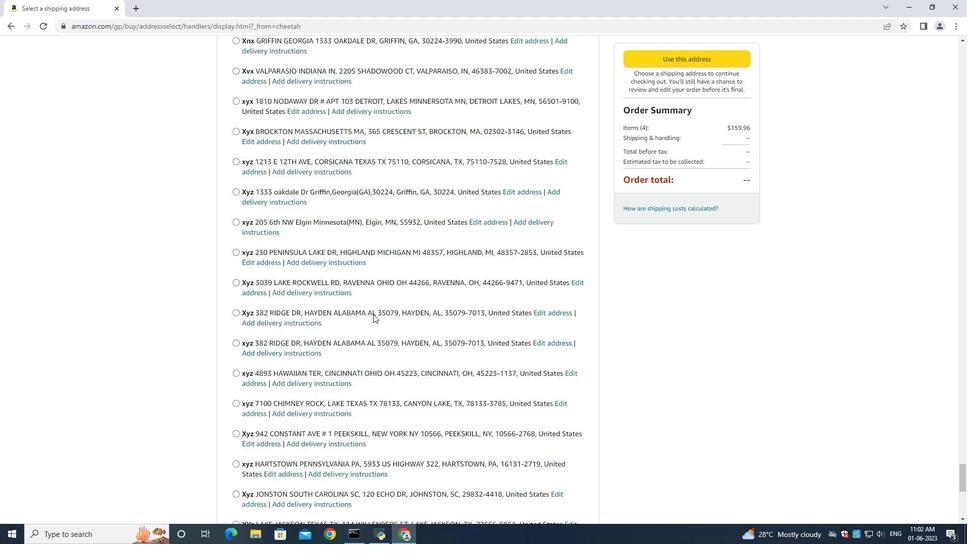
Action: Mouse scrolled (373, 313) with delta (0, 0)
Screenshot: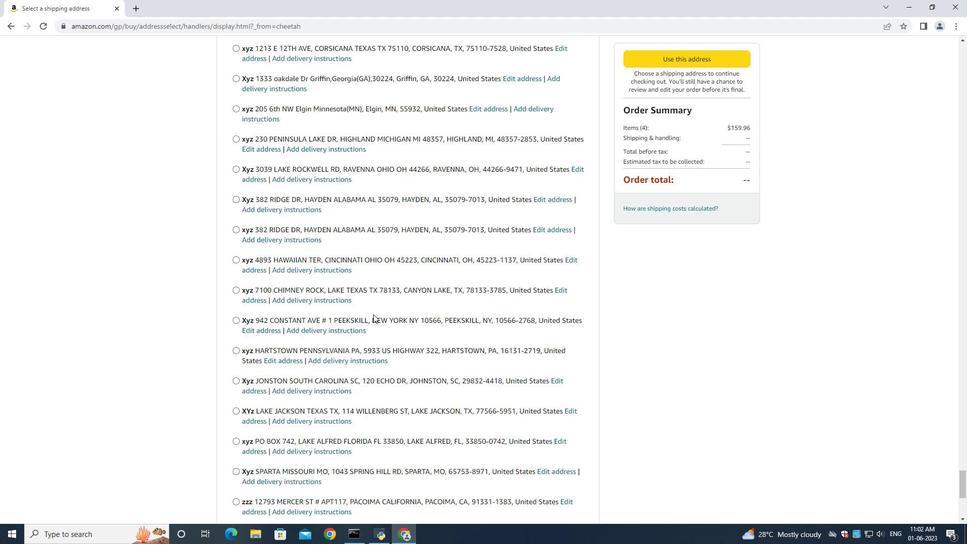 
Action: Mouse scrolled (373, 313) with delta (0, 0)
